 Task: Find connections with filter location Zhanjiang with filter topic #lifecoach with filter profile language French with filter current company Constellation Oil Services with filter school DAV PUBLIC SCHOOL SRESHTHA VIHAR DELHI-110092 with filter industry Personal and Laundry Services with filter service category Wedding Planning with filter keywords title Makeup Artist
Action: Mouse moved to (531, 71)
Screenshot: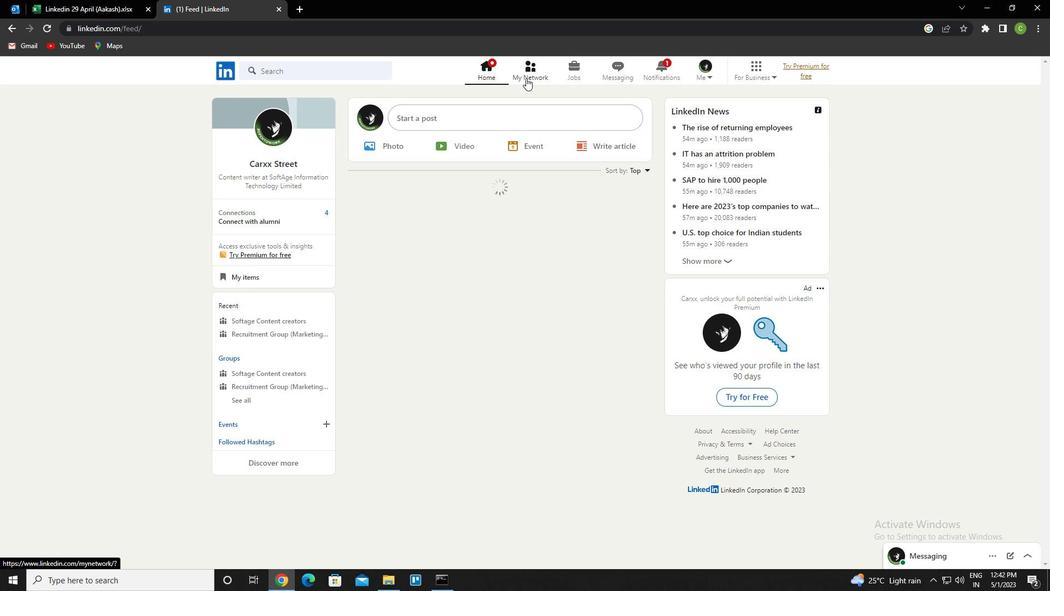 
Action: Mouse pressed left at (531, 71)
Screenshot: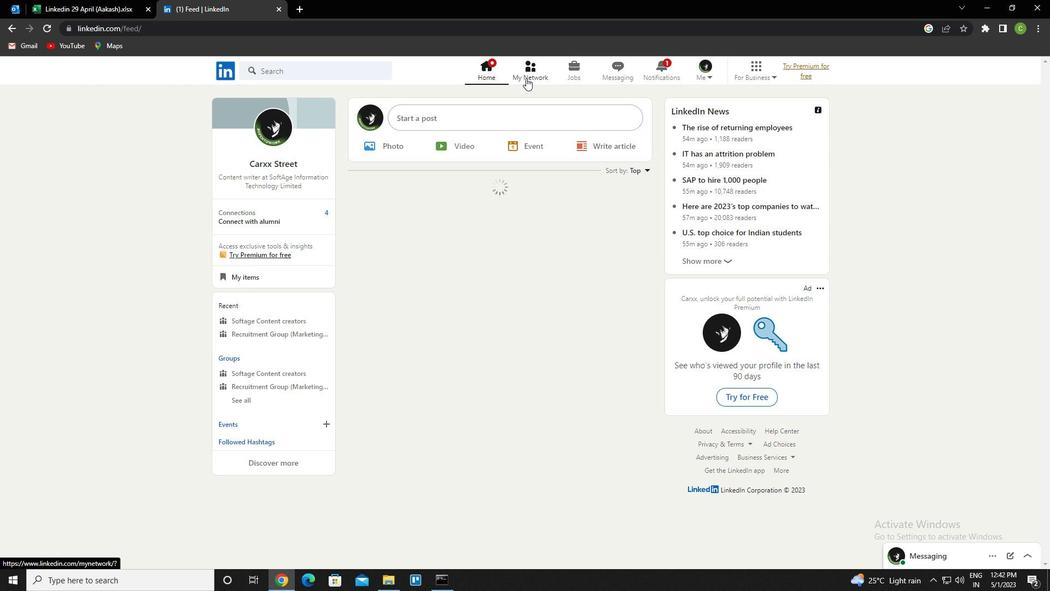 
Action: Mouse moved to (318, 131)
Screenshot: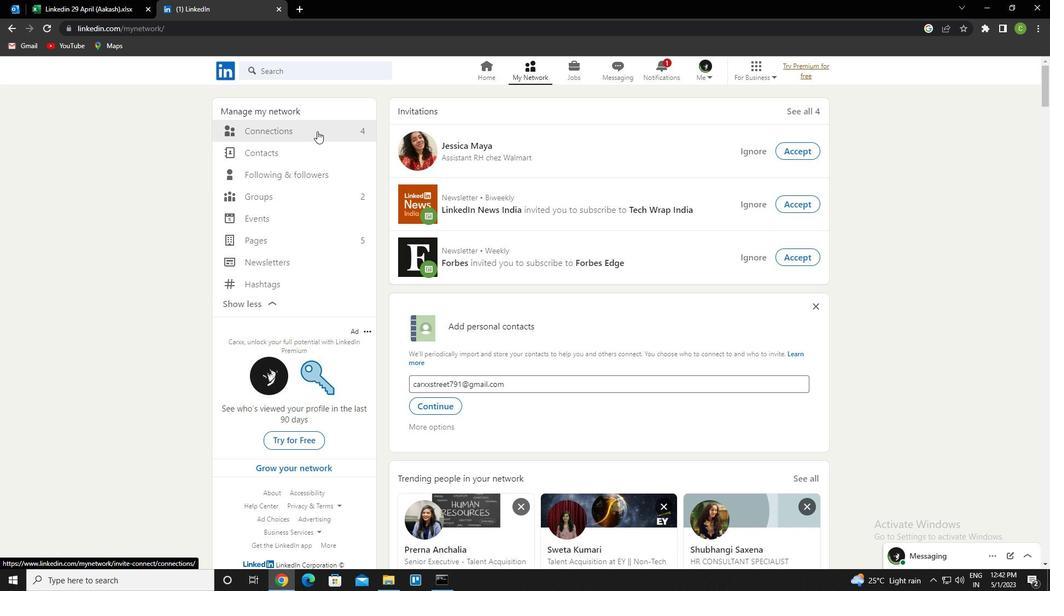 
Action: Mouse pressed left at (318, 131)
Screenshot: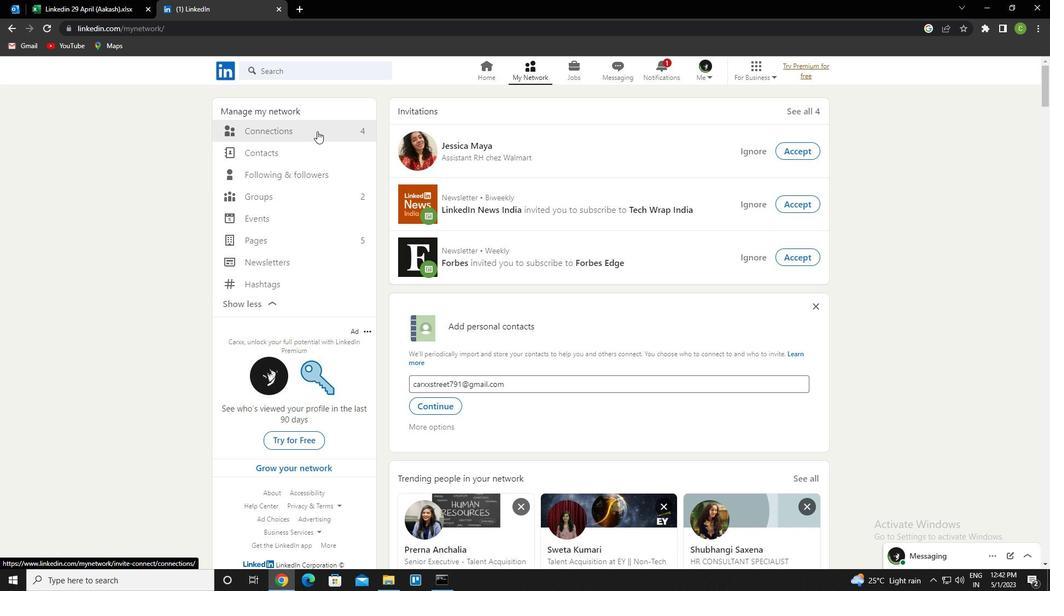 
Action: Mouse moved to (634, 130)
Screenshot: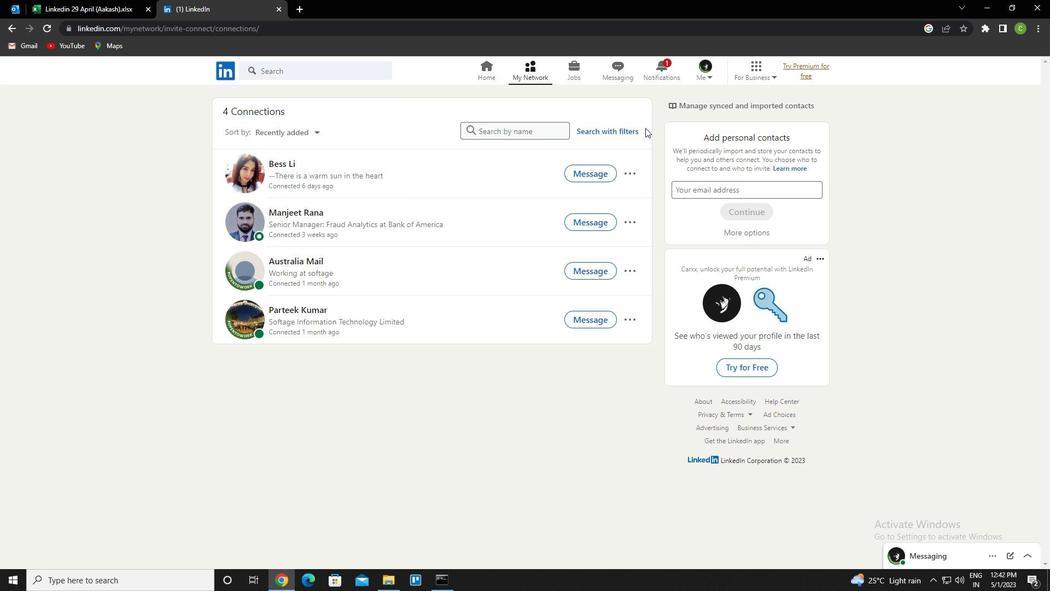
Action: Mouse pressed left at (634, 130)
Screenshot: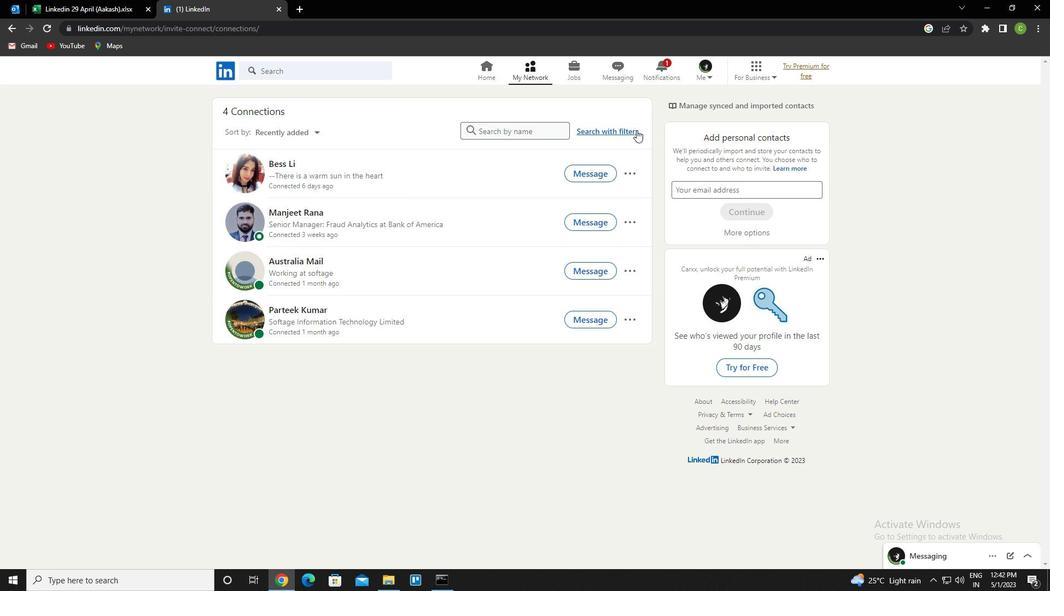 
Action: Mouse moved to (563, 103)
Screenshot: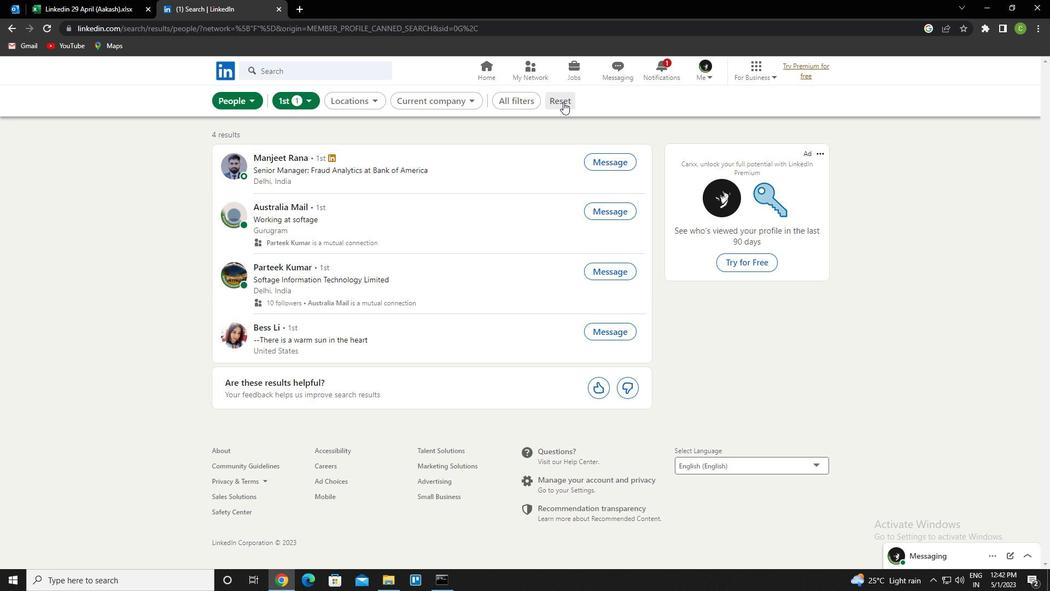 
Action: Mouse pressed left at (563, 103)
Screenshot: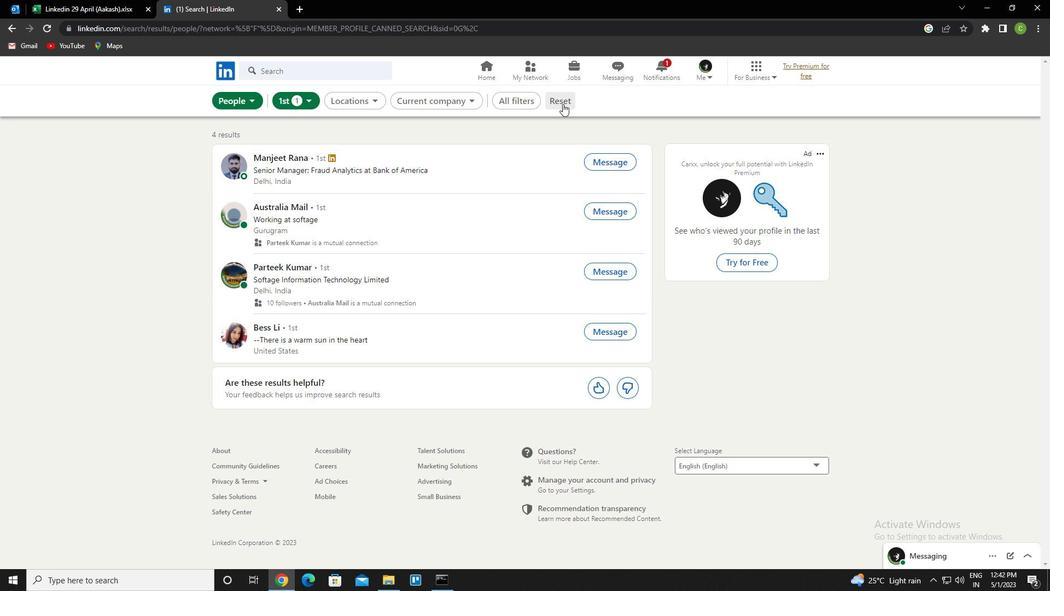 
Action: Mouse moved to (551, 106)
Screenshot: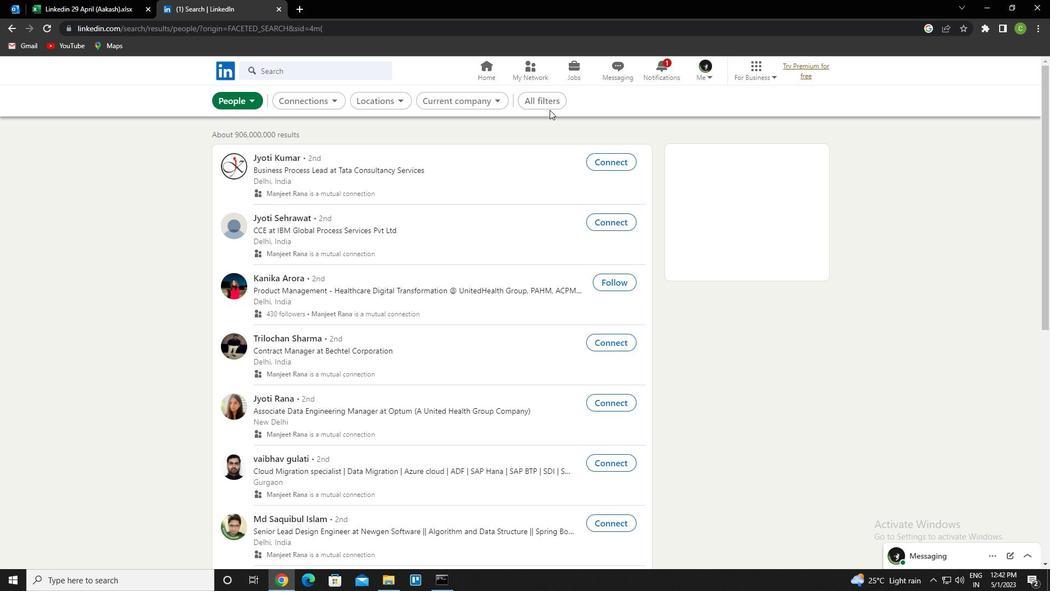 
Action: Mouse pressed left at (551, 106)
Screenshot: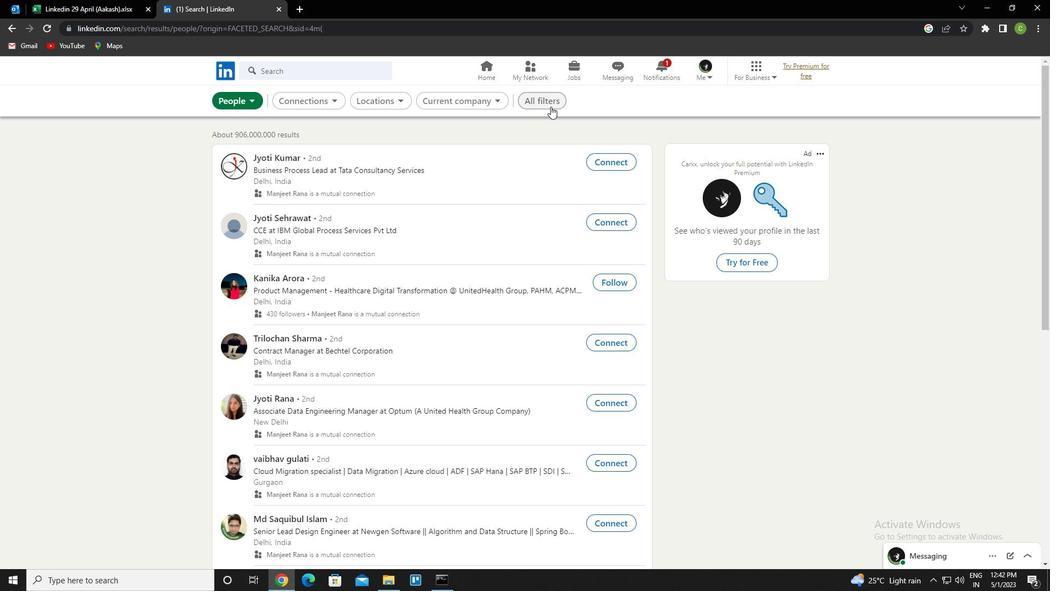 
Action: Mouse moved to (937, 239)
Screenshot: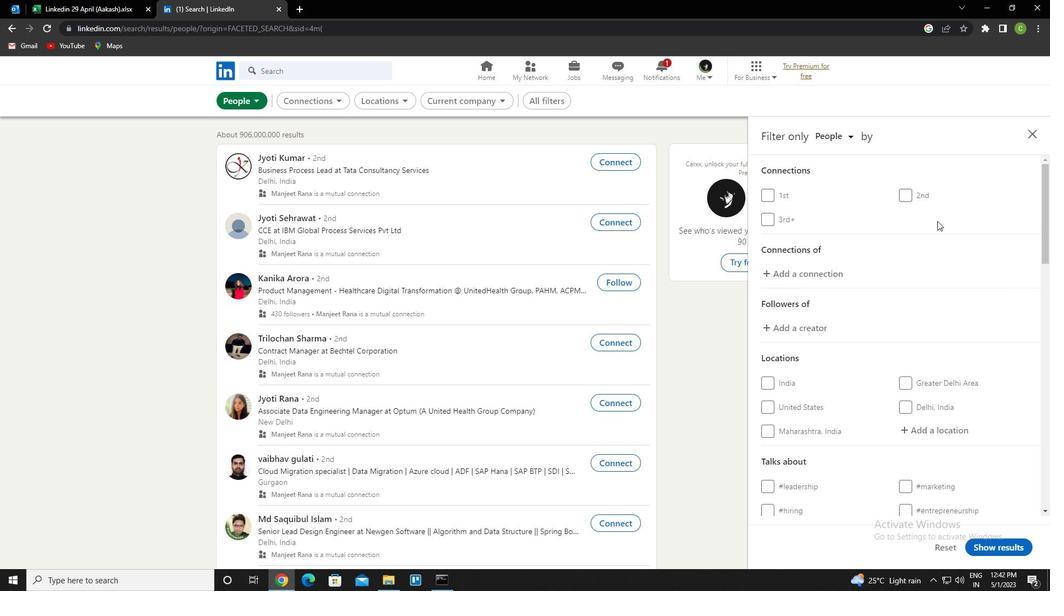 
Action: Mouse scrolled (937, 239) with delta (0, 0)
Screenshot: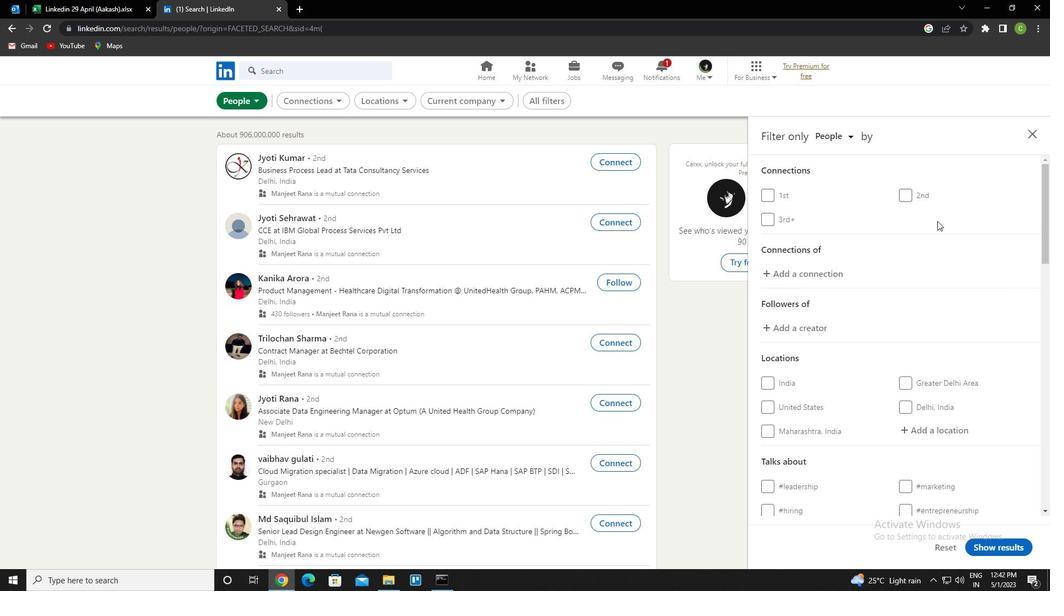 
Action: Mouse moved to (931, 266)
Screenshot: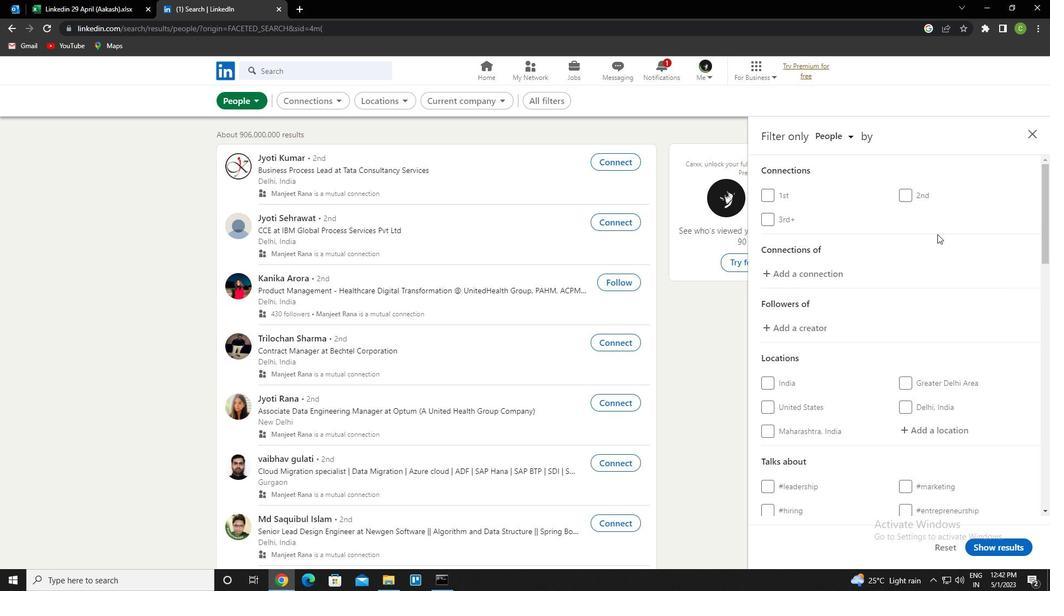 
Action: Mouse scrolled (931, 265) with delta (0, 0)
Screenshot: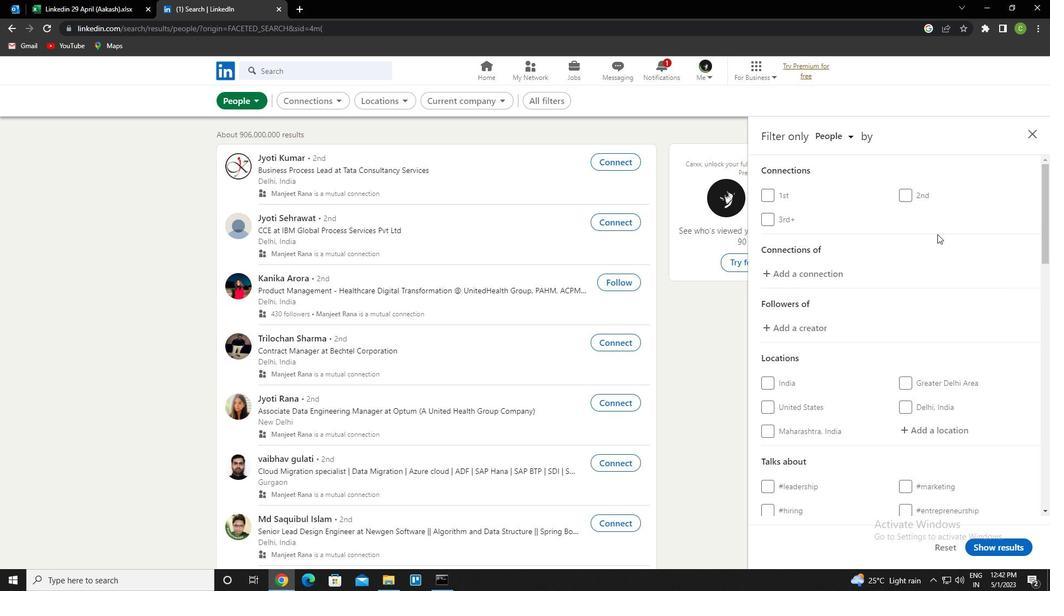 
Action: Mouse moved to (926, 273)
Screenshot: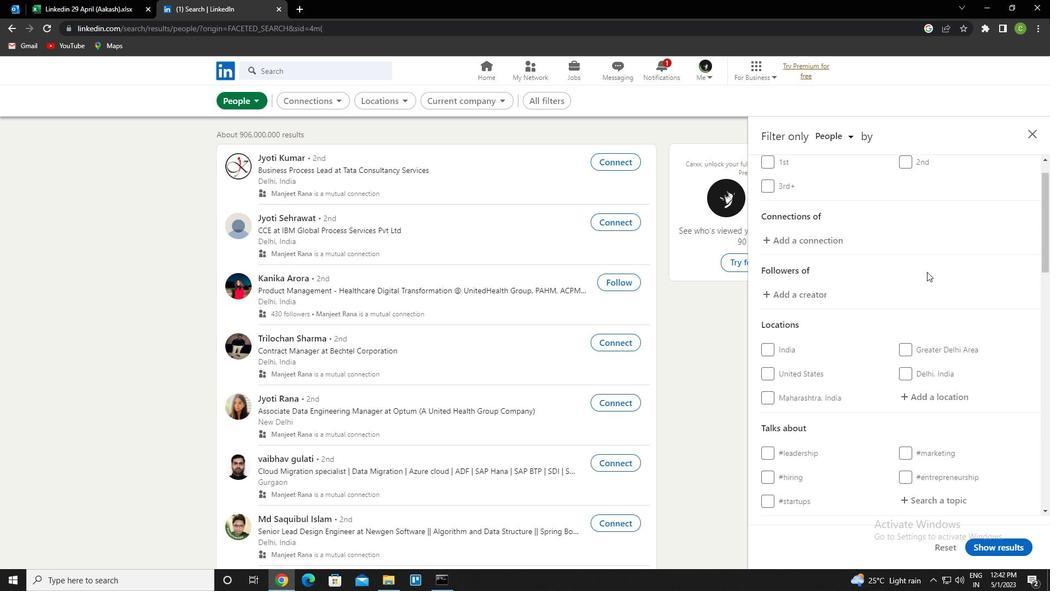 
Action: Mouse scrolled (926, 272) with delta (0, 0)
Screenshot: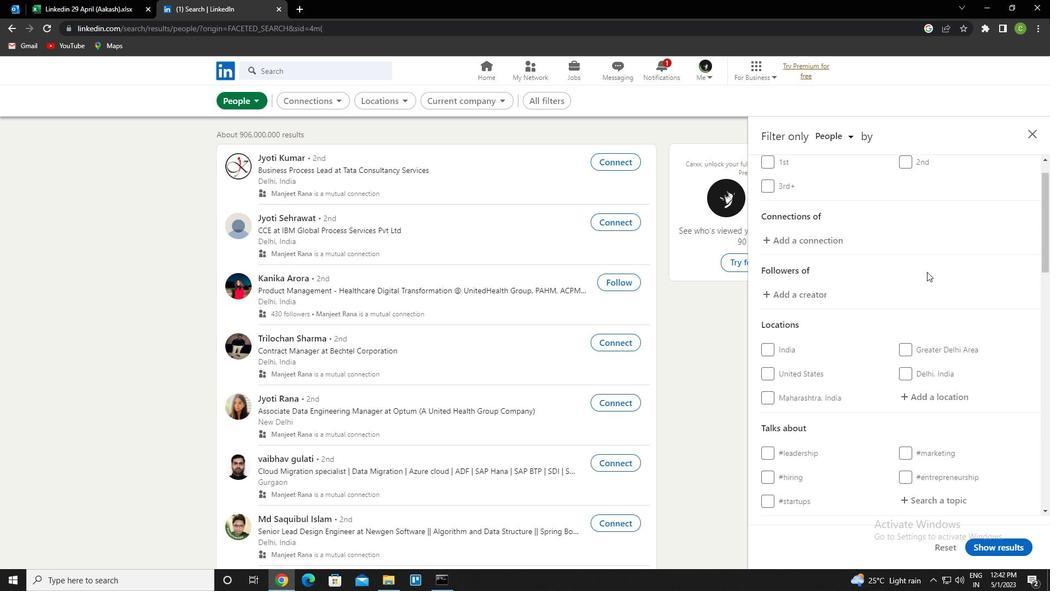 
Action: Mouse moved to (931, 264)
Screenshot: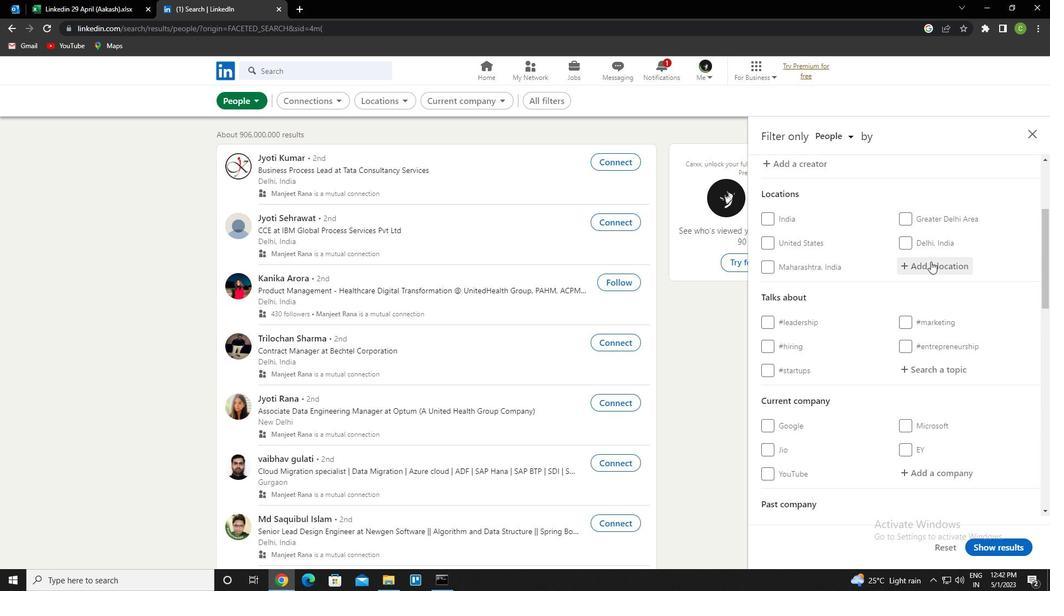 
Action: Mouse pressed left at (931, 264)
Screenshot: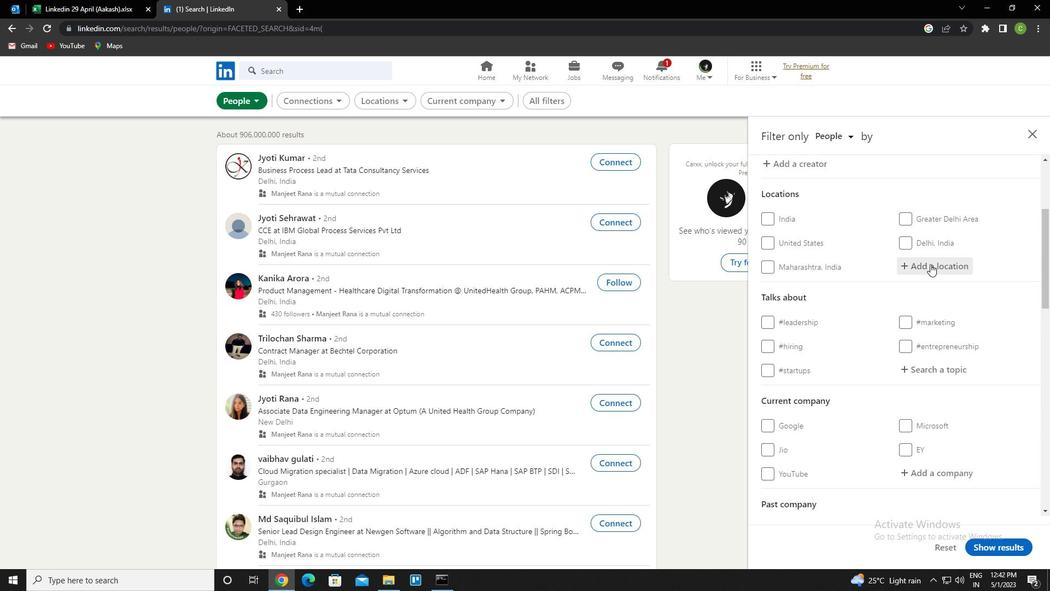 
Action: Key pressed <Key.caps_lock>z<Key.caps_lock>hangjiang<Key.enter>
Screenshot: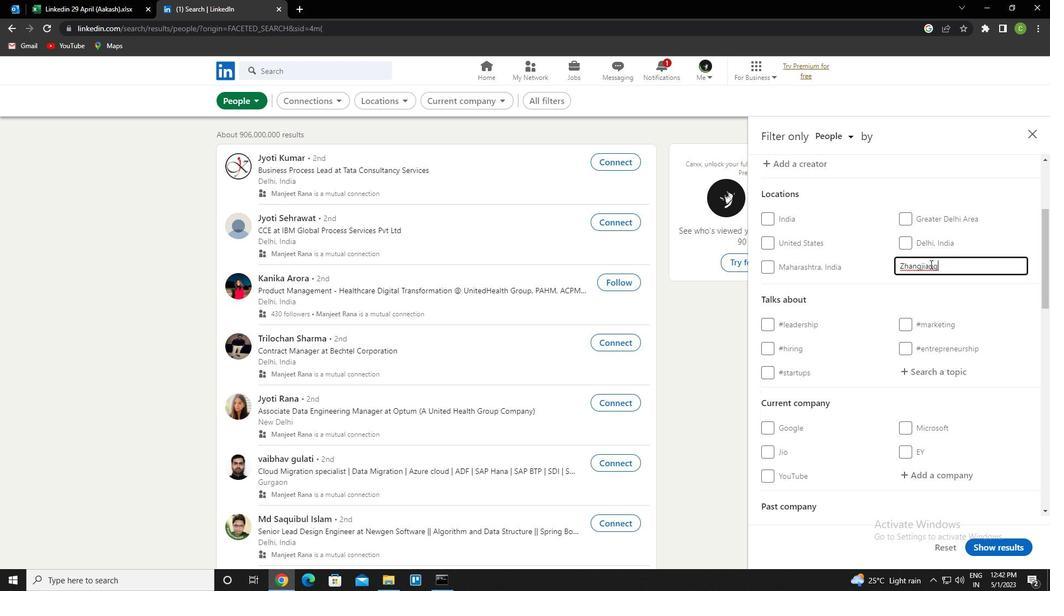 
Action: Mouse moved to (969, 259)
Screenshot: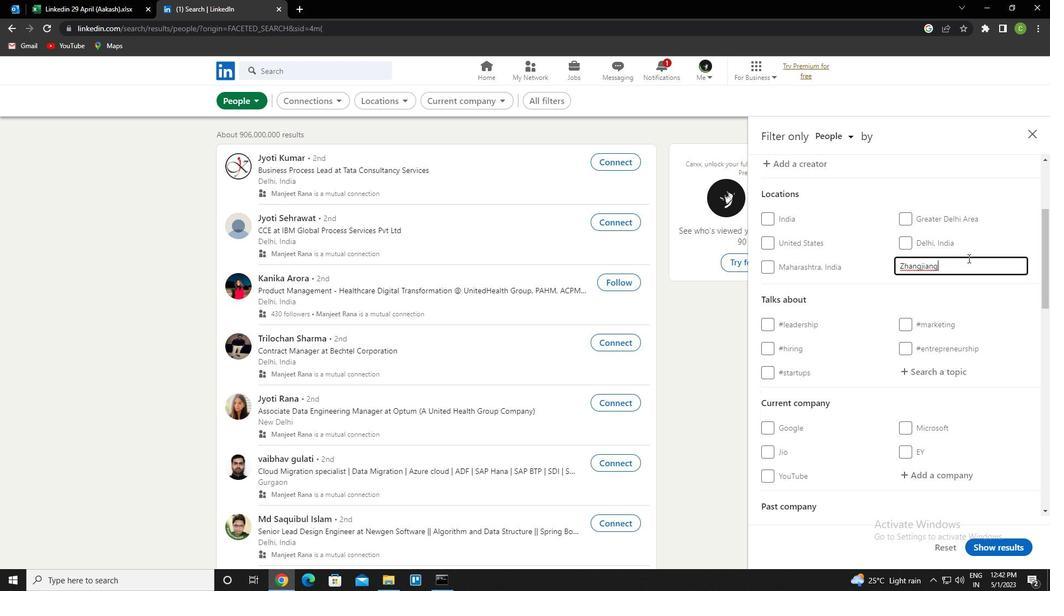 
Action: Mouse scrolled (969, 259) with delta (0, 0)
Screenshot: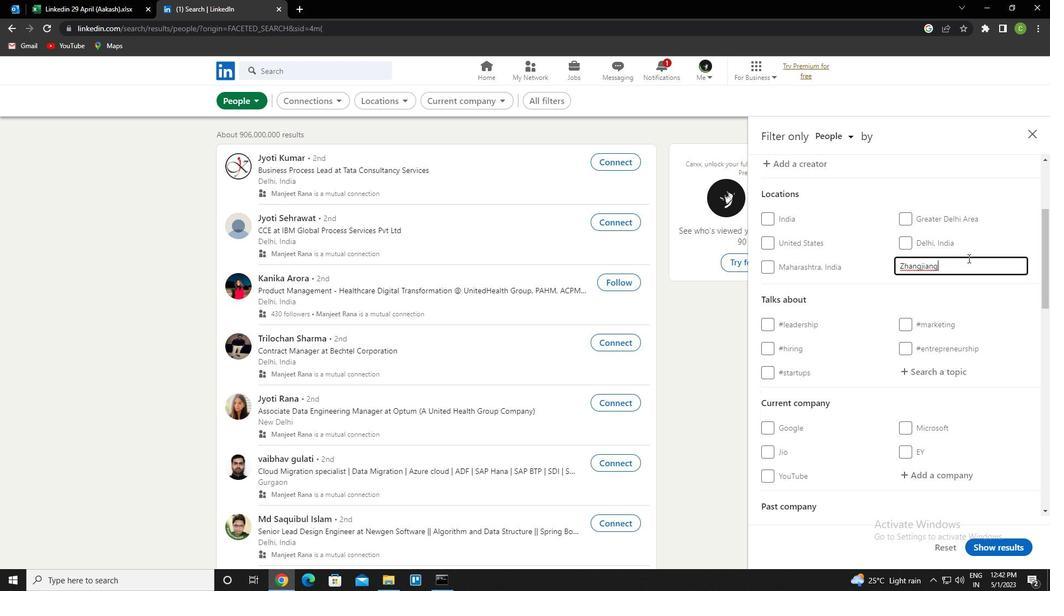 
Action: Mouse moved to (971, 260)
Screenshot: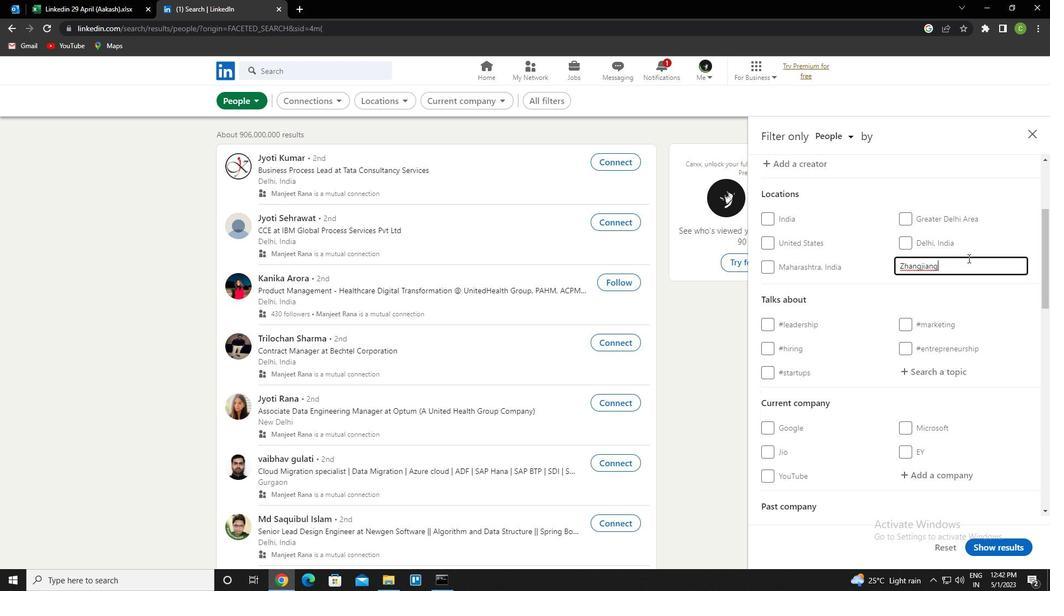 
Action: Mouse scrolled (971, 259) with delta (0, 0)
Screenshot: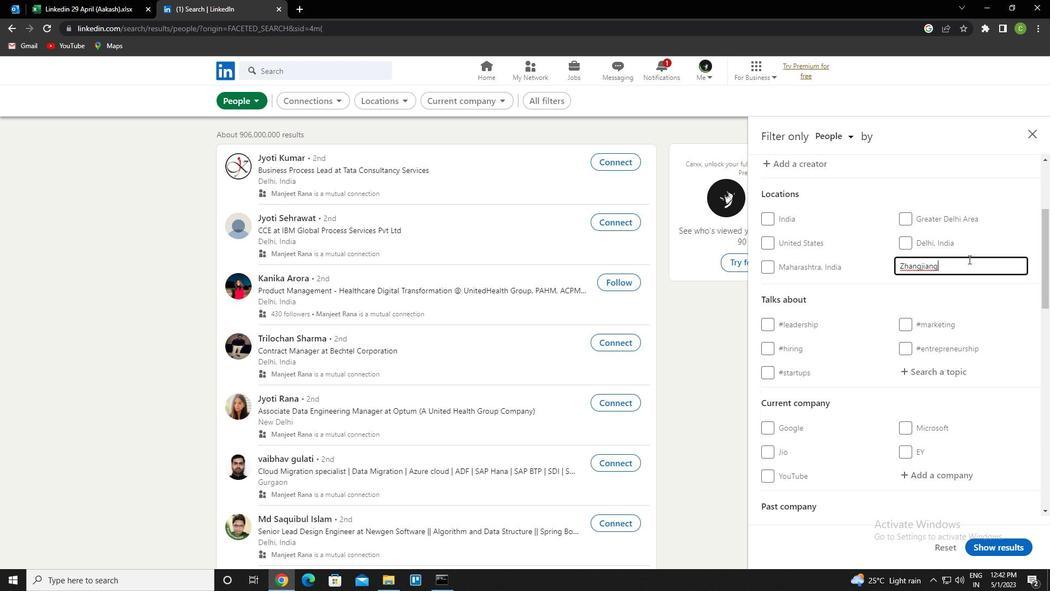 
Action: Mouse moved to (936, 263)
Screenshot: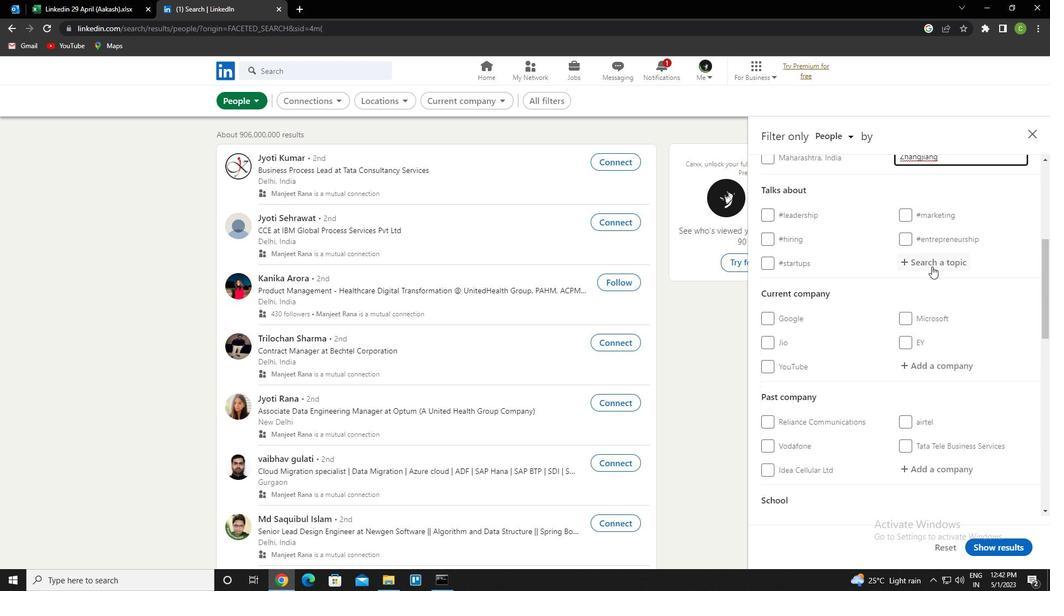 
Action: Mouse pressed left at (936, 263)
Screenshot: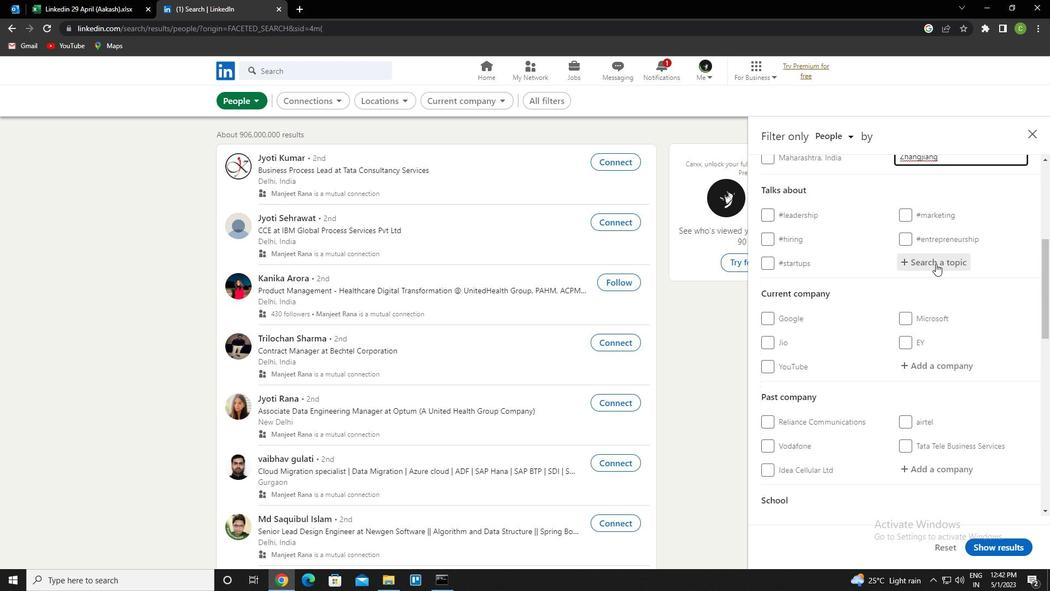 
Action: Key pressed lifecoach<Key.down><Key.enter>
Screenshot: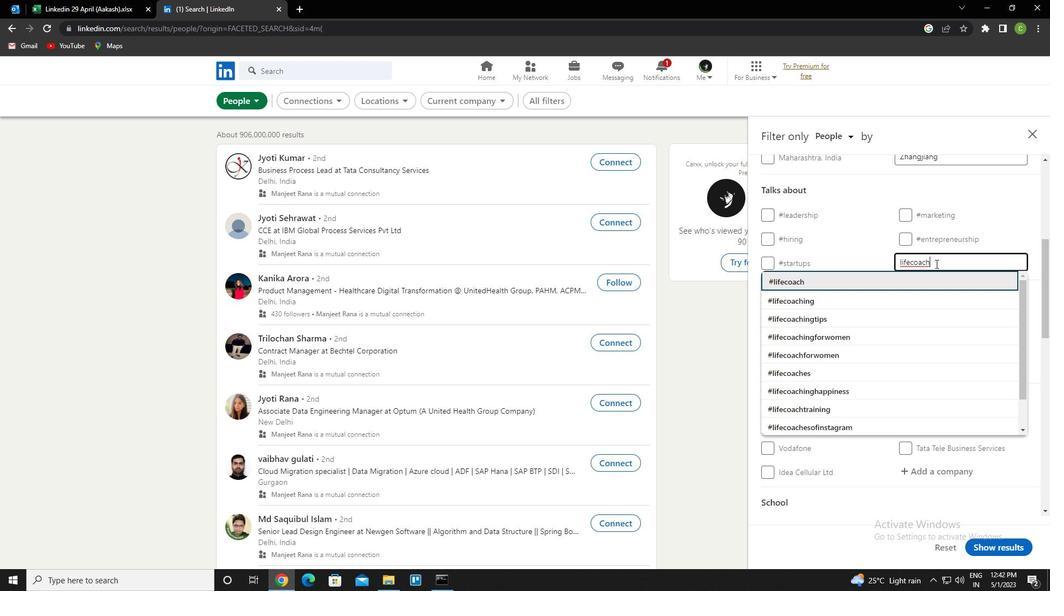
Action: Mouse moved to (928, 270)
Screenshot: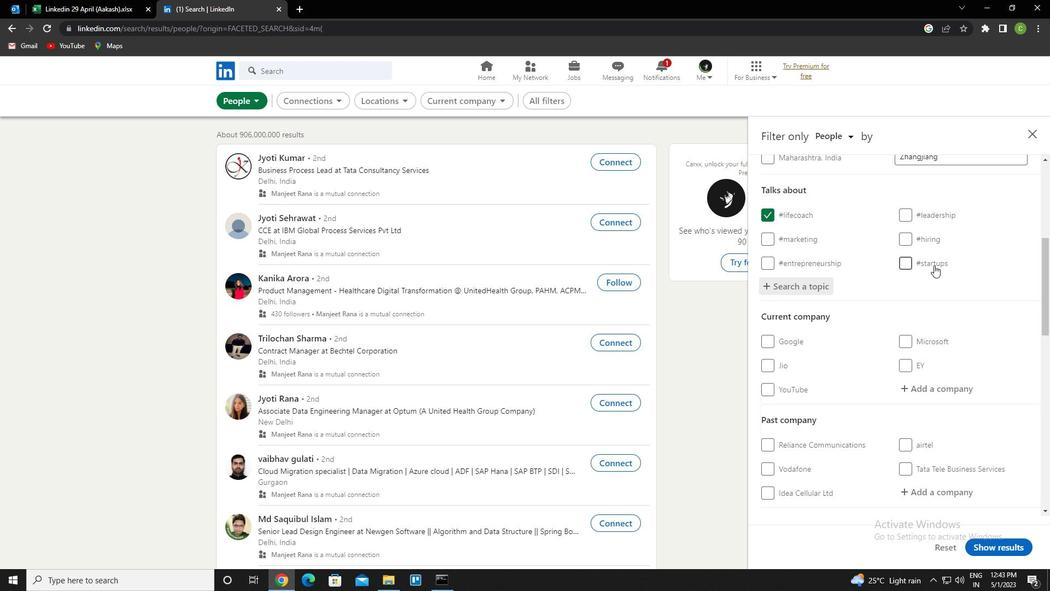 
Action: Mouse scrolled (928, 270) with delta (0, 0)
Screenshot: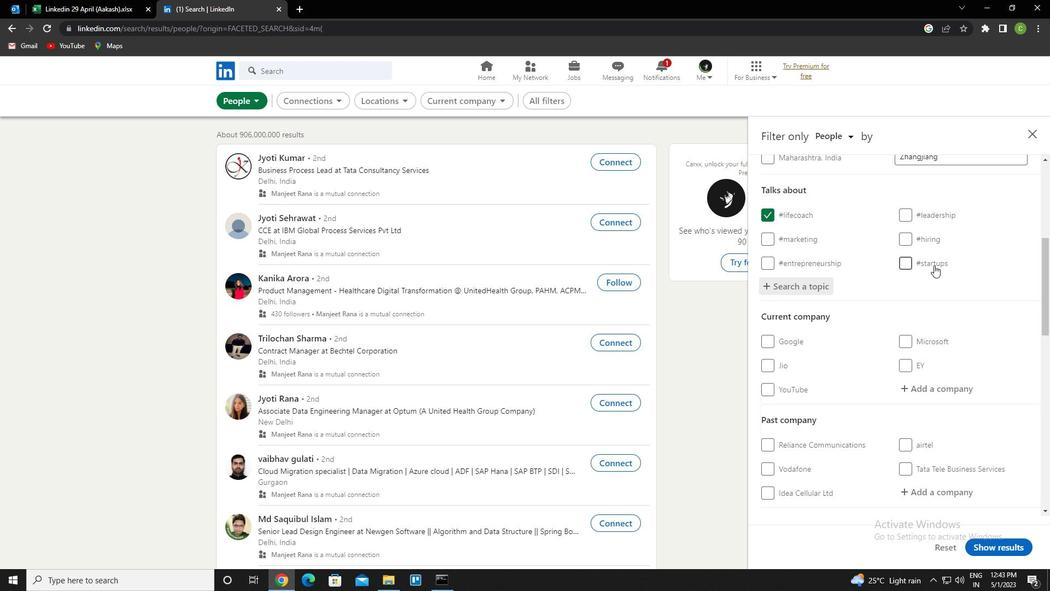 
Action: Mouse moved to (928, 285)
Screenshot: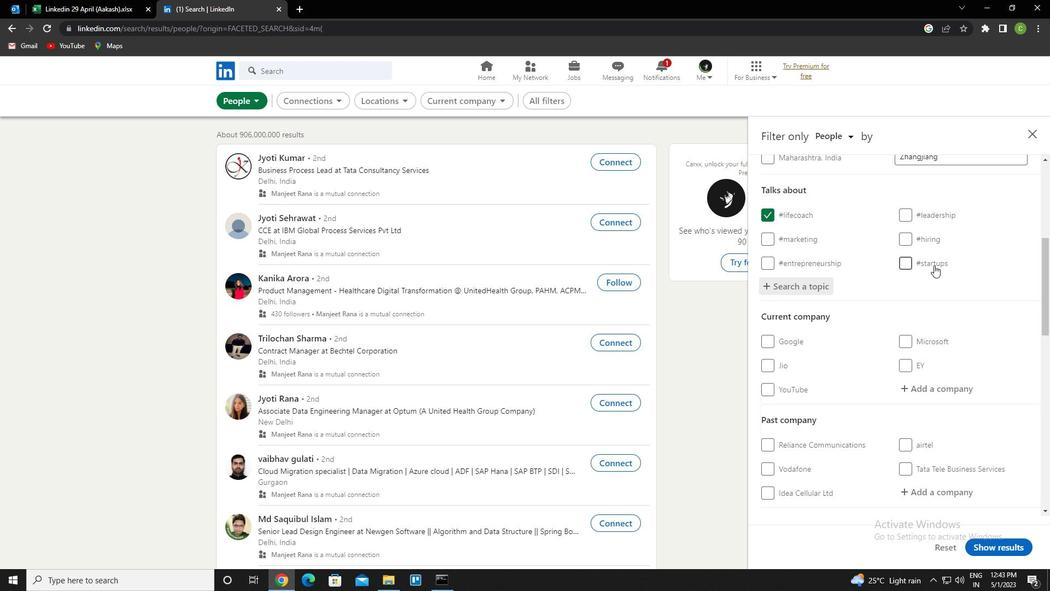 
Action: Mouse scrolled (928, 284) with delta (0, 0)
Screenshot: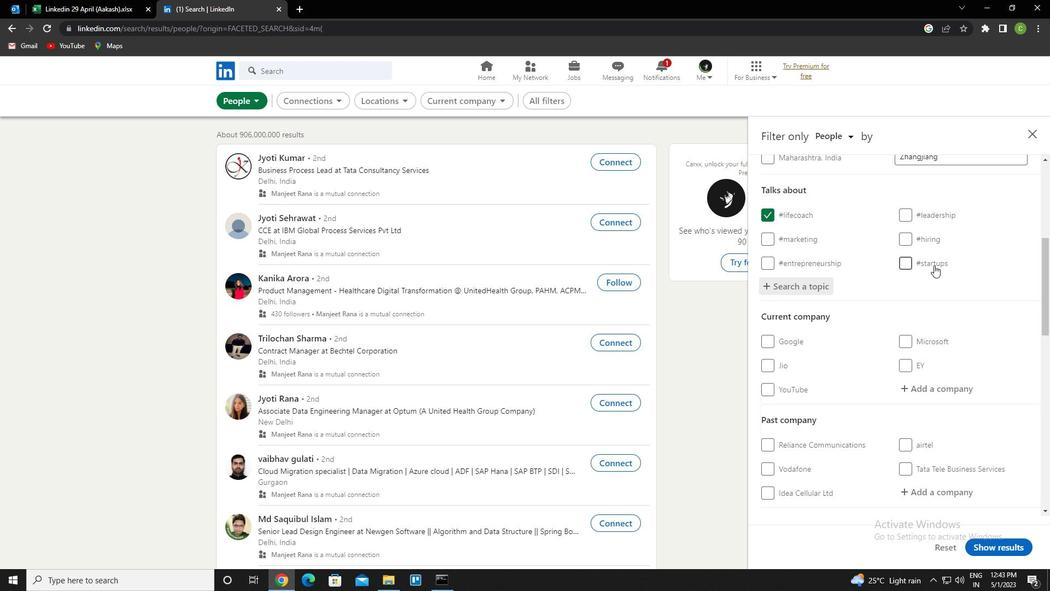 
Action: Mouse moved to (928, 285)
Screenshot: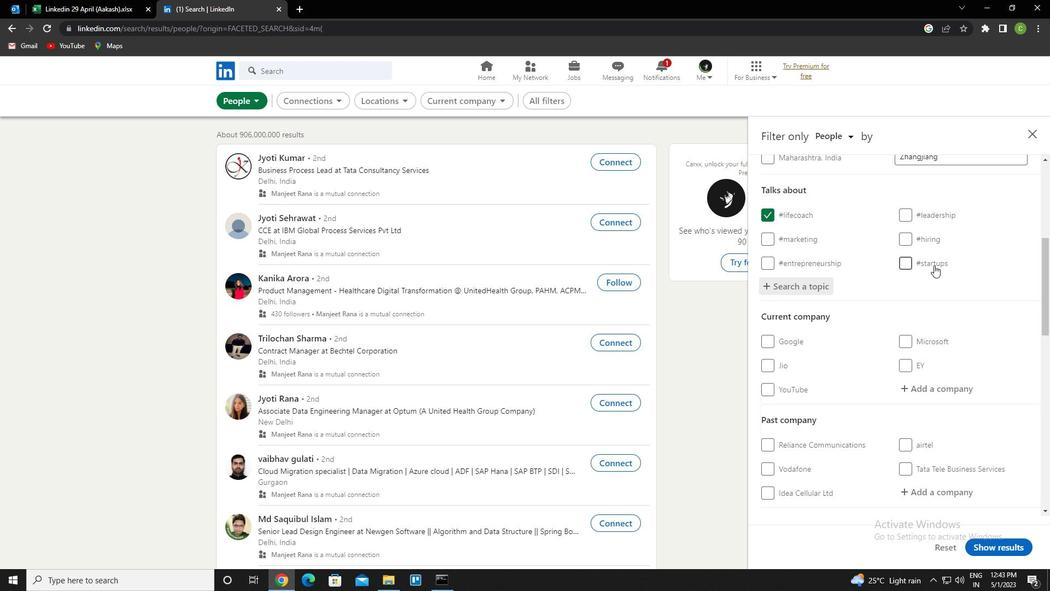 
Action: Mouse scrolled (928, 285) with delta (0, 0)
Screenshot: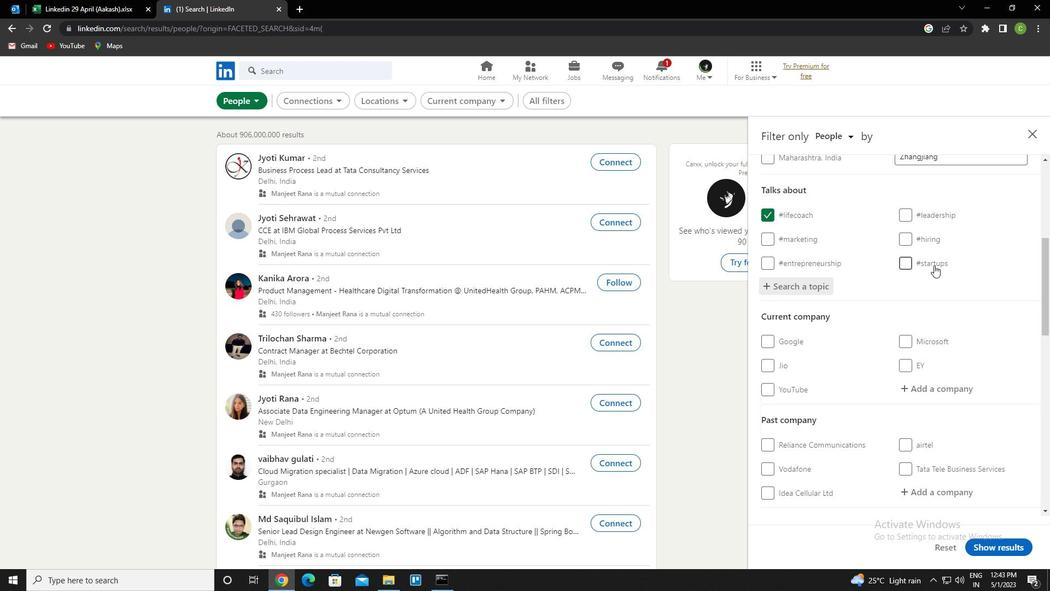 
Action: Mouse scrolled (928, 285) with delta (0, 0)
Screenshot: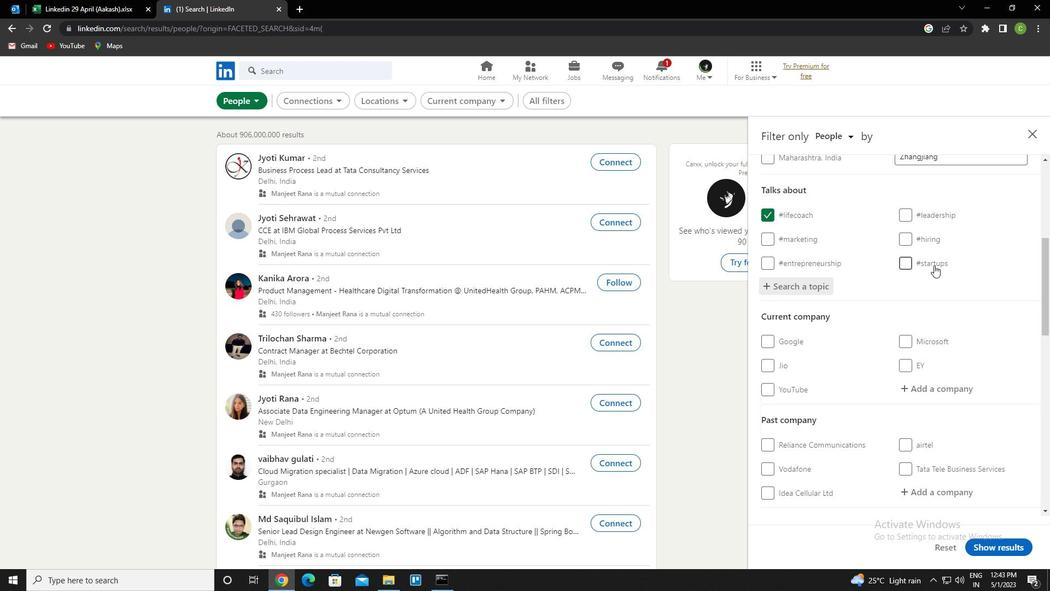 
Action: Mouse scrolled (928, 285) with delta (0, 0)
Screenshot: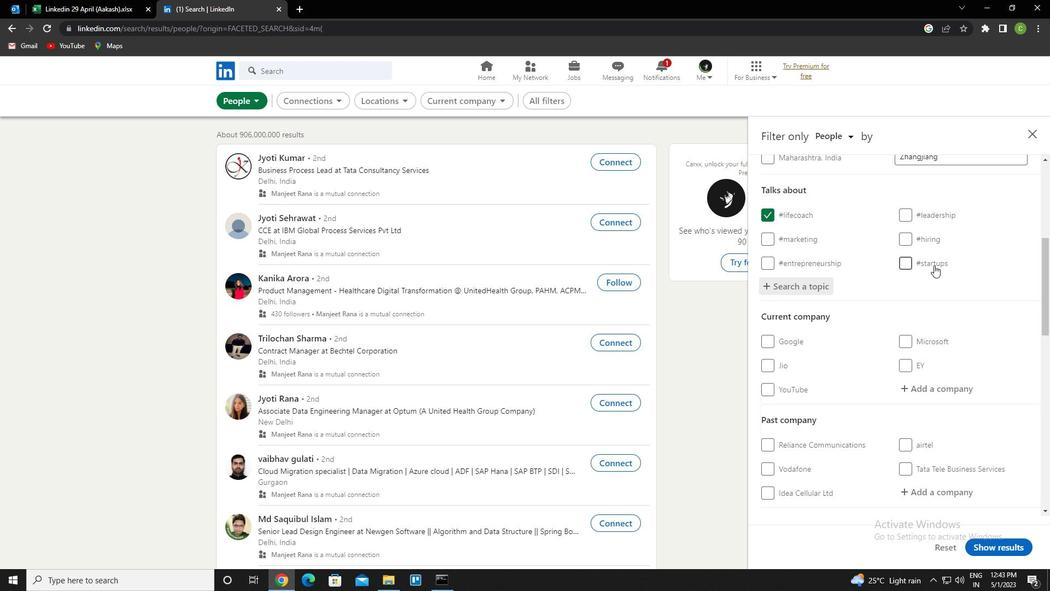 
Action: Mouse scrolled (928, 285) with delta (0, 0)
Screenshot: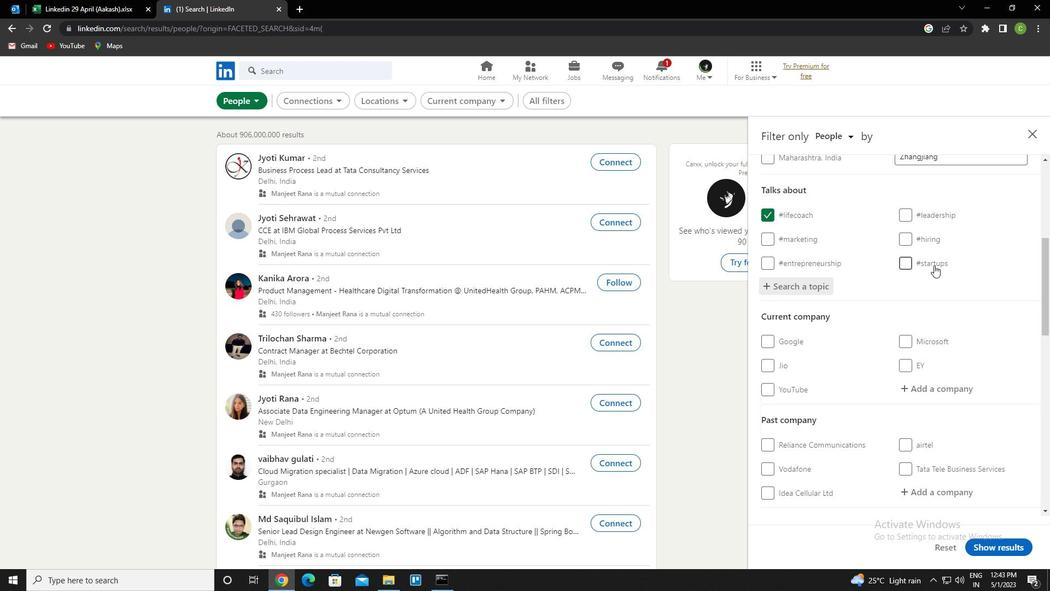 
Action: Mouse scrolled (928, 285) with delta (0, 0)
Screenshot: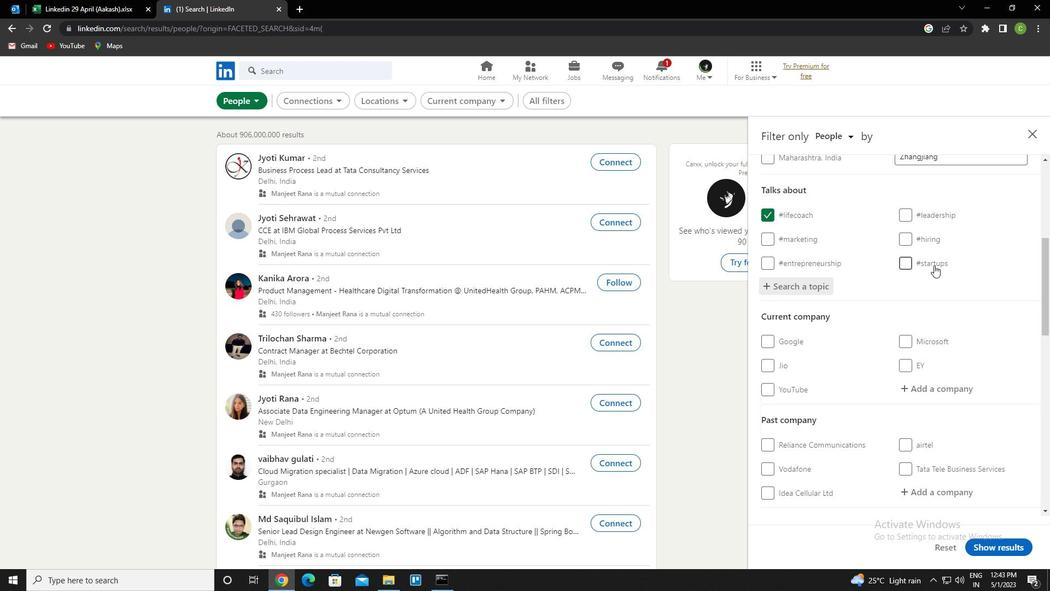 
Action: Mouse scrolled (928, 285) with delta (0, 0)
Screenshot: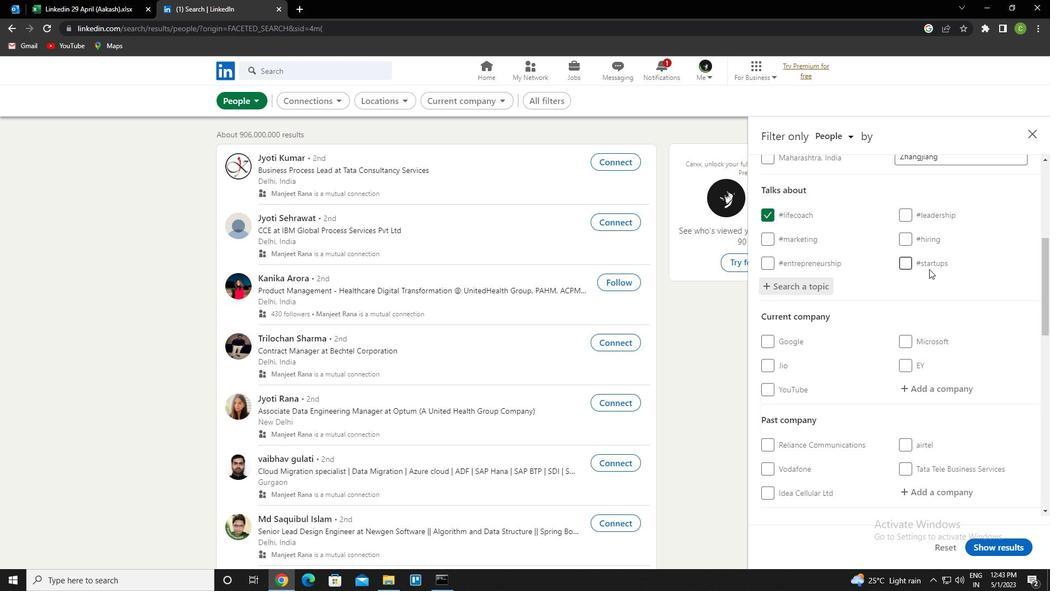 
Action: Mouse moved to (909, 342)
Screenshot: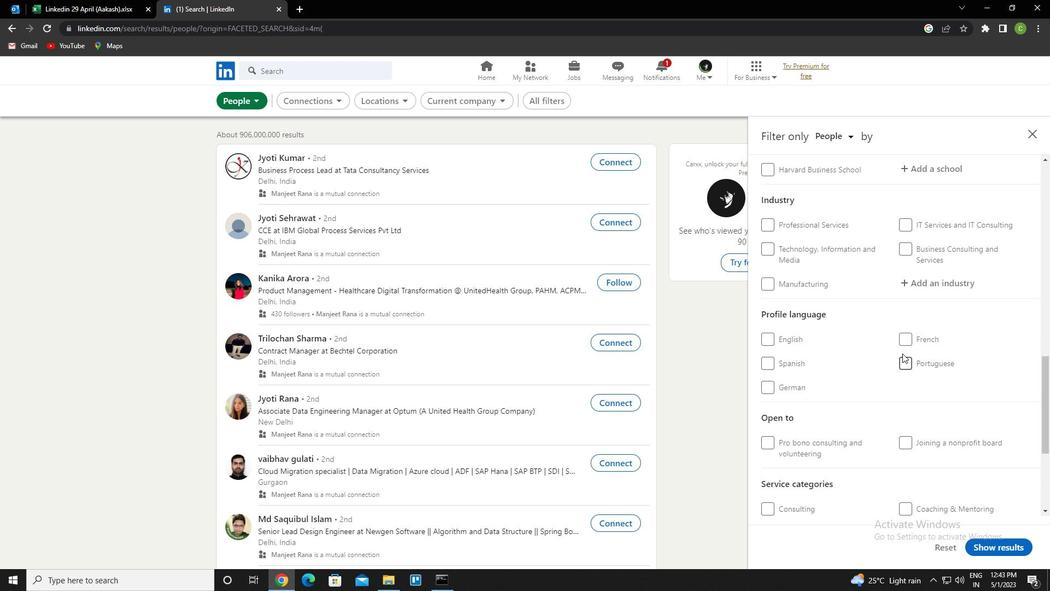 
Action: Mouse pressed left at (909, 342)
Screenshot: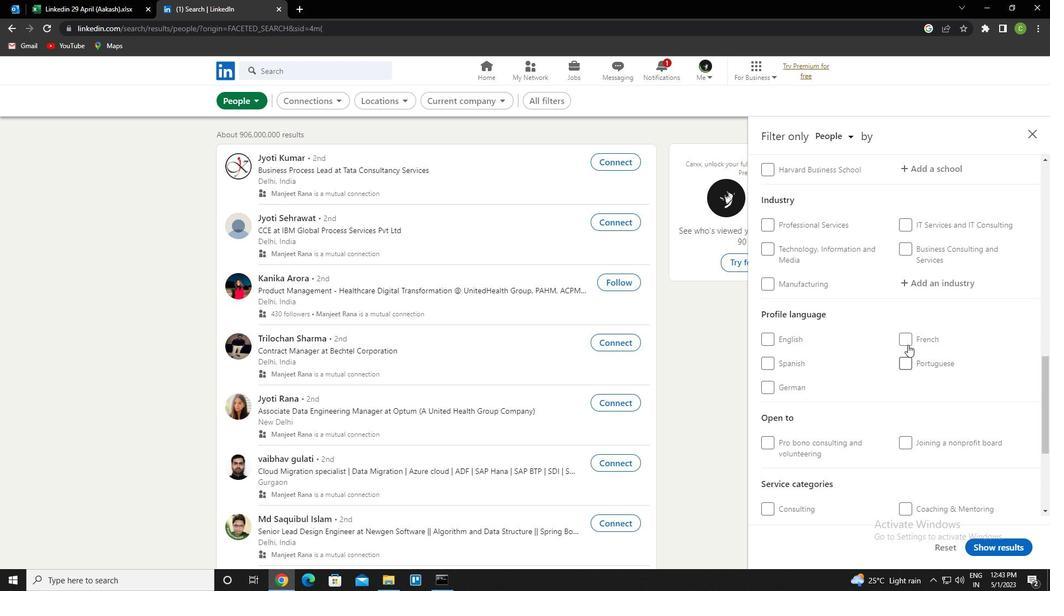 
Action: Mouse scrolled (909, 343) with delta (0, 0)
Screenshot: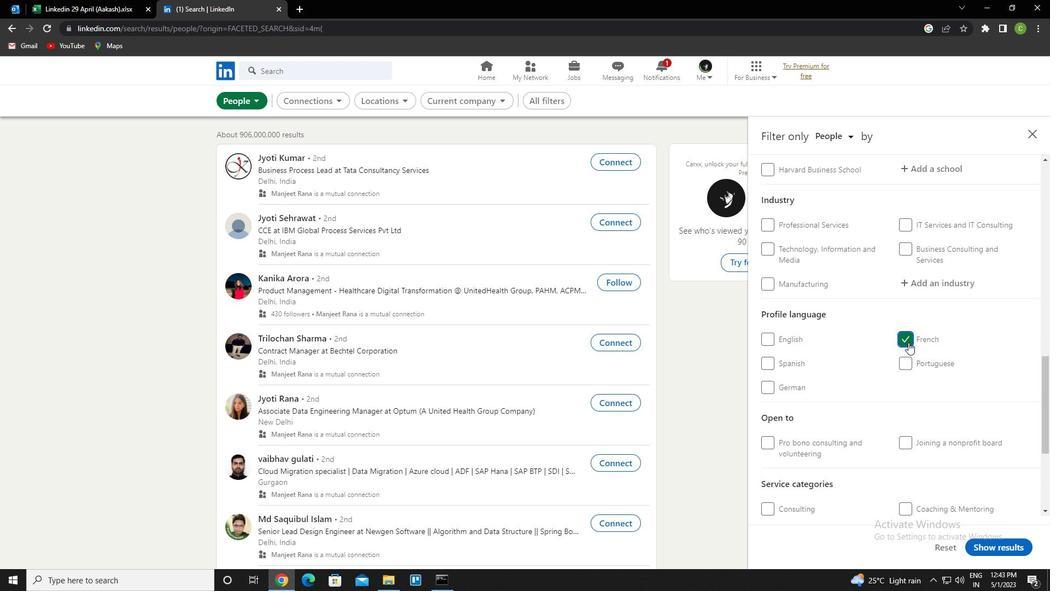 
Action: Mouse scrolled (909, 343) with delta (0, 0)
Screenshot: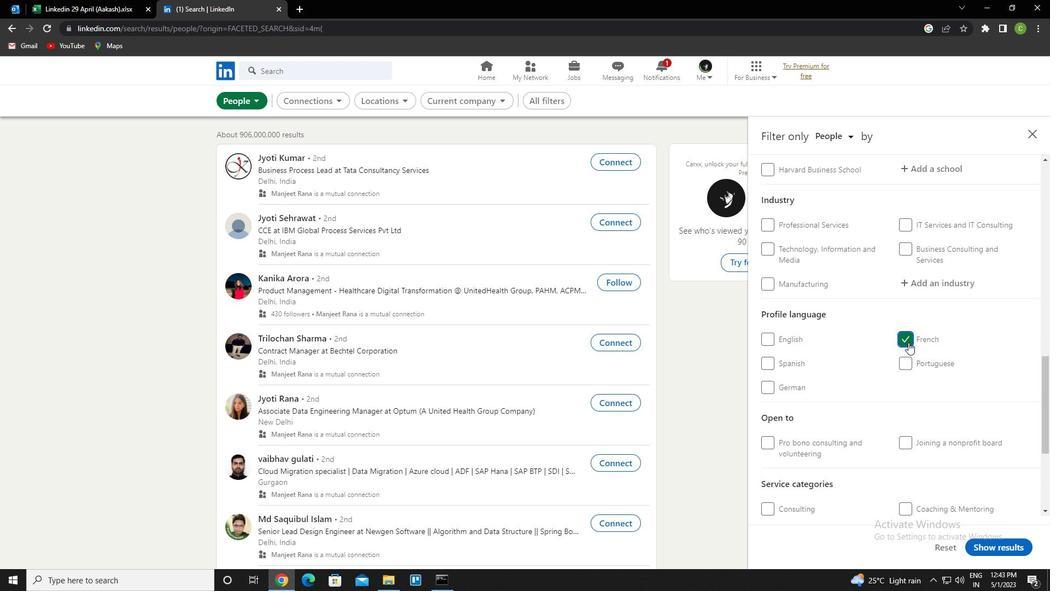 
Action: Mouse scrolled (909, 343) with delta (0, 0)
Screenshot: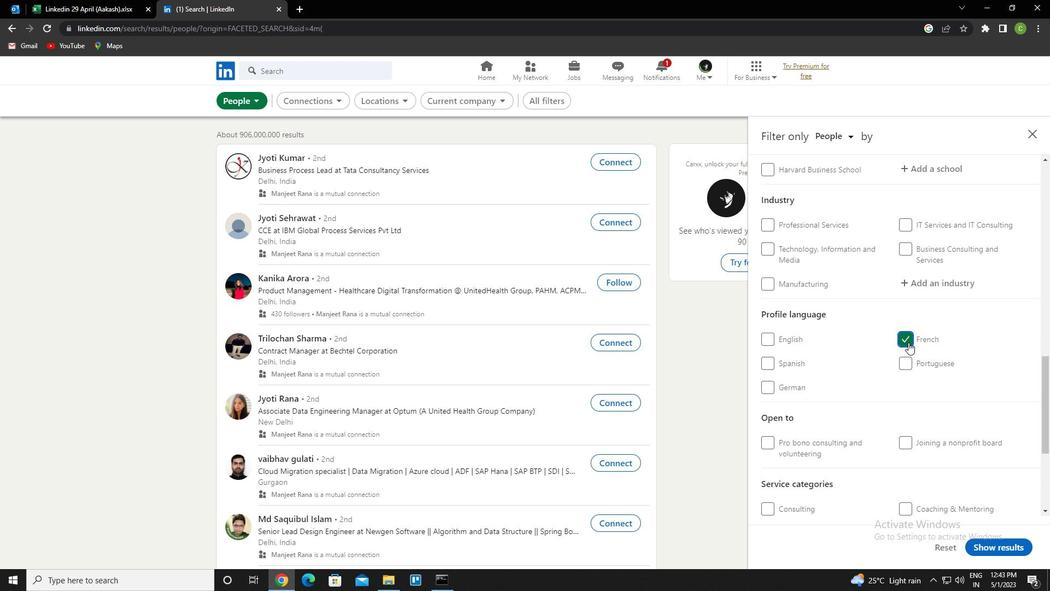 
Action: Mouse scrolled (909, 343) with delta (0, 0)
Screenshot: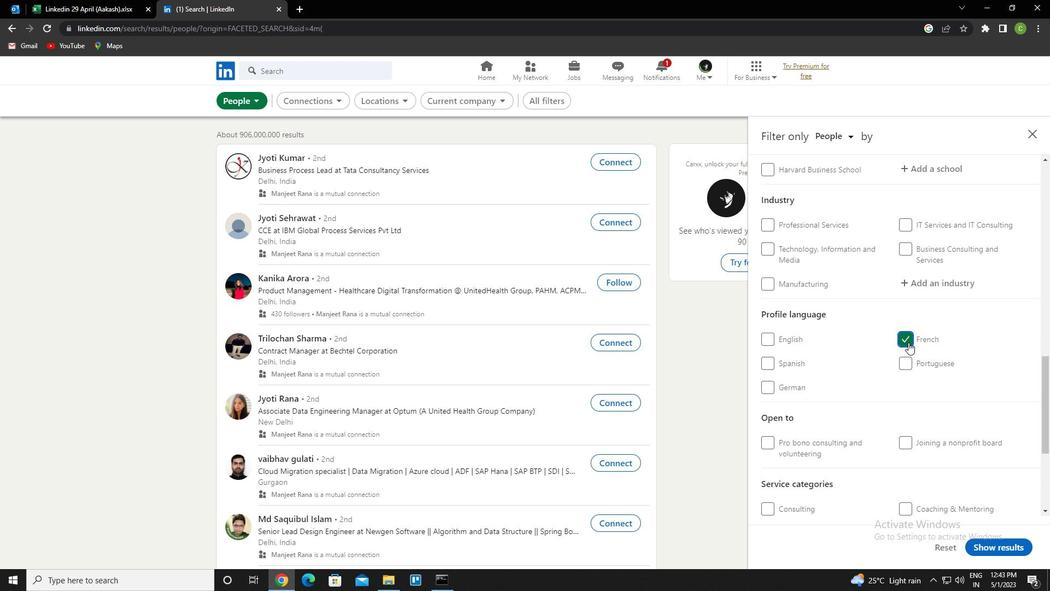 
Action: Mouse scrolled (909, 343) with delta (0, 0)
Screenshot: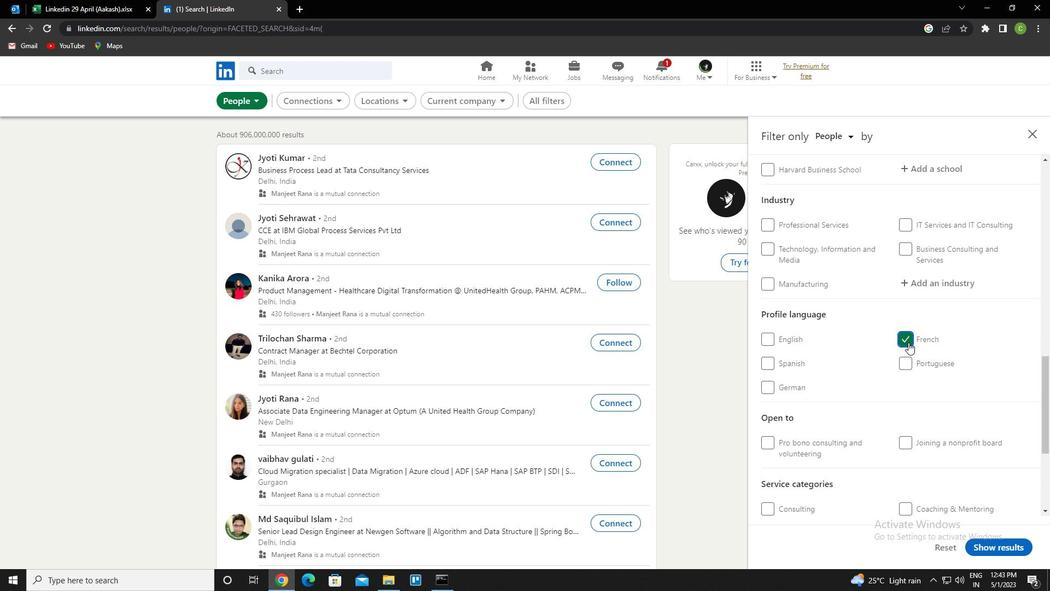 
Action: Mouse moved to (878, 247)
Screenshot: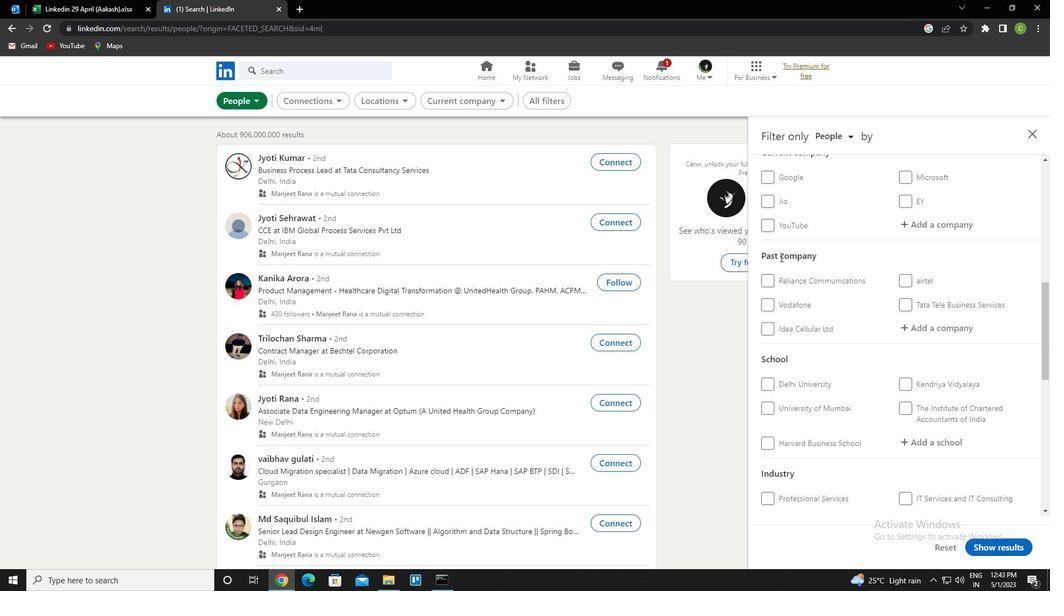 
Action: Mouse scrolled (878, 248) with delta (0, 0)
Screenshot: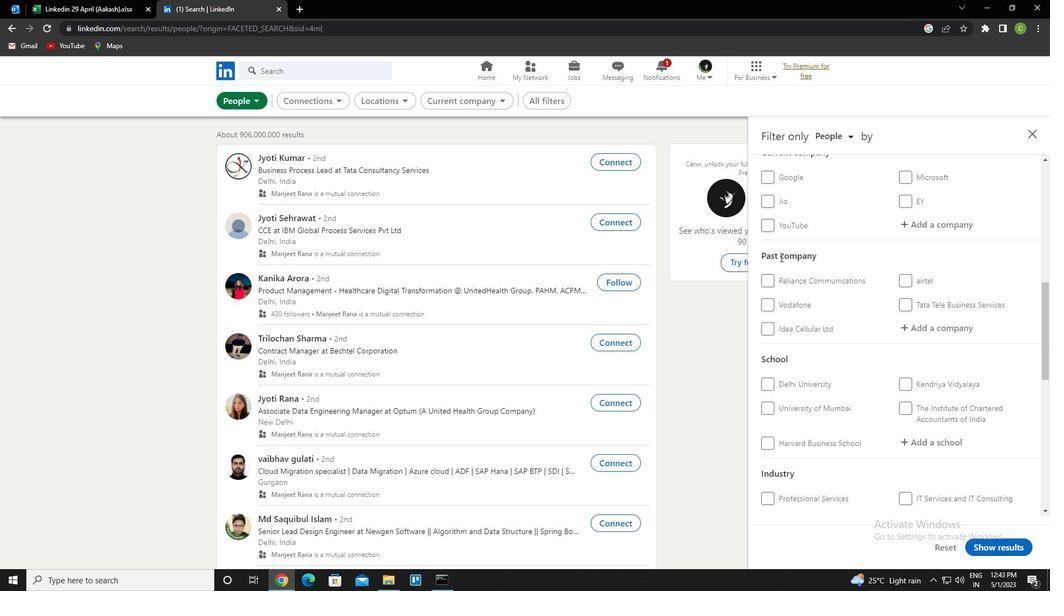
Action: Mouse moved to (926, 277)
Screenshot: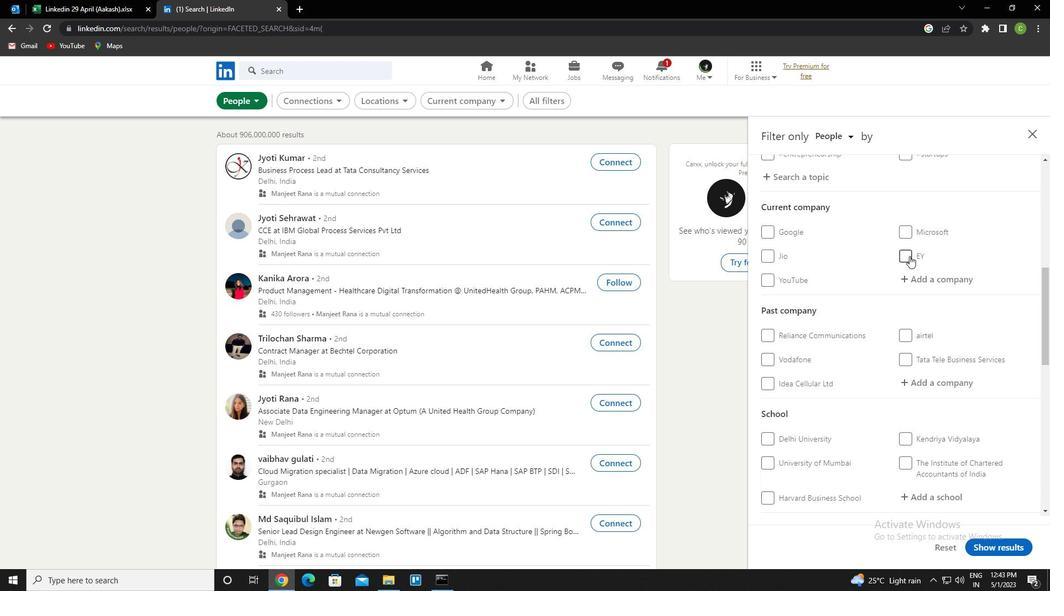 
Action: Mouse pressed left at (926, 277)
Screenshot: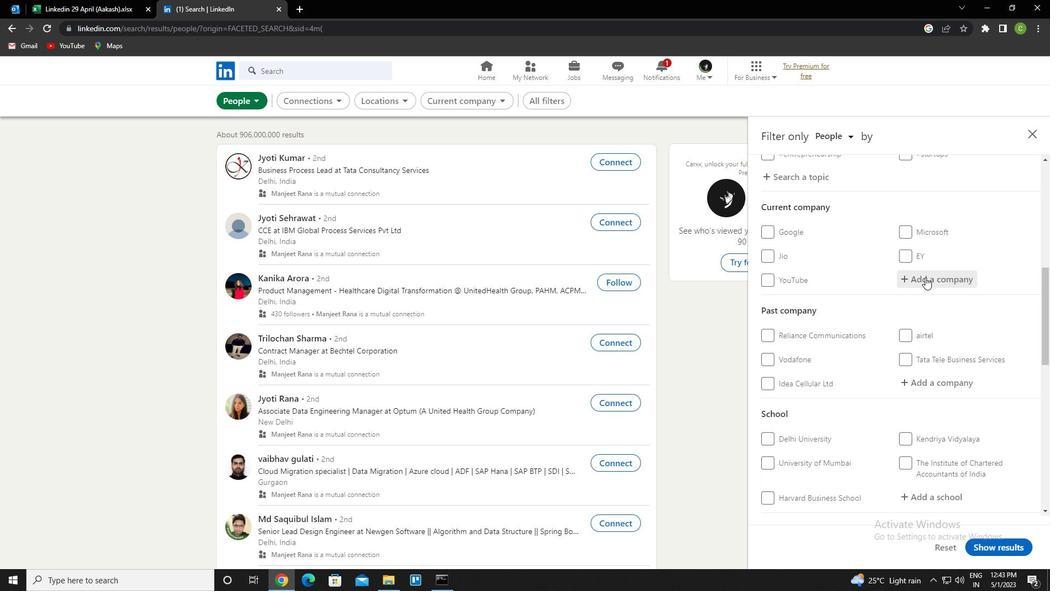 
Action: Key pressed constella<Key.down><Key.down><Key.down><Key.down><Key.down><Key.enter>
Screenshot: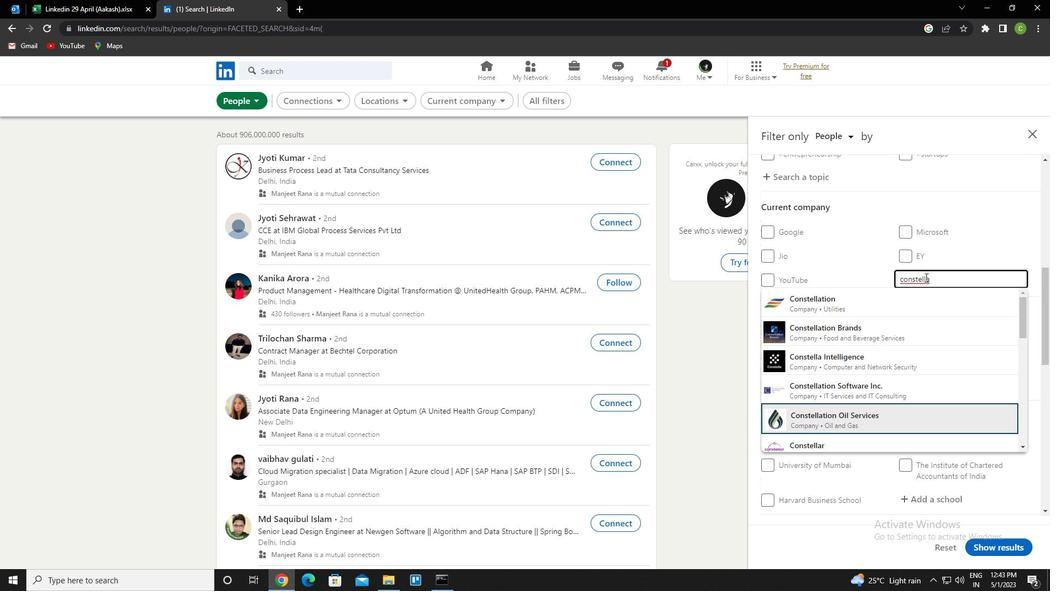 
Action: Mouse moved to (926, 292)
Screenshot: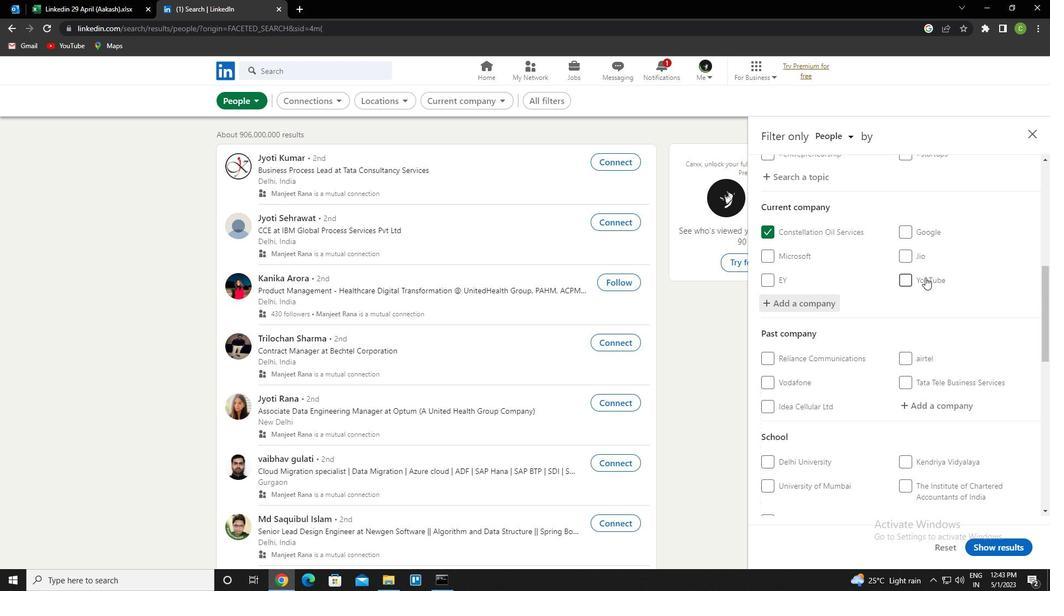 
Action: Mouse scrolled (926, 291) with delta (0, 0)
Screenshot: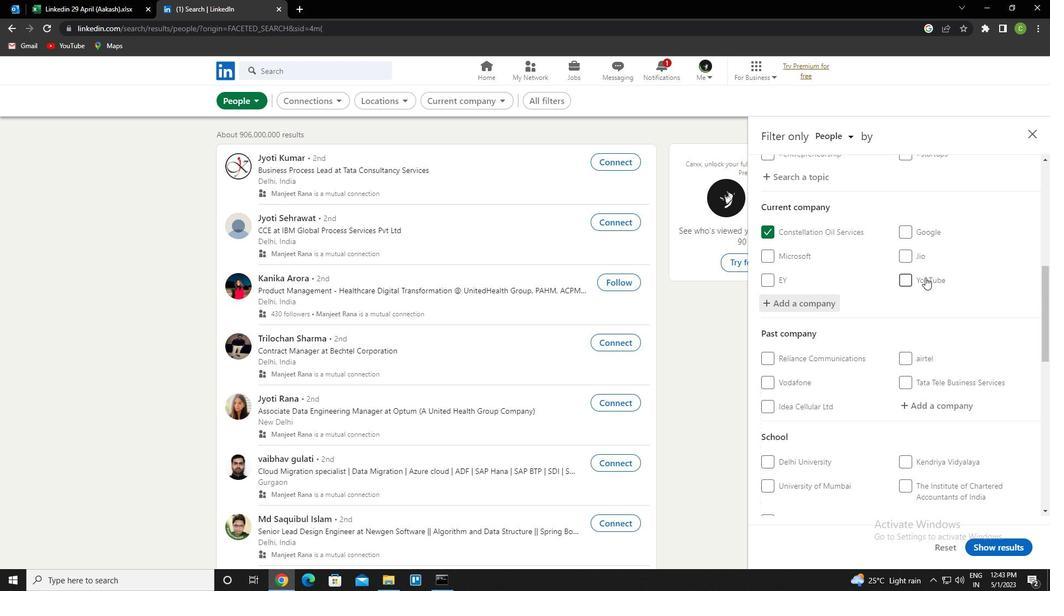 
Action: Mouse moved to (926, 292)
Screenshot: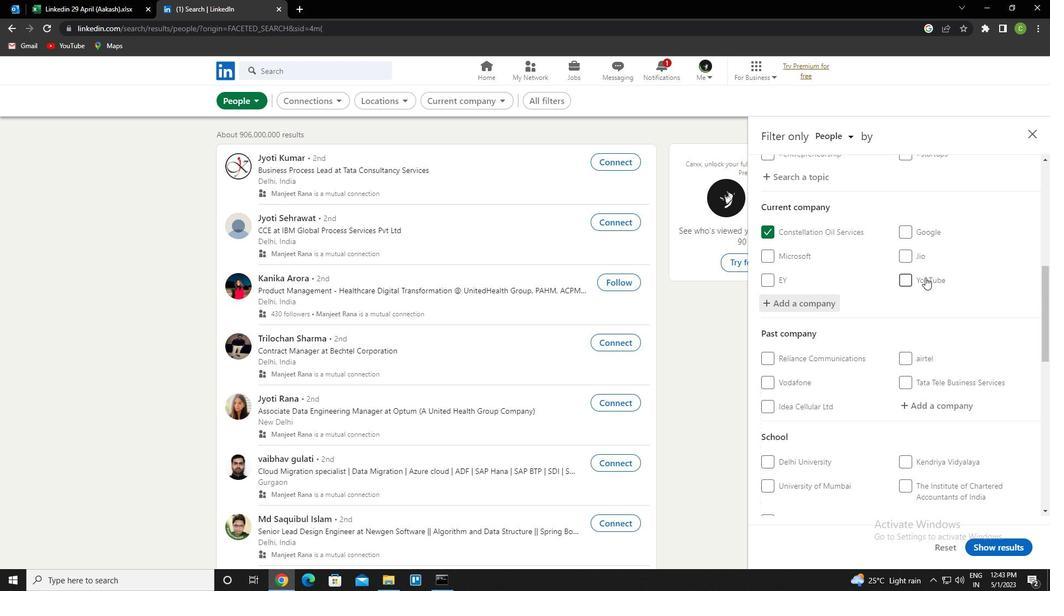 
Action: Mouse scrolled (926, 292) with delta (0, 0)
Screenshot: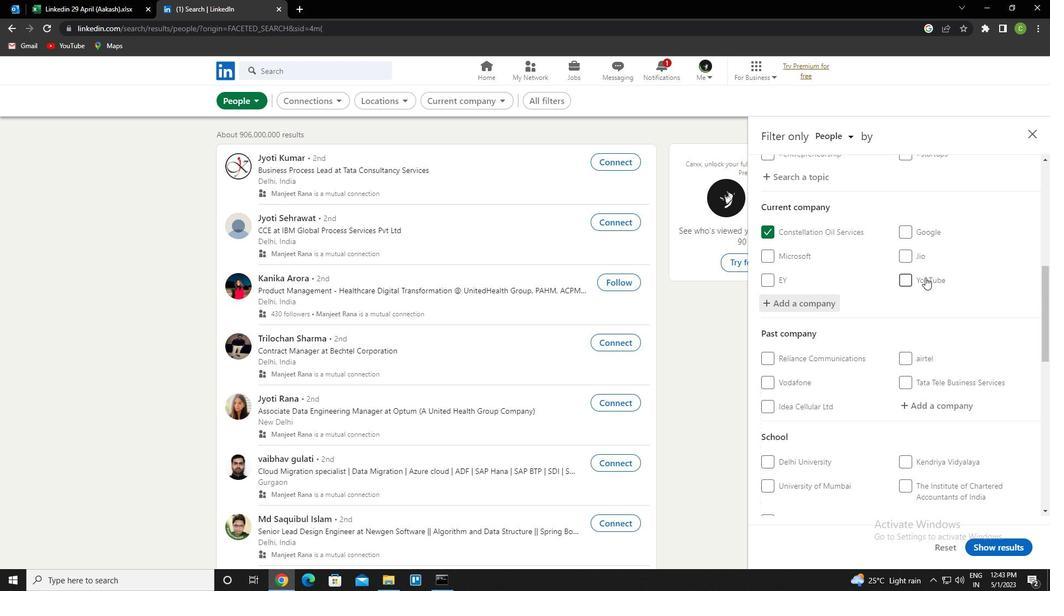 
Action: Mouse moved to (930, 406)
Screenshot: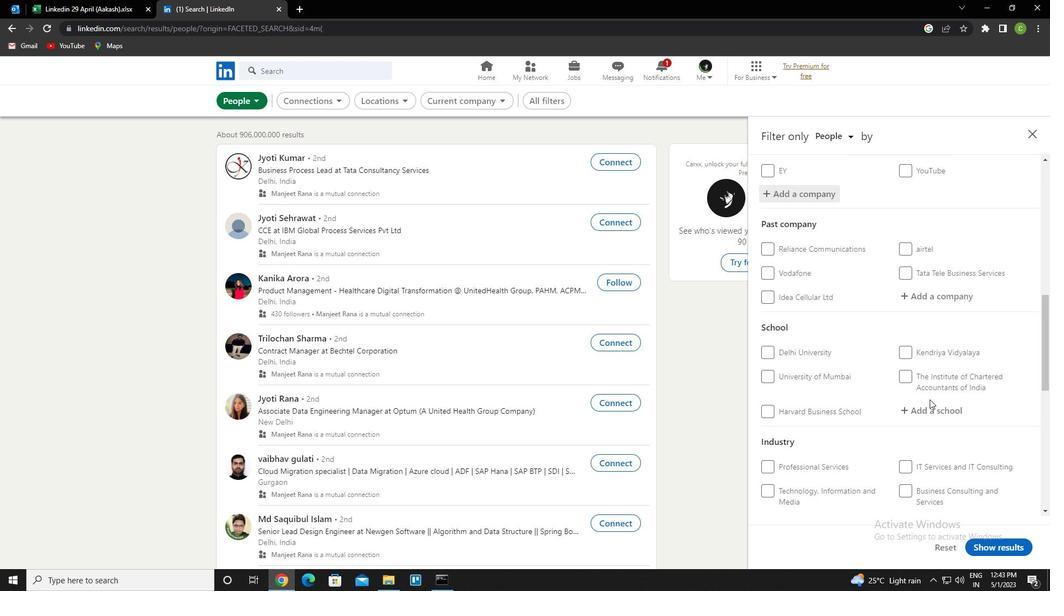 
Action: Mouse pressed left at (930, 406)
Screenshot: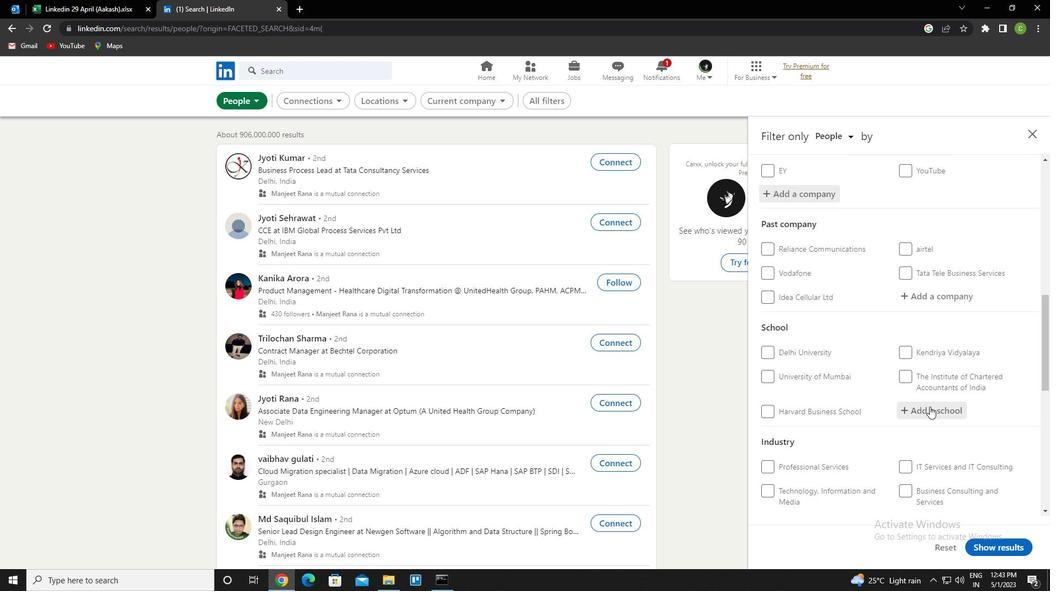
Action: Key pressed <Key.caps_lock>
Screenshot: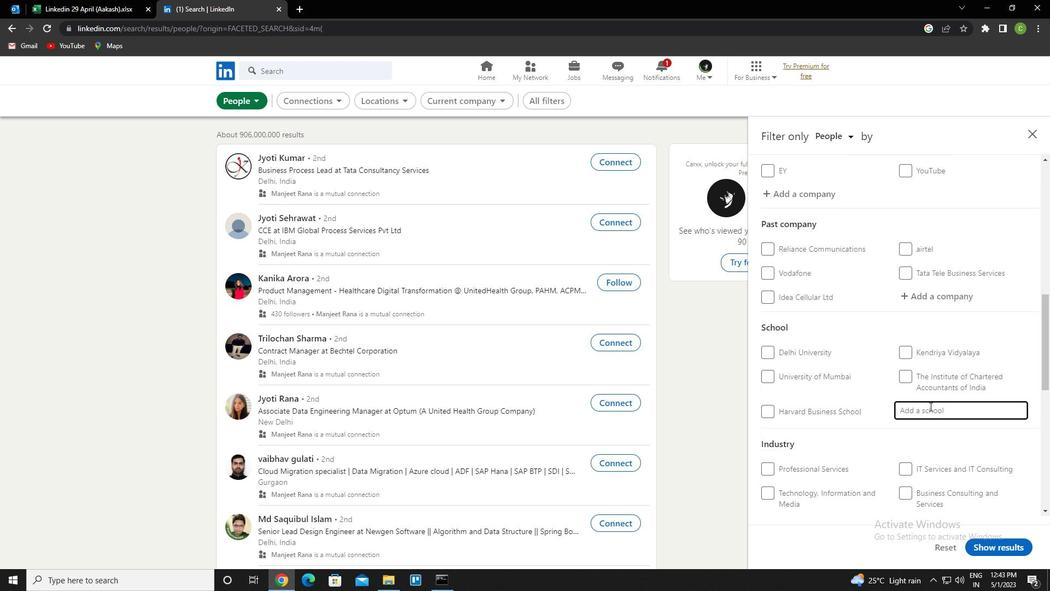 
Action: Mouse moved to (930, 407)
Screenshot: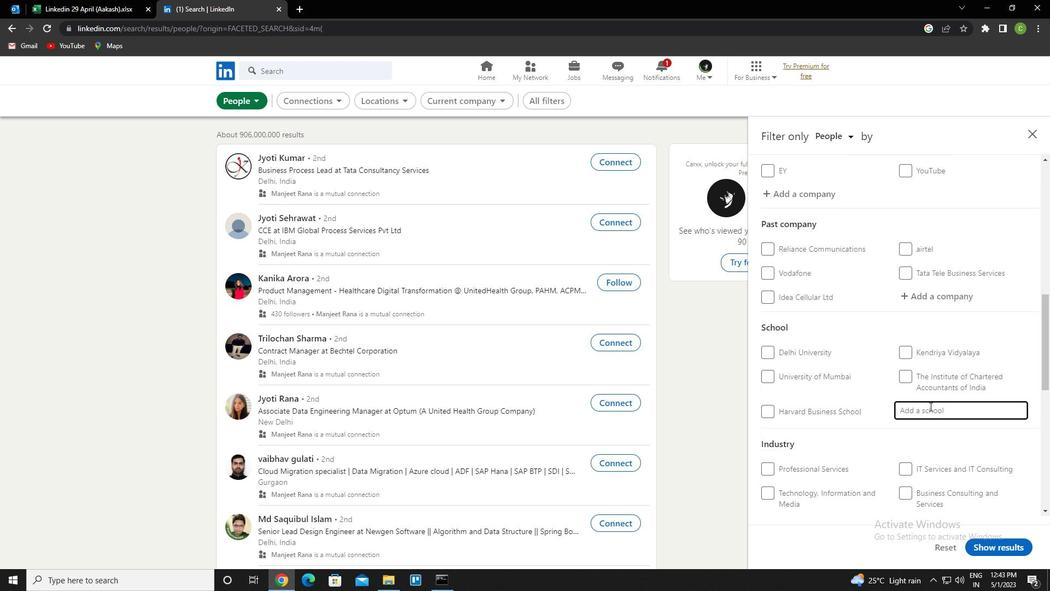 
Action: Key pressed dav<Key.space>p<Key.caps_lock>ublic<Key.down><Key.down><Key.down><Key.down><Key.enter>
Screenshot: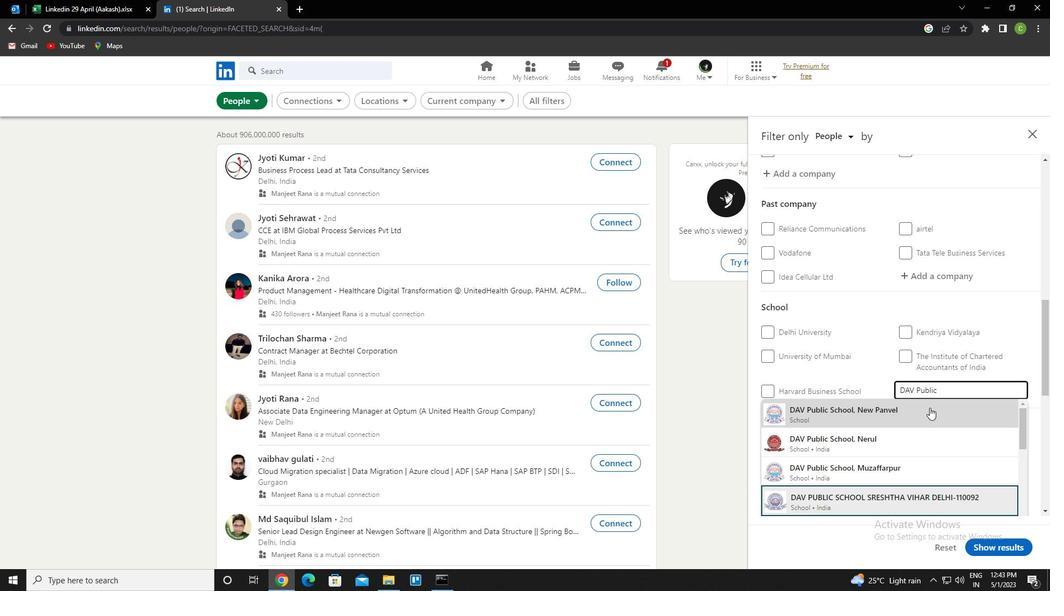 
Action: Mouse moved to (920, 414)
Screenshot: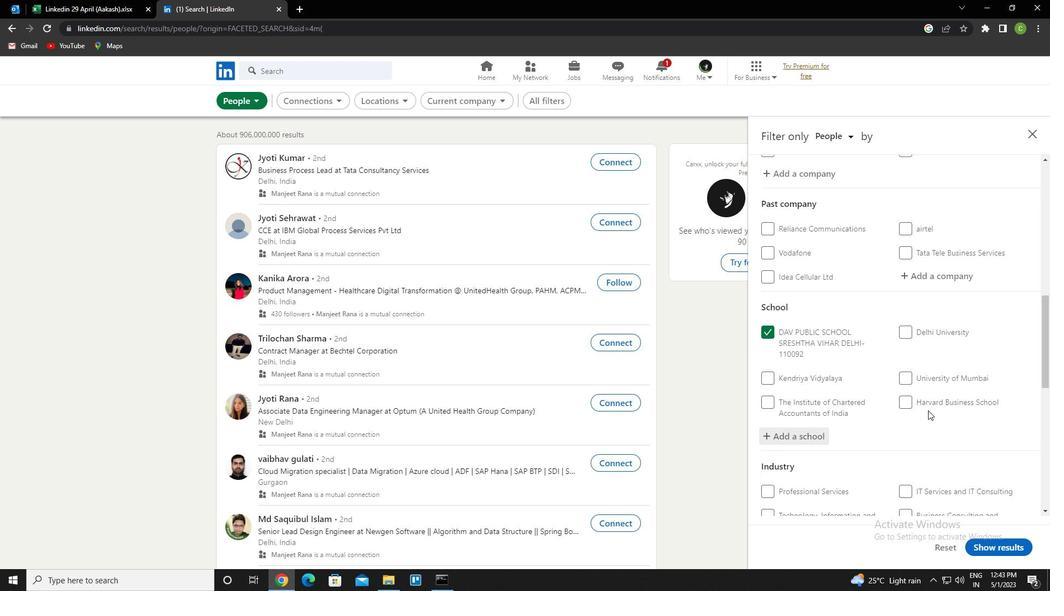 
Action: Mouse scrolled (920, 414) with delta (0, 0)
Screenshot: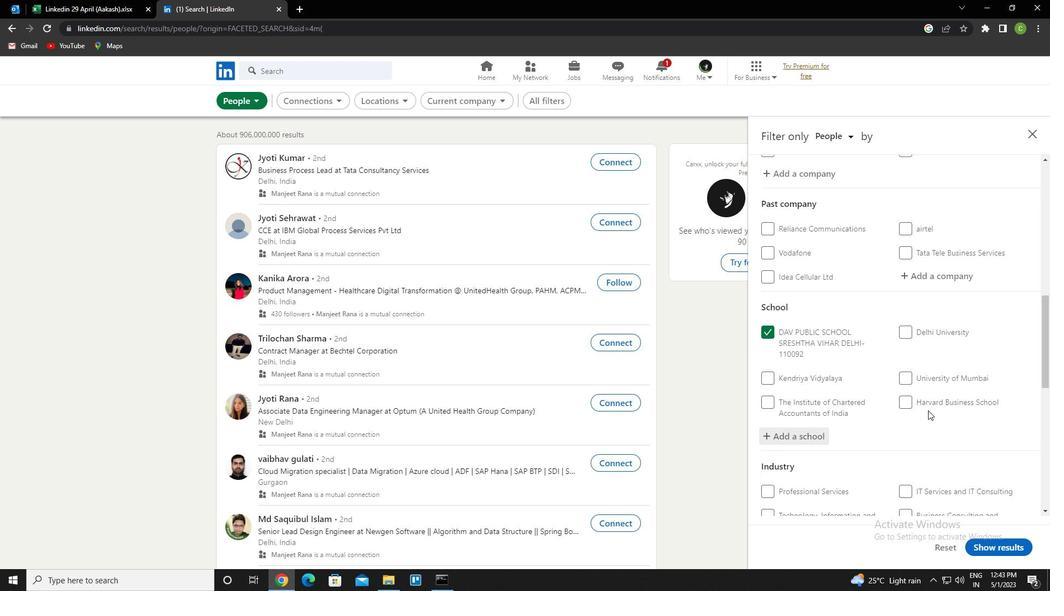
Action: Mouse moved to (911, 411)
Screenshot: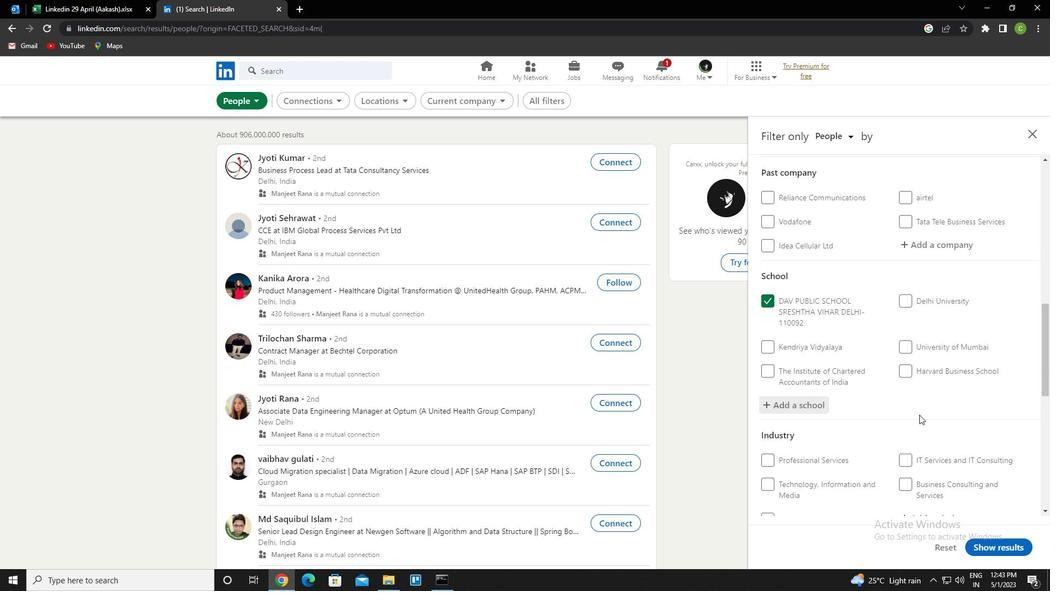
Action: Mouse scrolled (911, 411) with delta (0, 0)
Screenshot: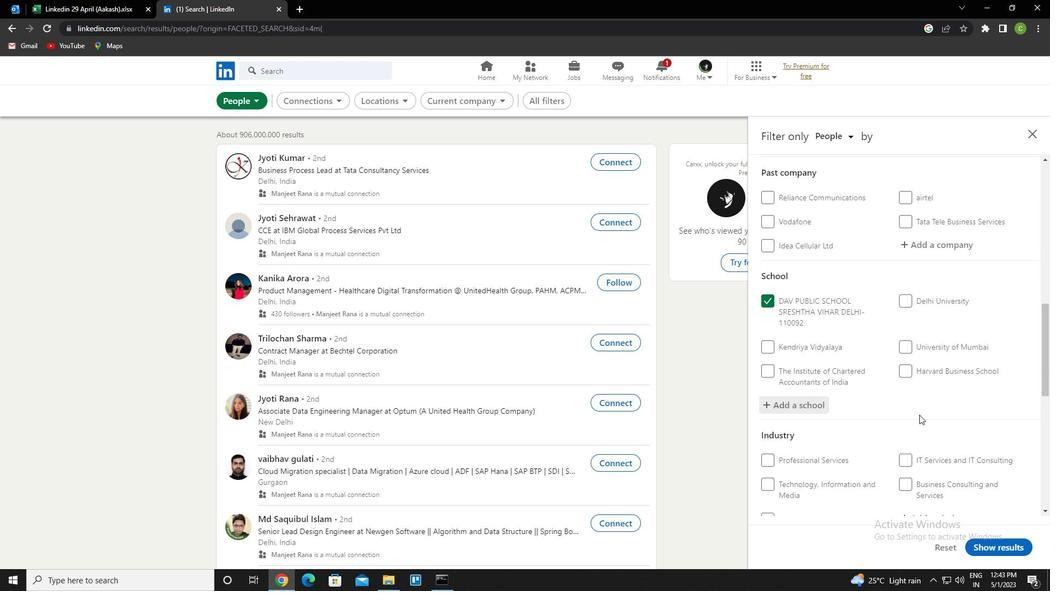
Action: Mouse moved to (887, 397)
Screenshot: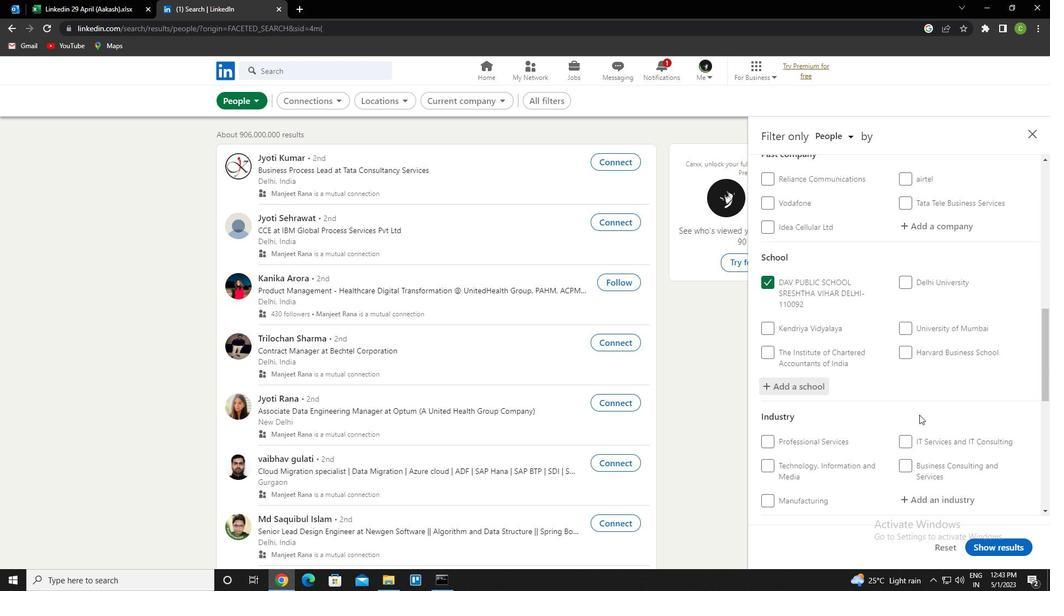 
Action: Mouse scrolled (887, 396) with delta (0, 0)
Screenshot: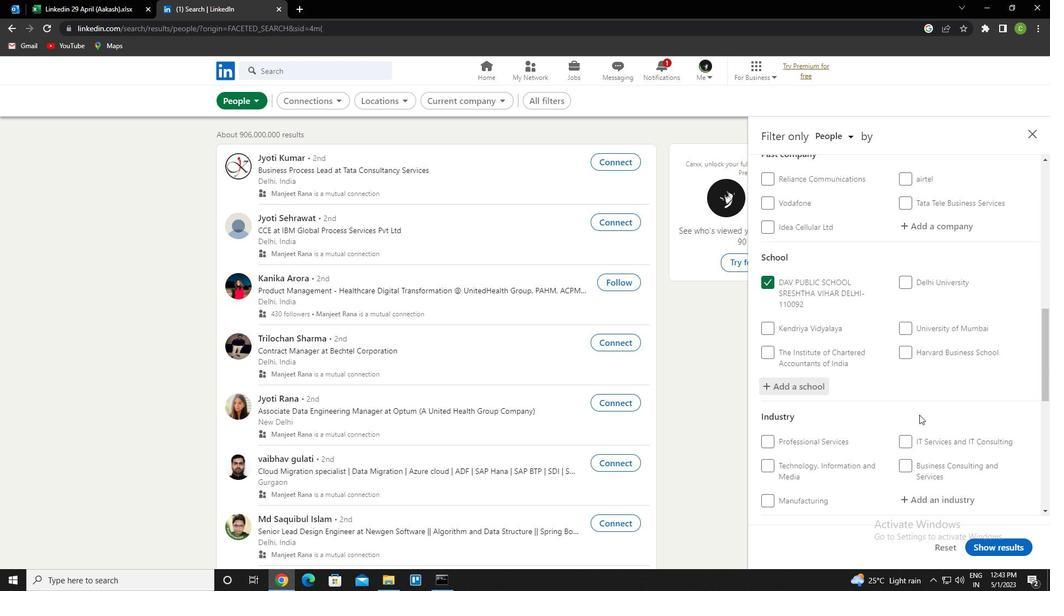
Action: Mouse moved to (917, 380)
Screenshot: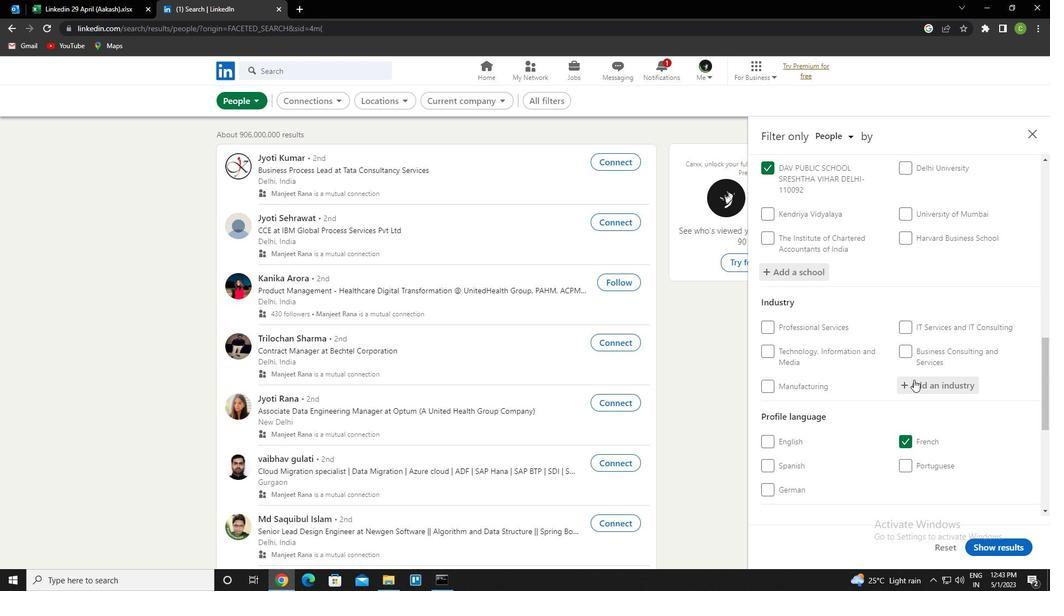 
Action: Mouse scrolled (917, 380) with delta (0, 0)
Screenshot: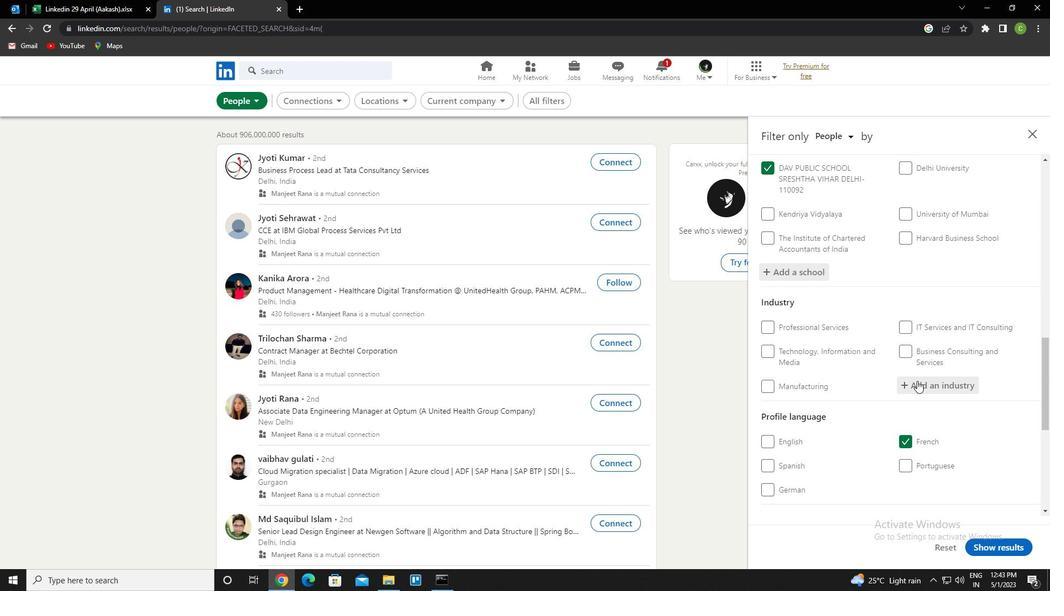 
Action: Mouse moved to (935, 330)
Screenshot: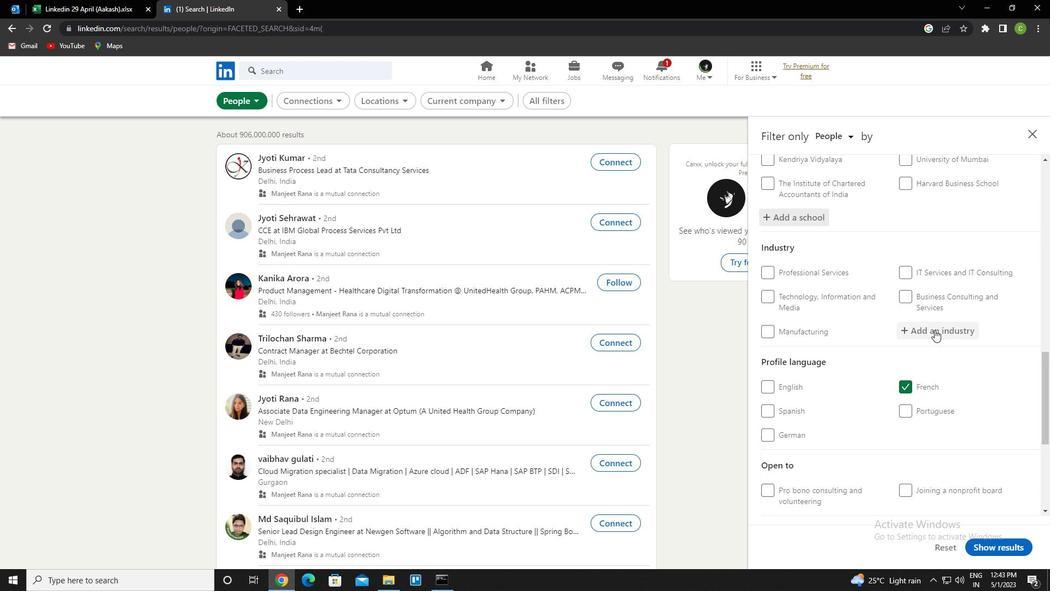 
Action: Mouse pressed left at (935, 330)
Screenshot: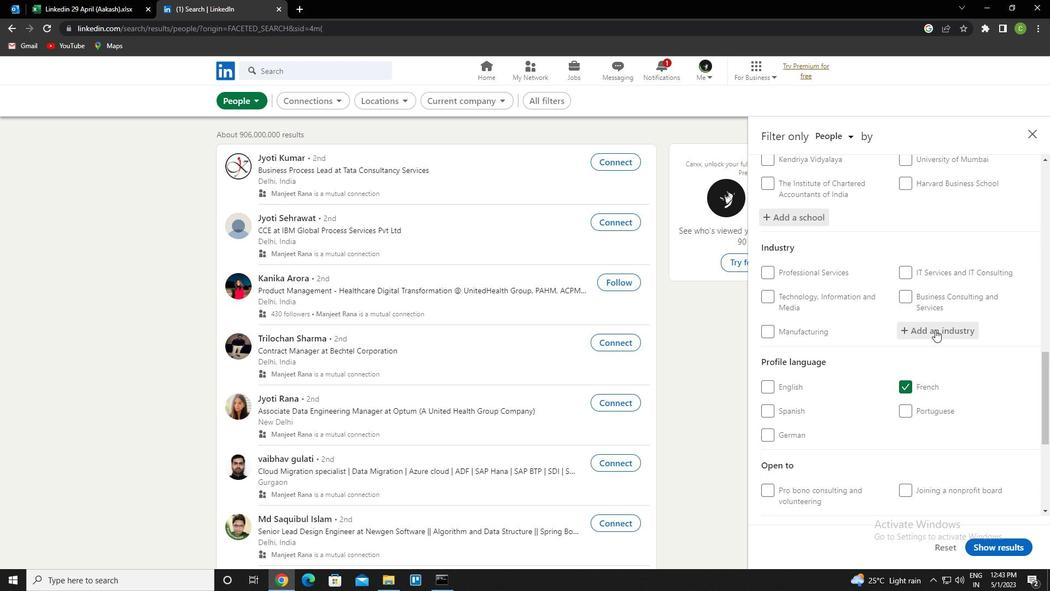 
Action: Key pressed <Key.caps_lock>p<Key.caps_lock>erso
Screenshot: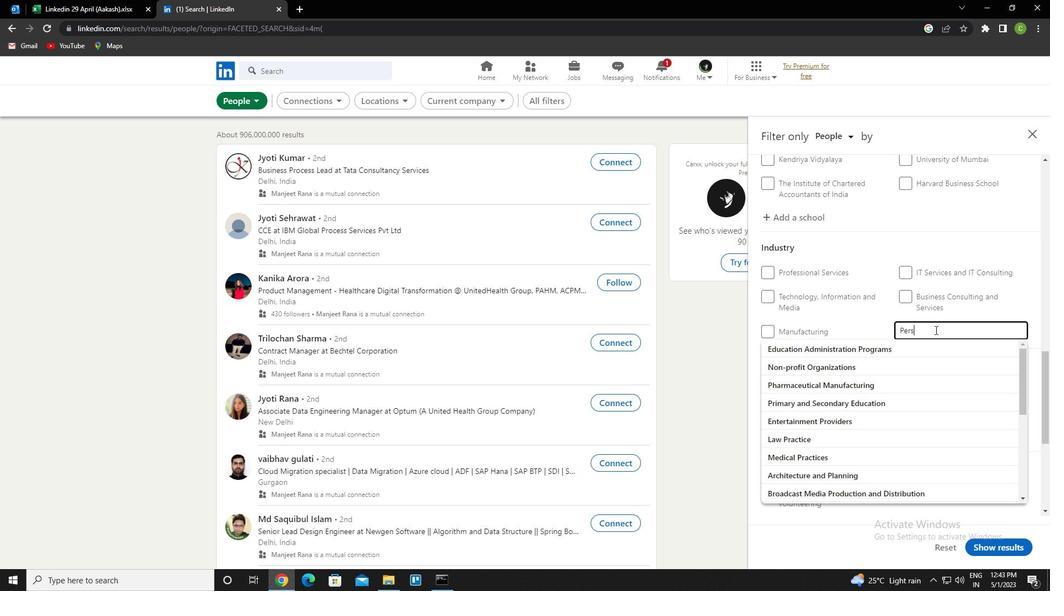
Action: Mouse moved to (928, 334)
Screenshot: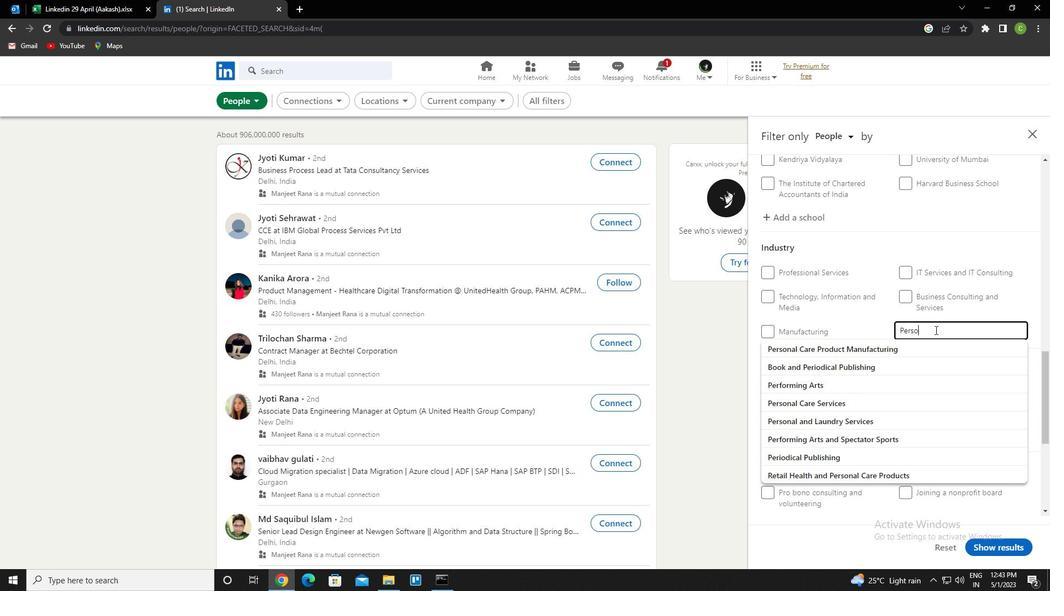 
Action: Key pressed nal<Key.down><Key.down><Key.down><Key.enter>
Screenshot: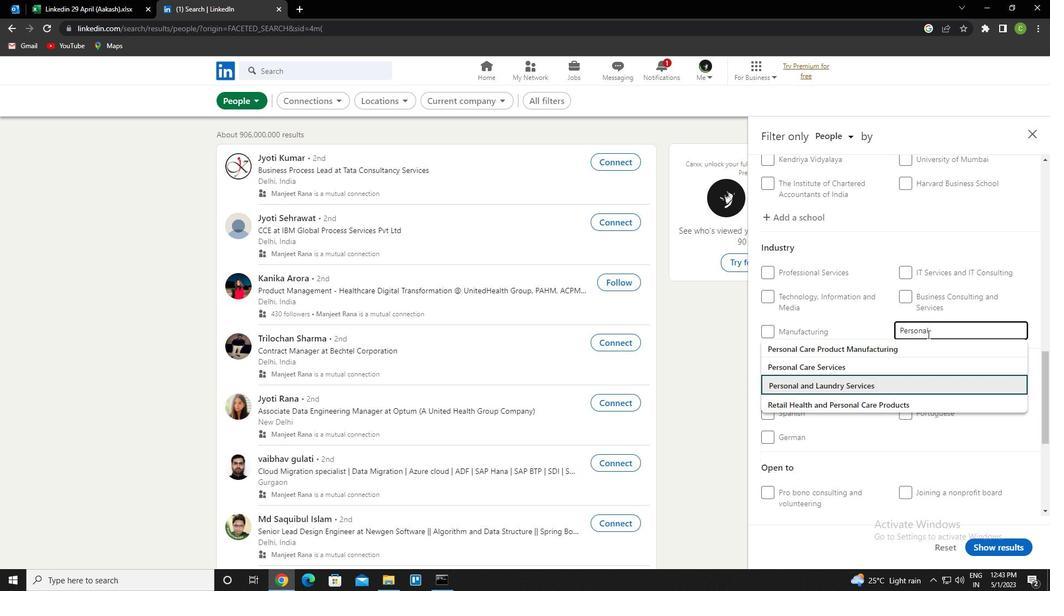 
Action: Mouse moved to (854, 386)
Screenshot: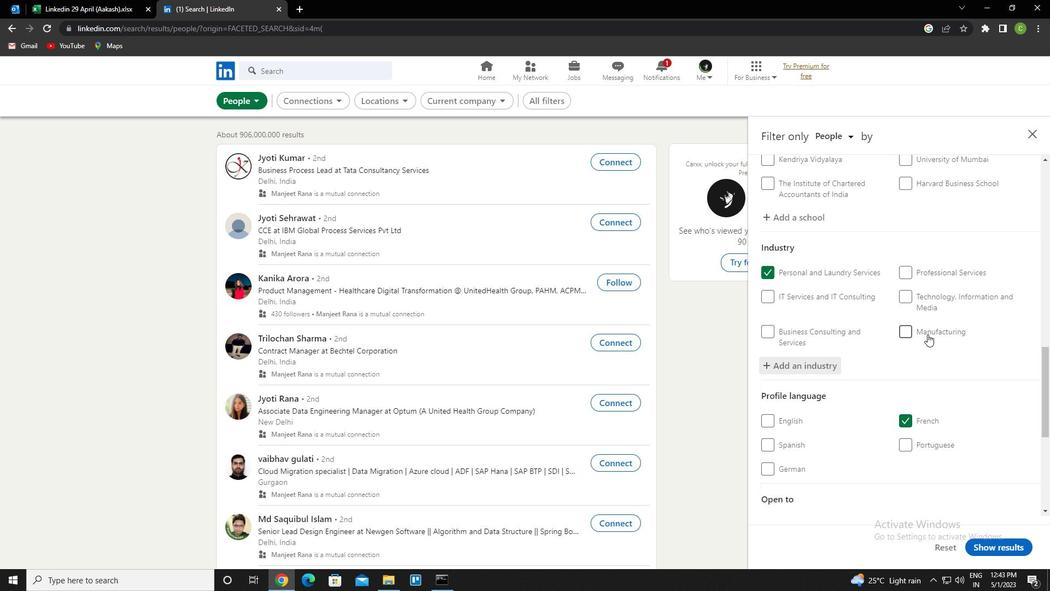 
Action: Mouse scrolled (854, 386) with delta (0, 0)
Screenshot: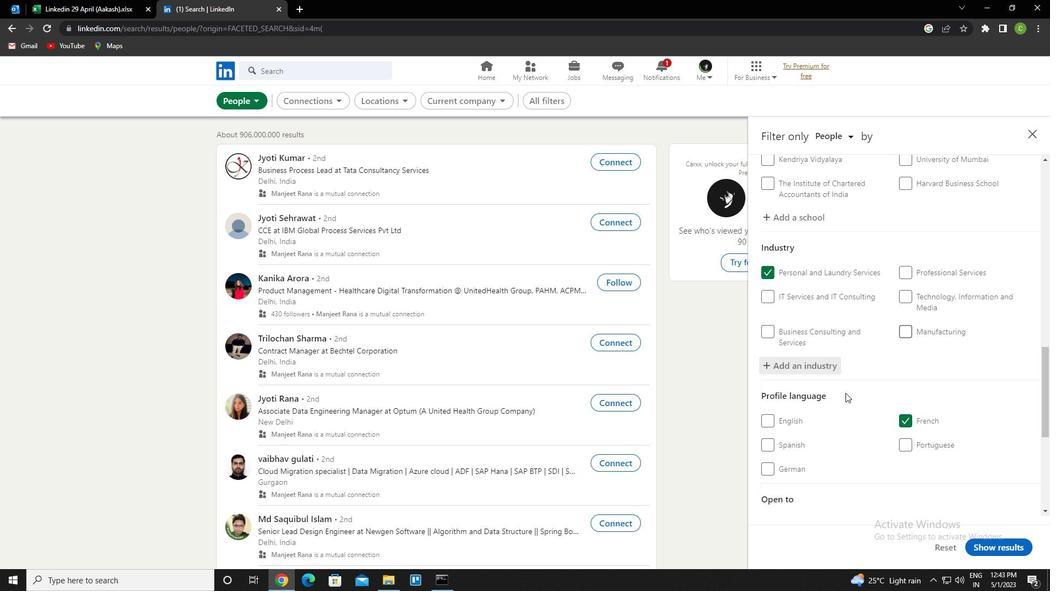
Action: Mouse moved to (855, 386)
Screenshot: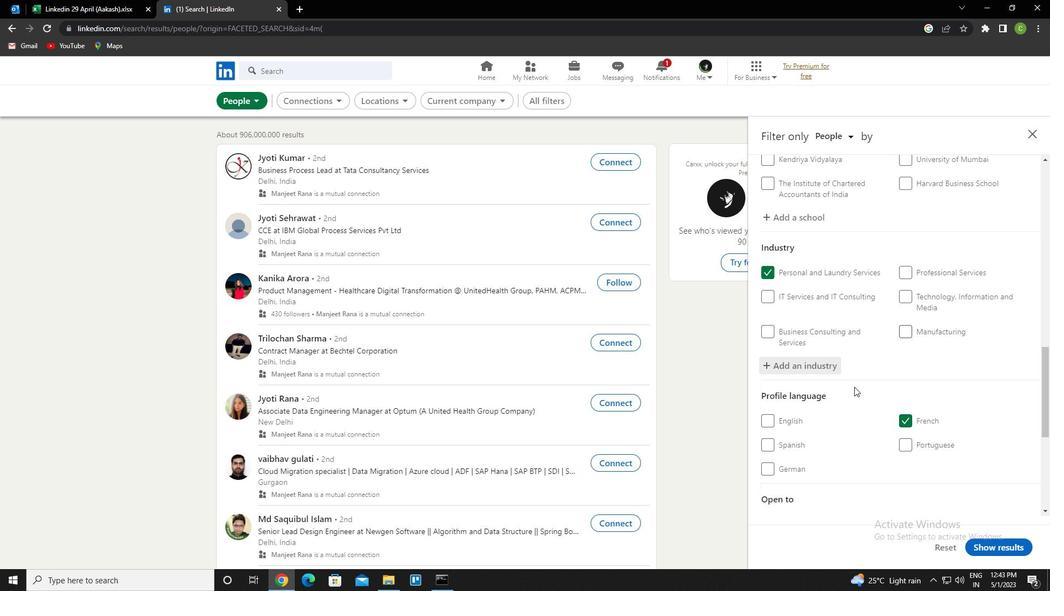 
Action: Mouse scrolled (855, 386) with delta (0, 0)
Screenshot: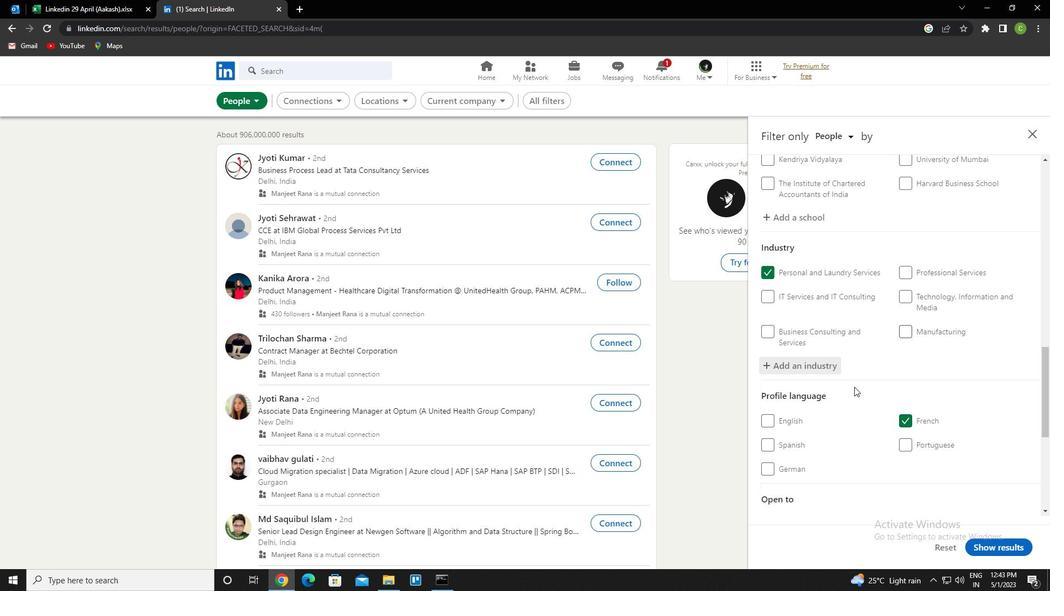 
Action: Mouse scrolled (855, 386) with delta (0, 0)
Screenshot: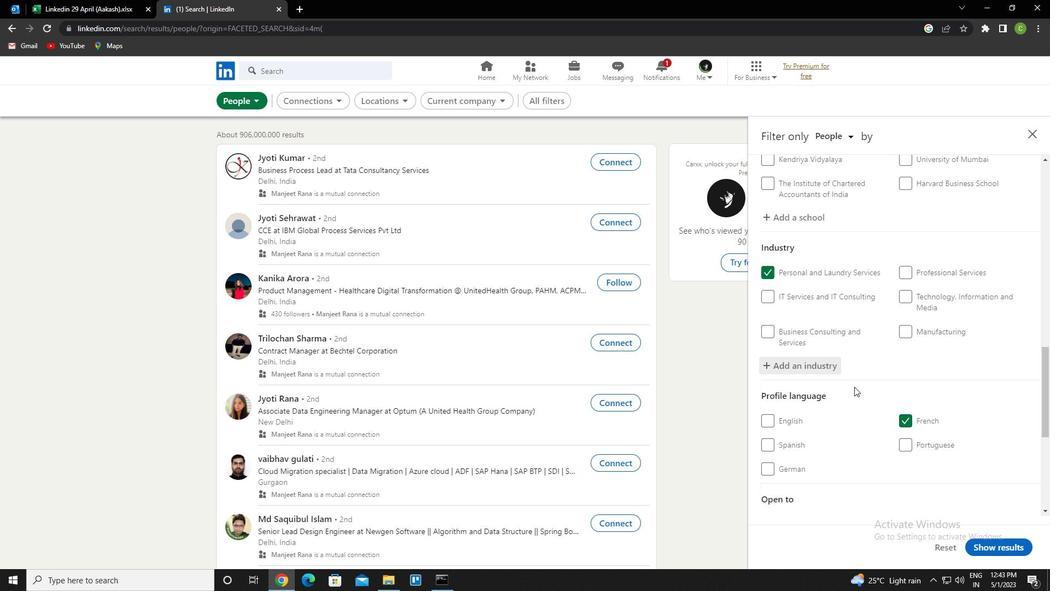 
Action: Mouse moved to (858, 386)
Screenshot: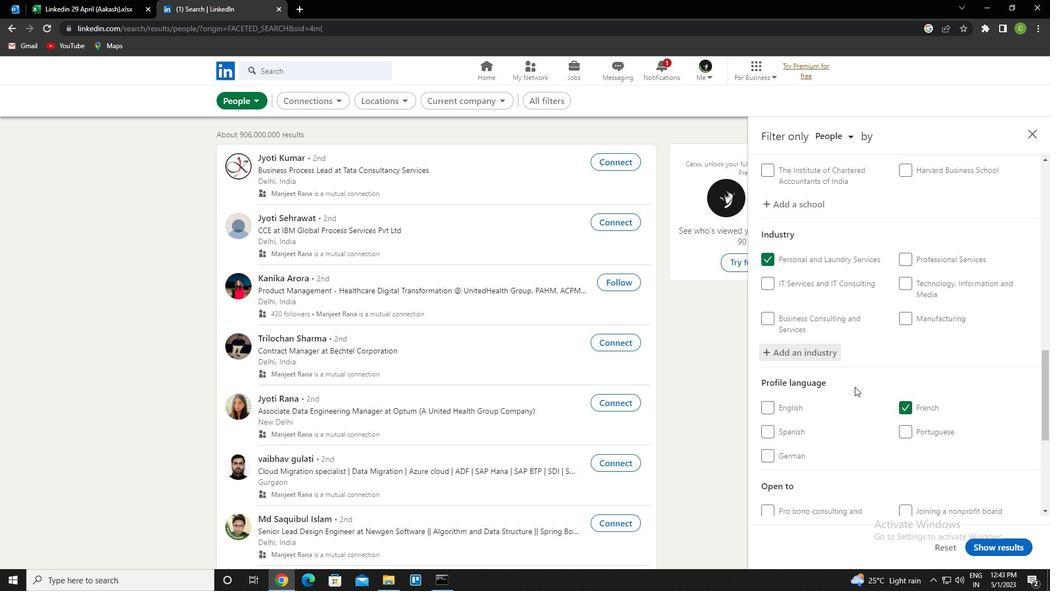 
Action: Mouse scrolled (858, 385) with delta (0, 0)
Screenshot: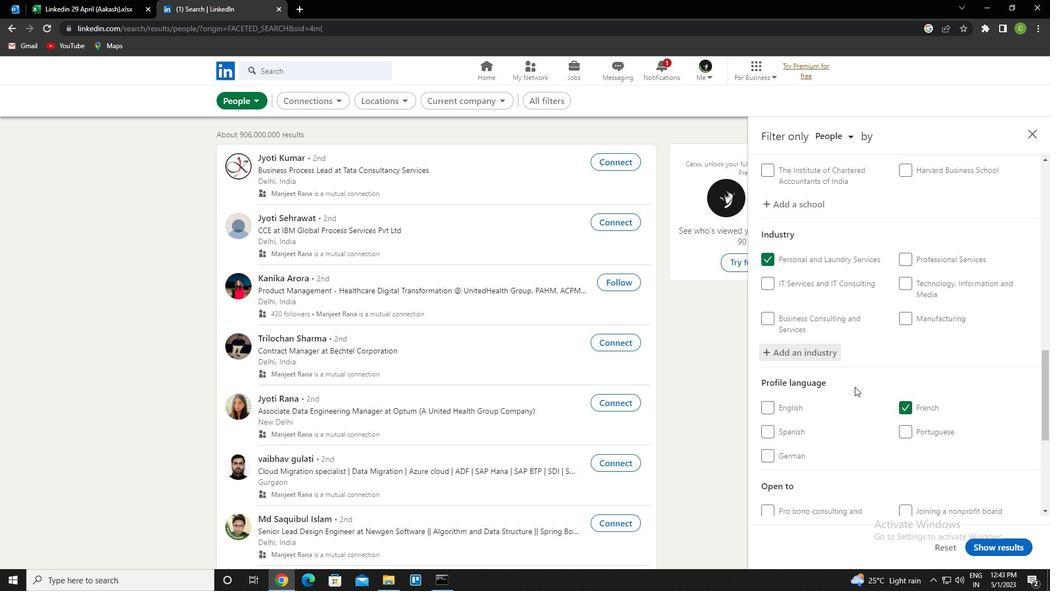 
Action: Mouse moved to (868, 379)
Screenshot: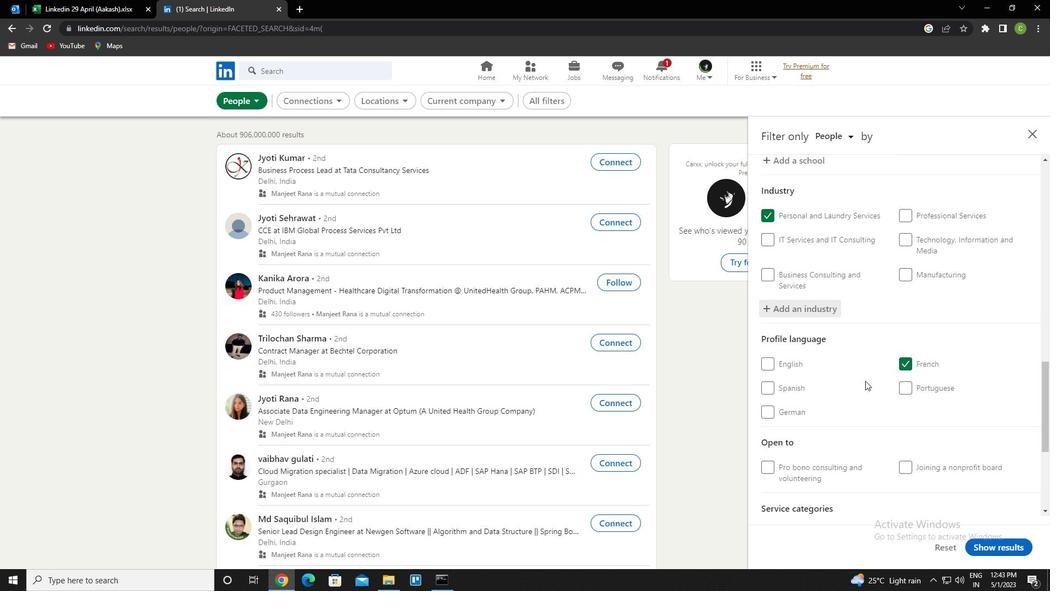 
Action: Mouse scrolled (868, 379) with delta (0, 0)
Screenshot: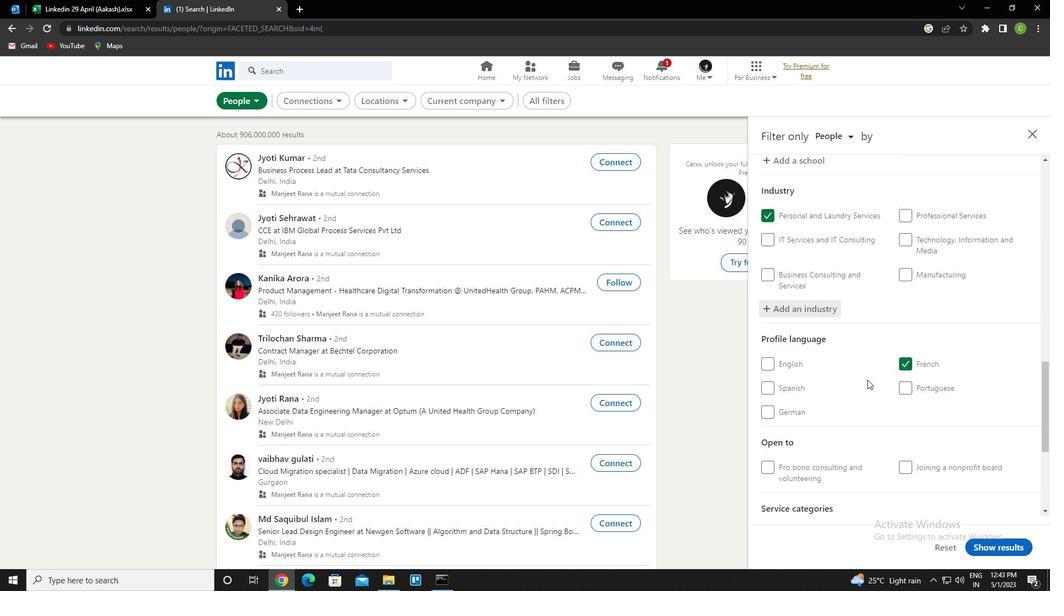 
Action: Mouse moved to (868, 379)
Screenshot: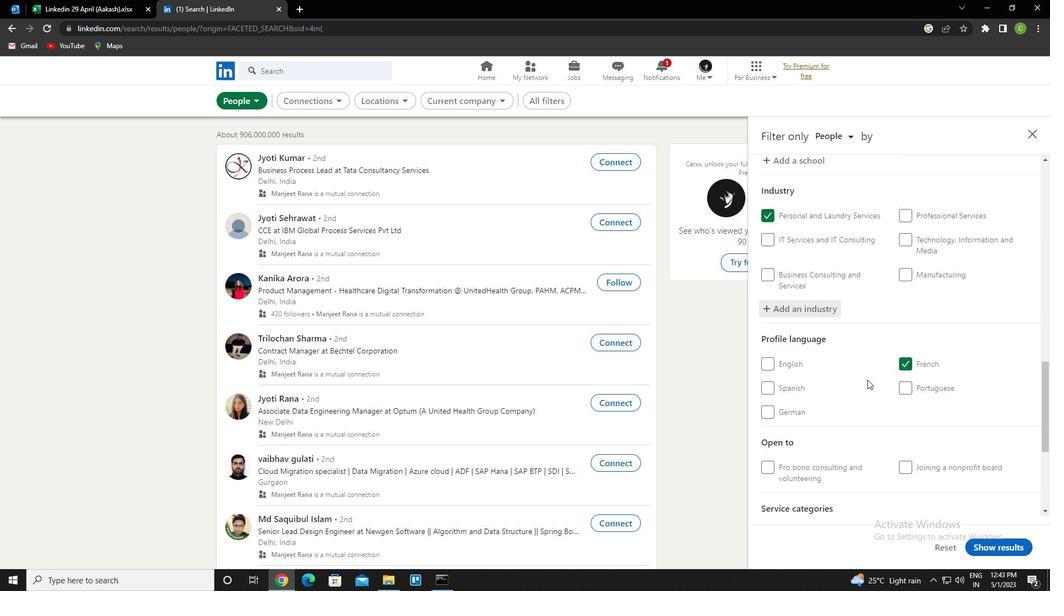 
Action: Mouse scrolled (868, 378) with delta (0, 0)
Screenshot: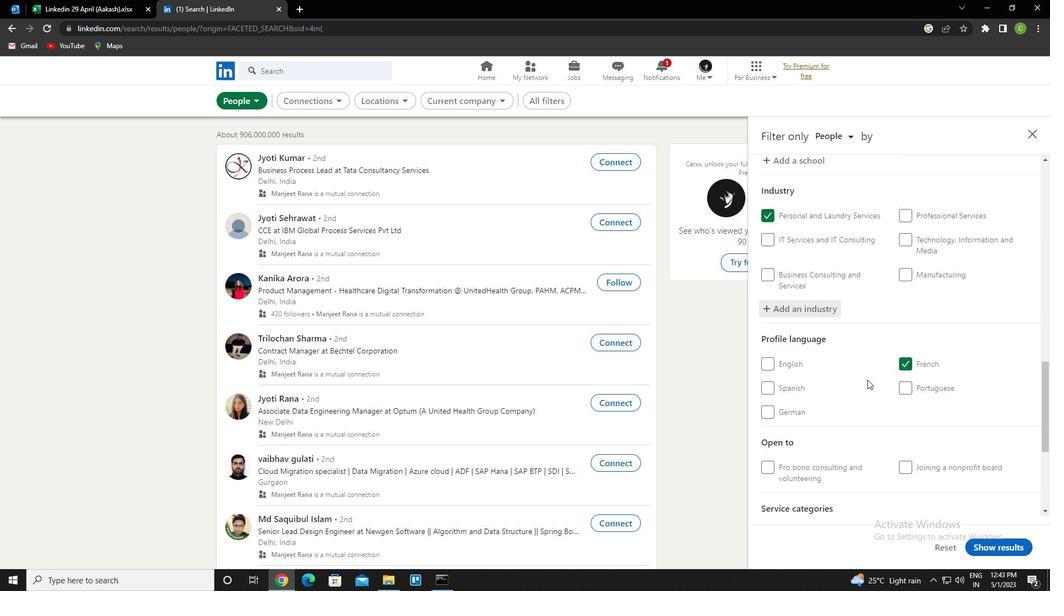 
Action: Mouse scrolled (868, 378) with delta (0, 0)
Screenshot: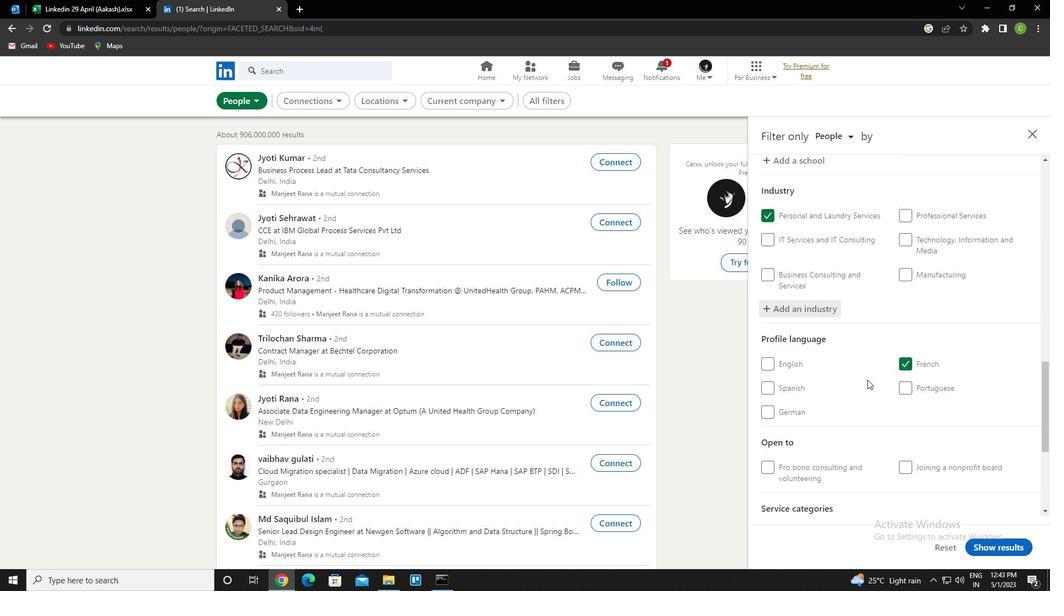 
Action: Mouse moved to (901, 433)
Screenshot: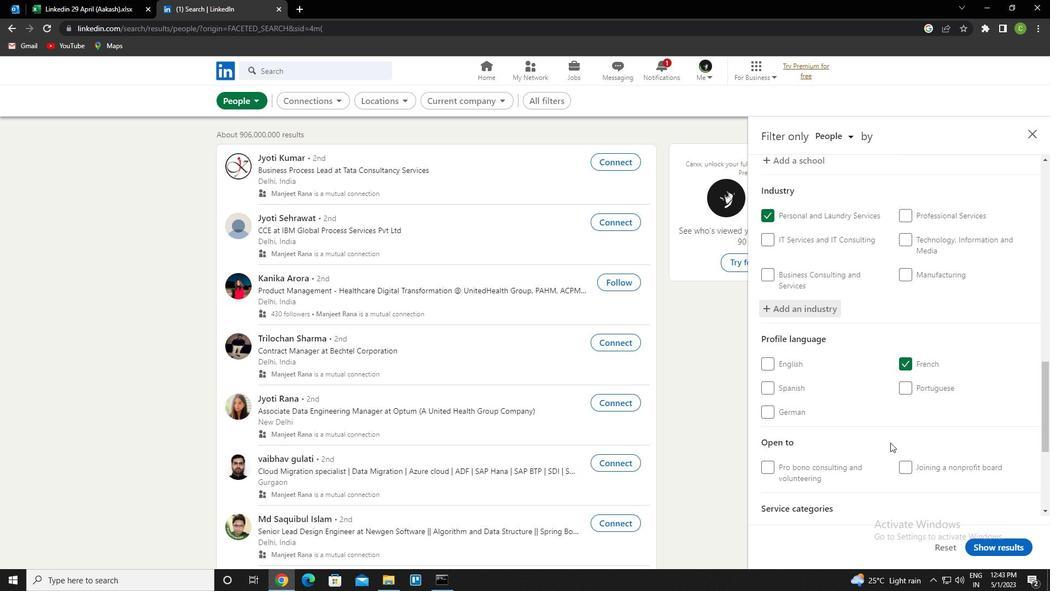 
Action: Mouse scrolled (901, 432) with delta (0, 0)
Screenshot: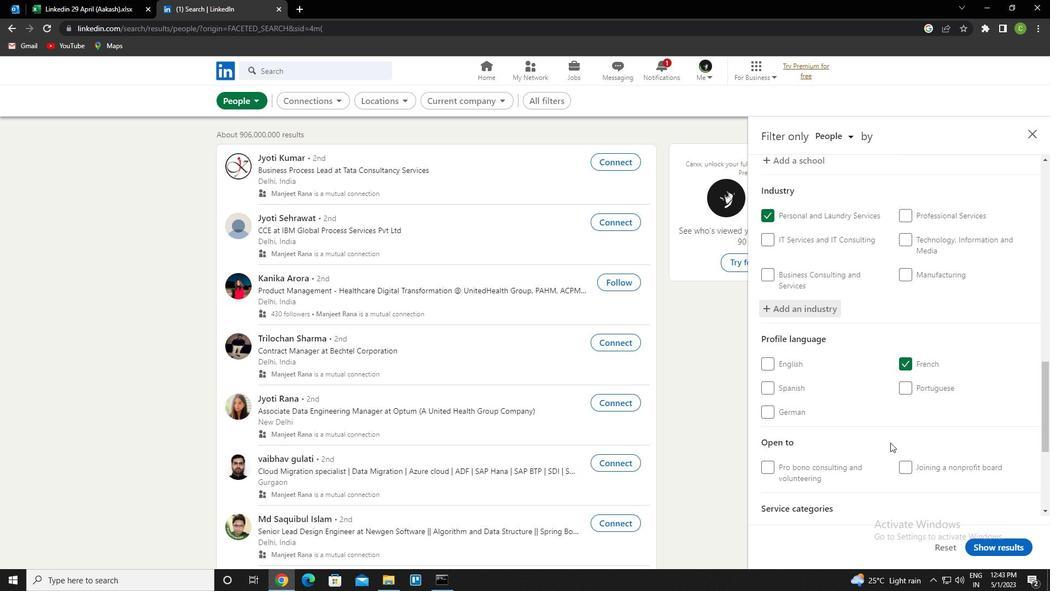 
Action: Mouse moved to (905, 421)
Screenshot: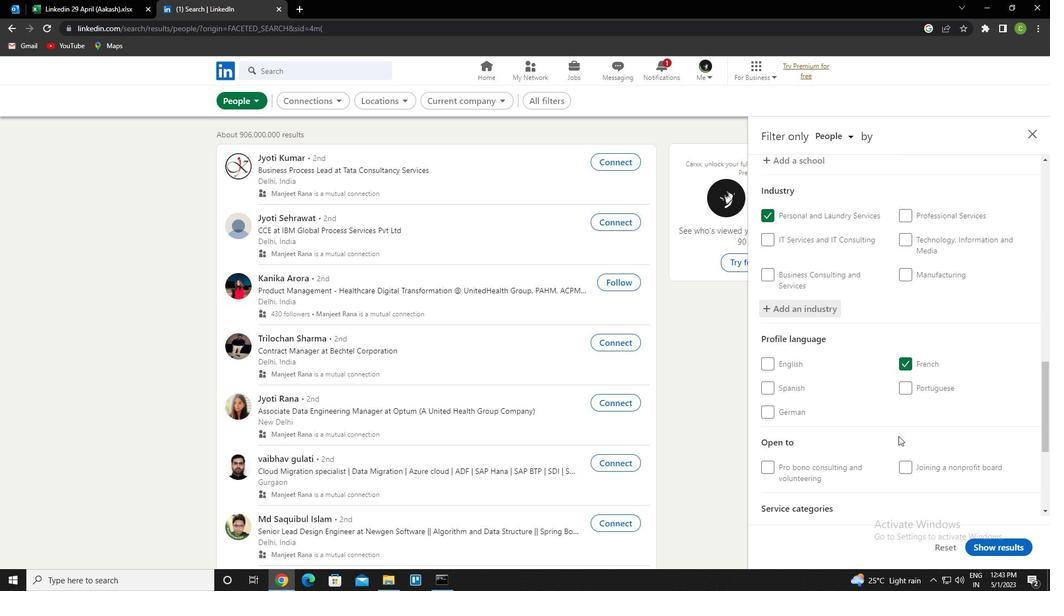 
Action: Mouse scrolled (905, 420) with delta (0, 0)
Screenshot: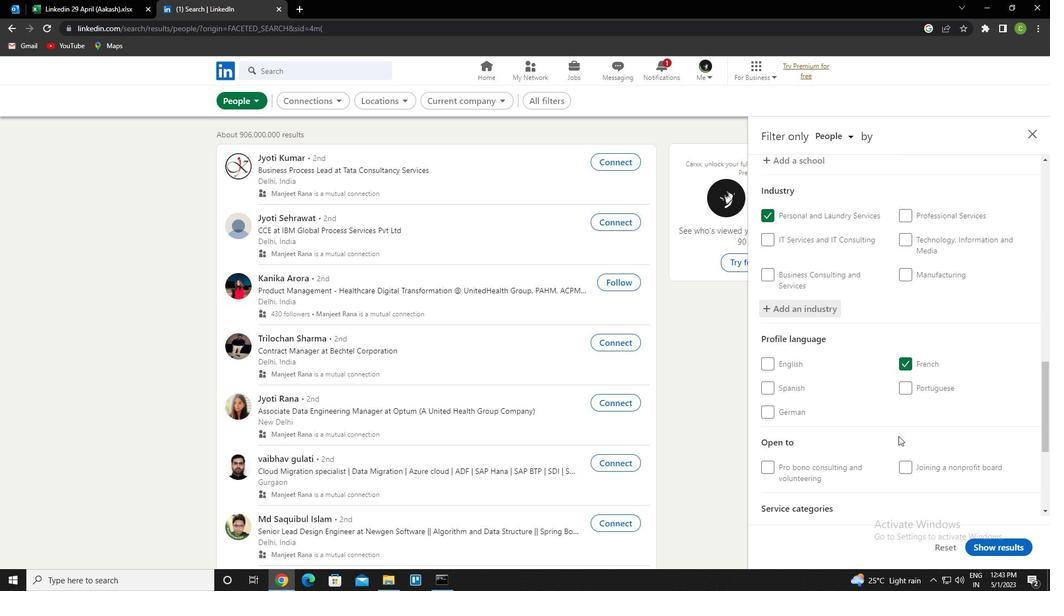 
Action: Mouse moved to (900, 406)
Screenshot: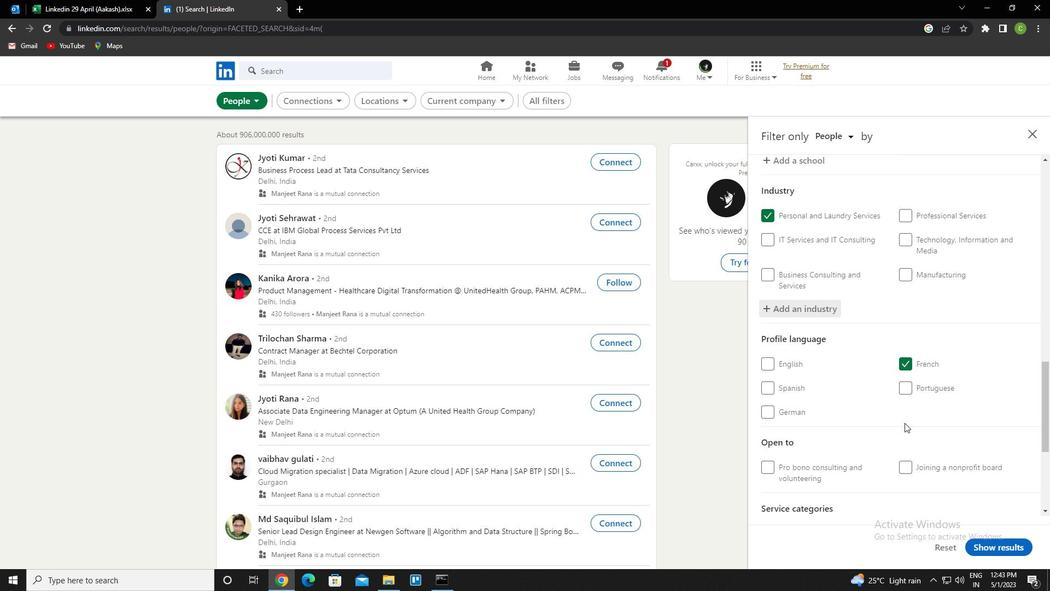 
Action: Mouse scrolled (900, 406) with delta (0, 0)
Screenshot: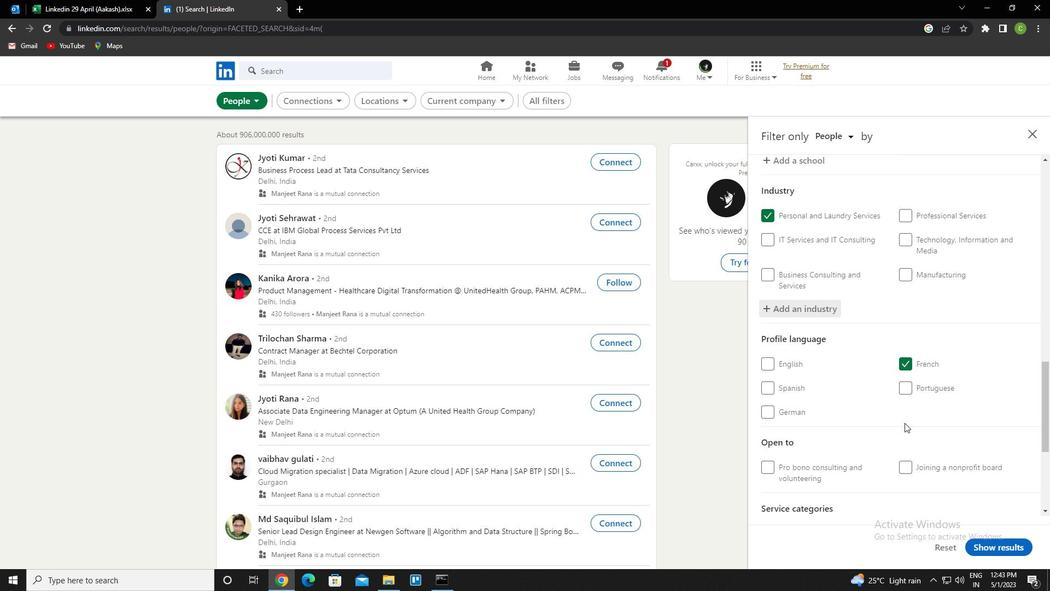 
Action: Mouse moved to (881, 406)
Screenshot: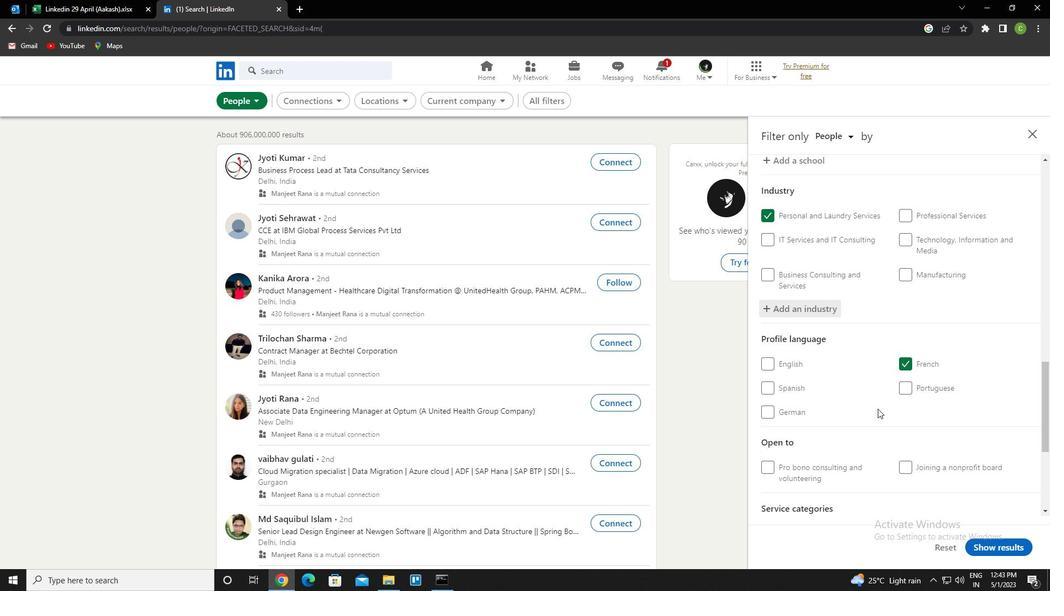 
Action: Mouse scrolled (881, 405) with delta (0, 0)
Screenshot: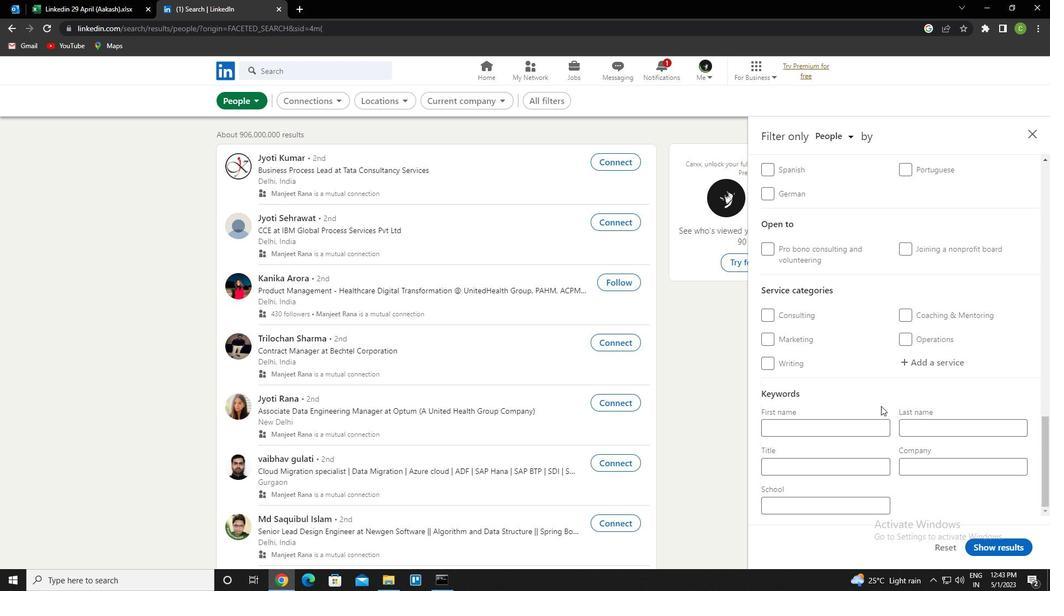 
Action: Mouse scrolled (881, 405) with delta (0, 0)
Screenshot: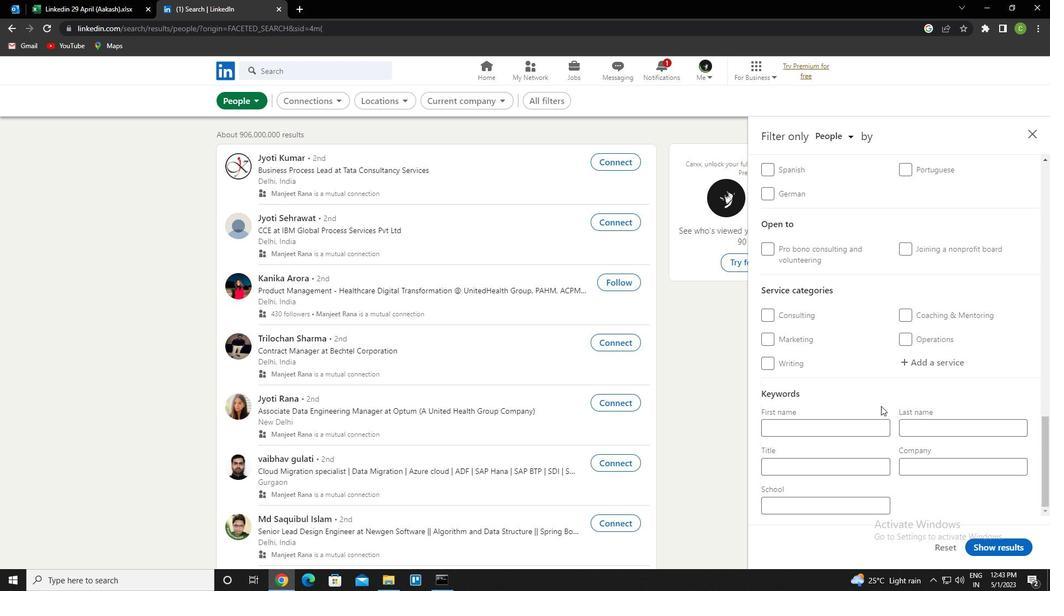 
Action: Mouse moved to (946, 362)
Screenshot: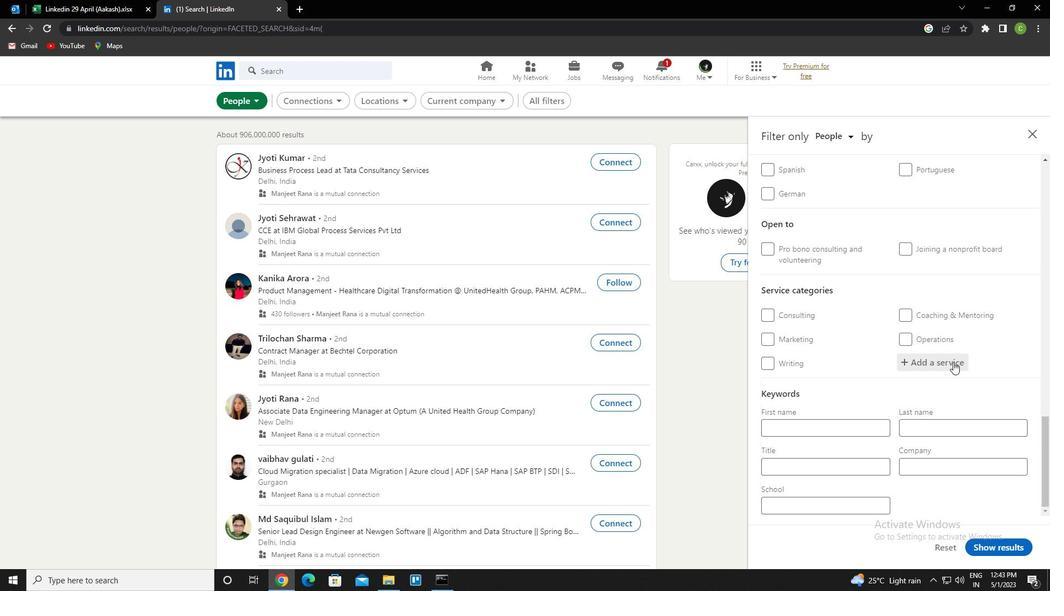 
Action: Mouse pressed left at (946, 362)
Screenshot: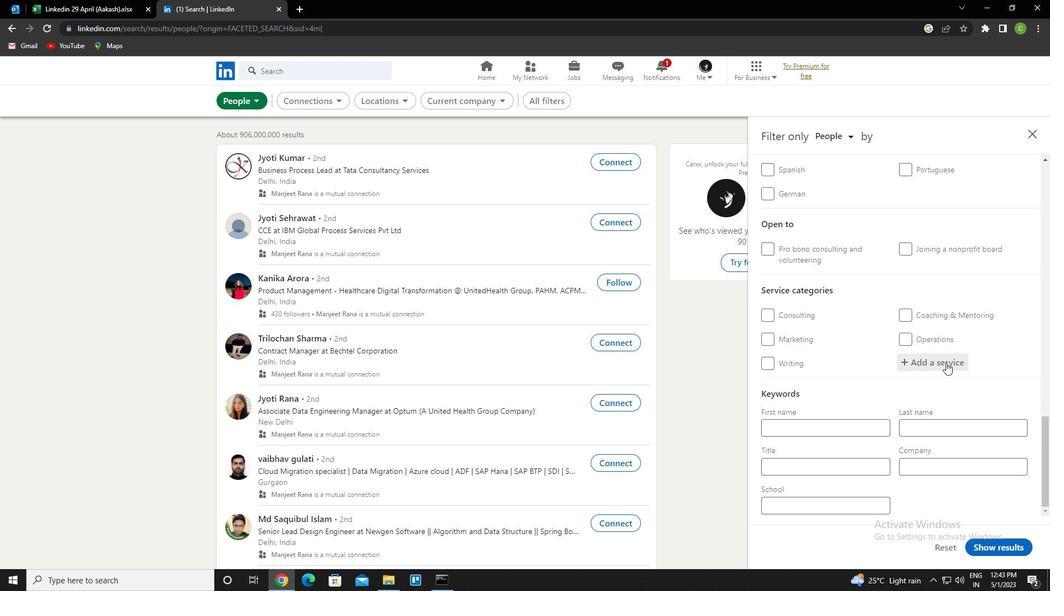 
Action: Key pressed <Key.caps_lock>w<Key.caps_lock>edding<Key.down><Key.down><Key.enter>
Screenshot: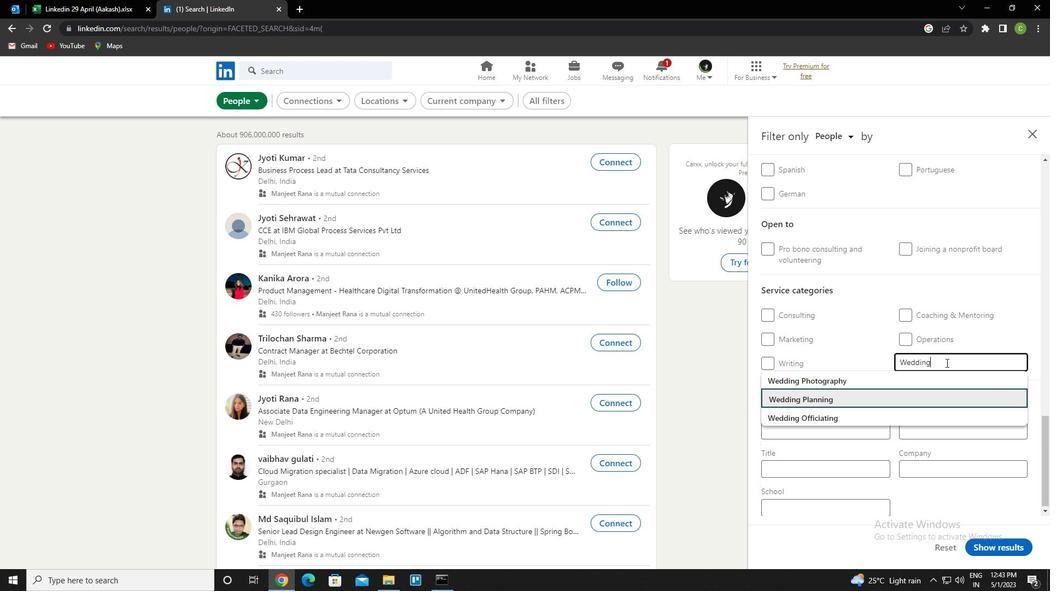 
Action: Mouse moved to (925, 378)
Screenshot: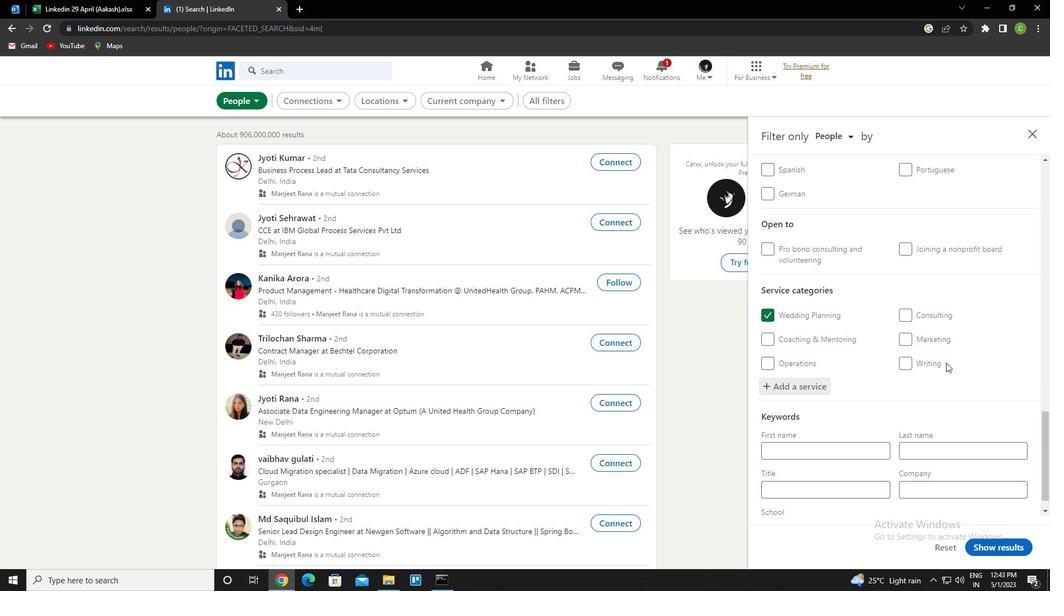 
Action: Mouse scrolled (925, 377) with delta (0, 0)
Screenshot: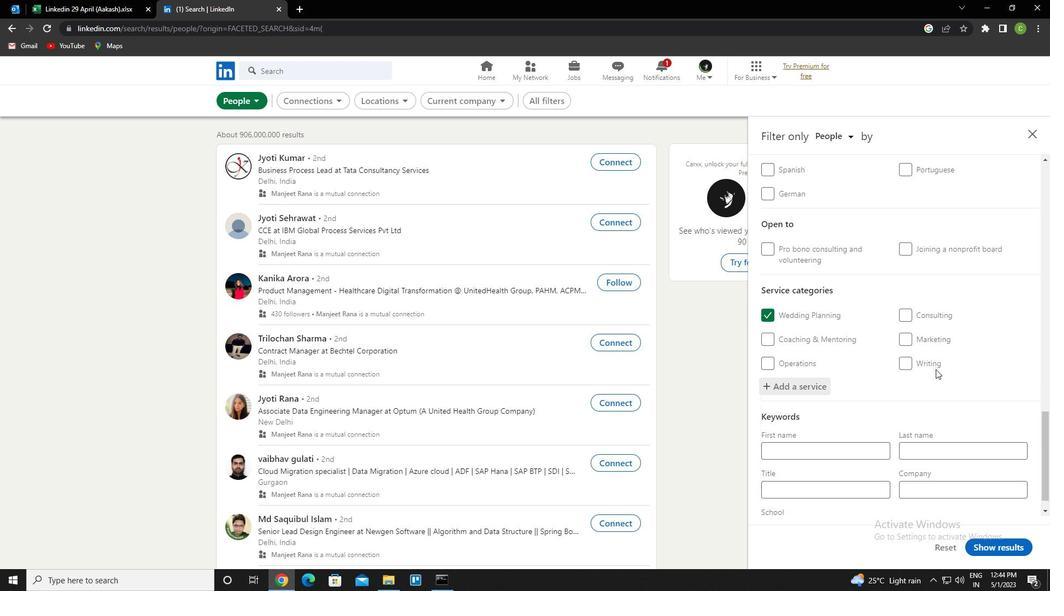 
Action: Mouse scrolled (925, 377) with delta (0, 0)
Screenshot: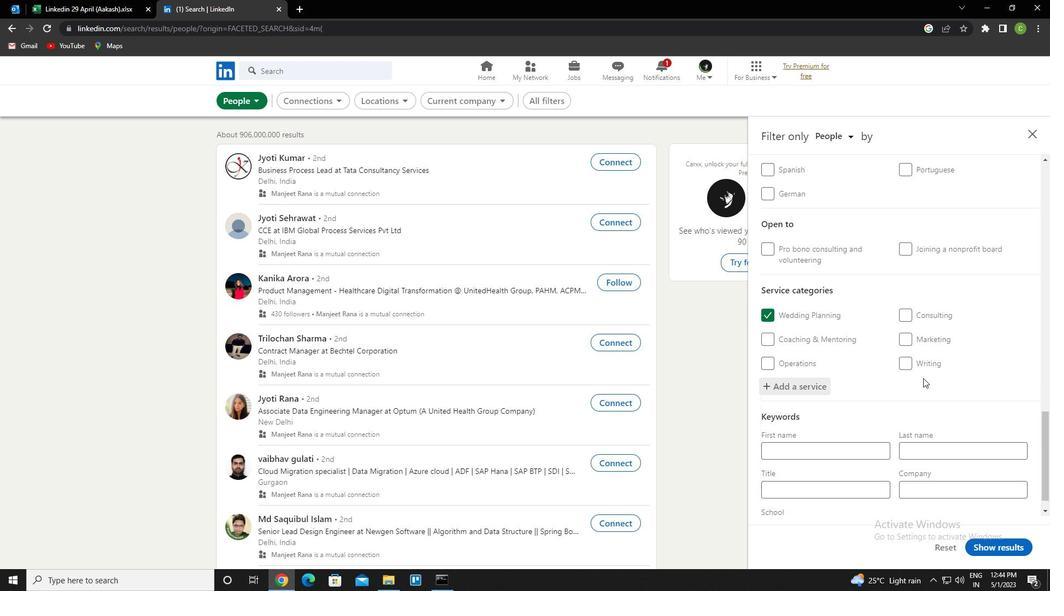 
Action: Mouse scrolled (925, 377) with delta (0, 0)
Screenshot: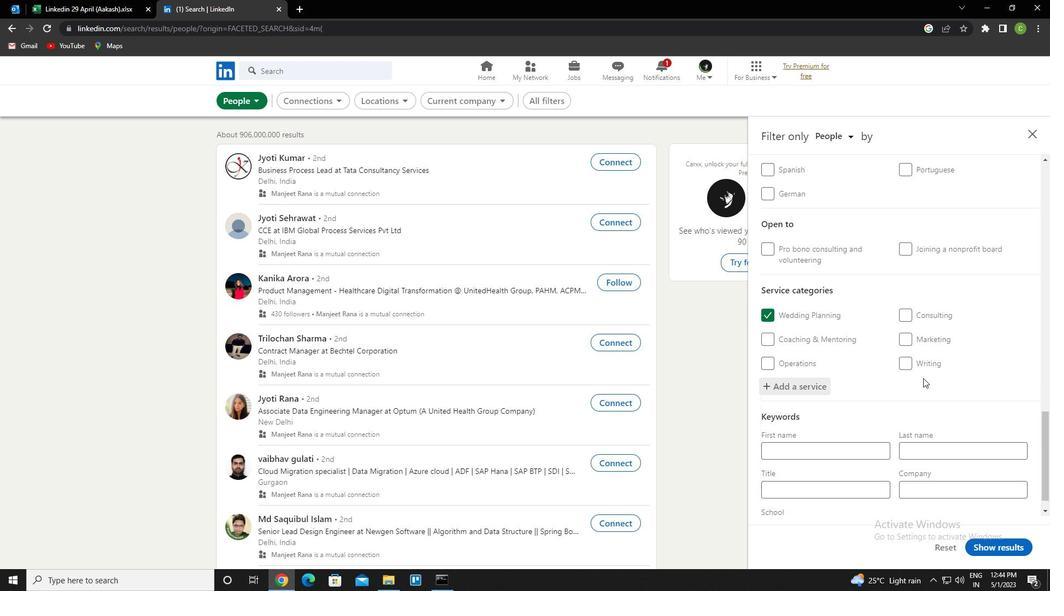 
Action: Mouse scrolled (925, 377) with delta (0, 0)
Screenshot: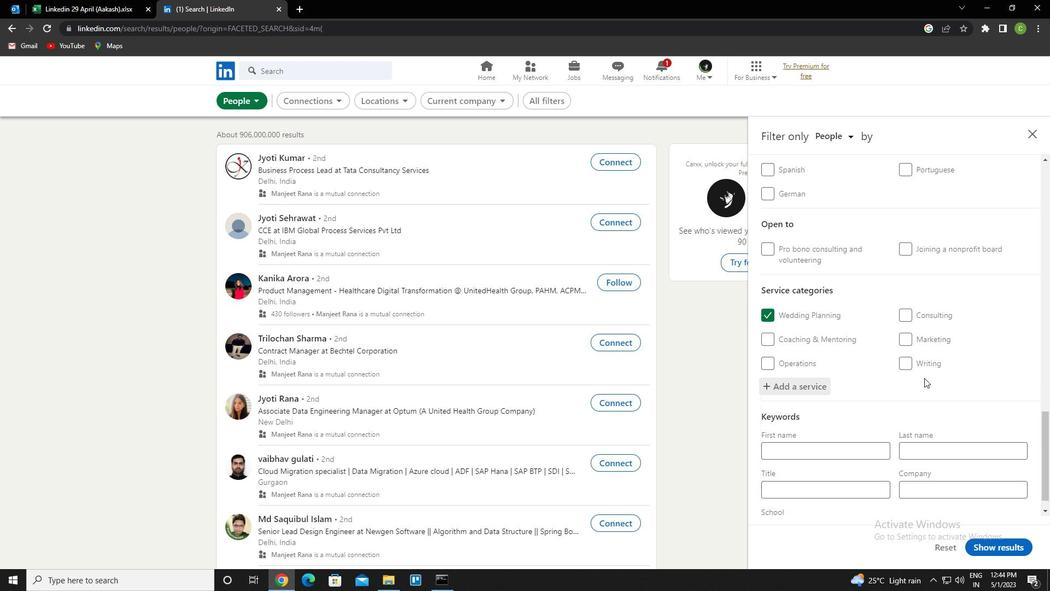 
Action: Mouse scrolled (925, 377) with delta (0, 0)
Screenshot: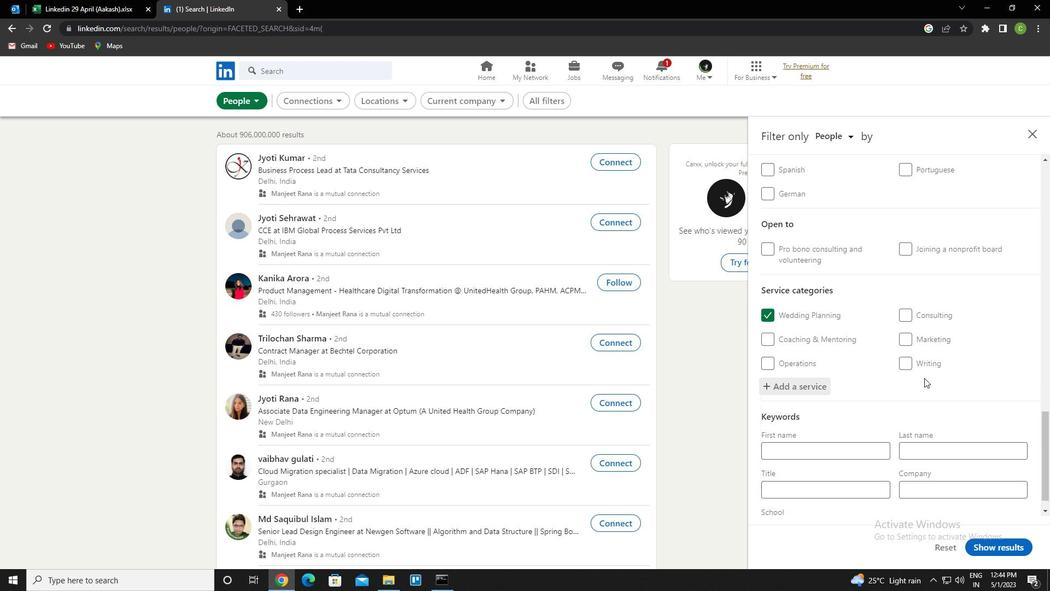 
Action: Mouse moved to (816, 467)
Screenshot: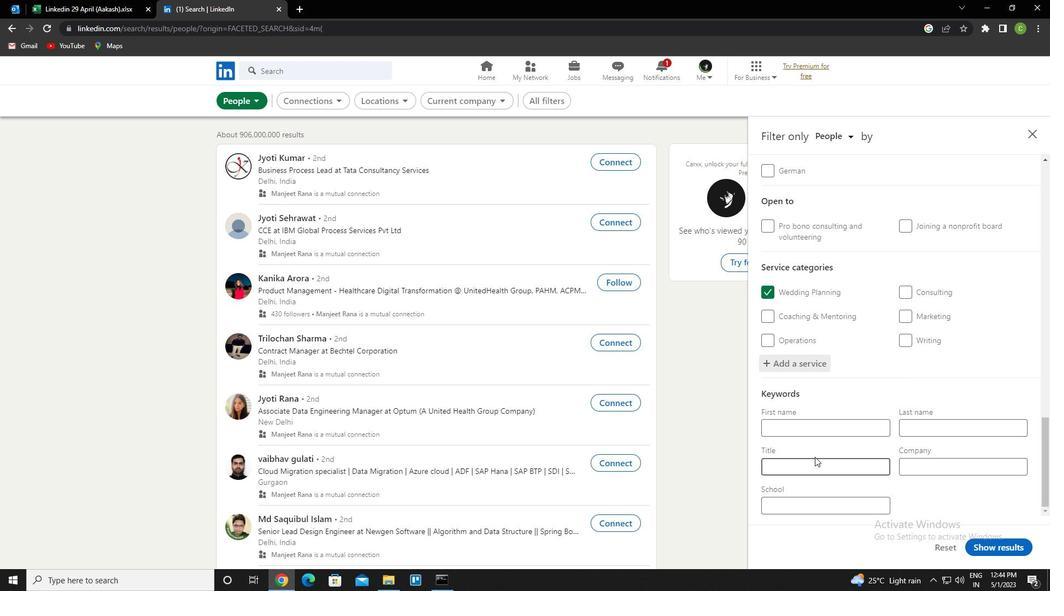 
Action: Mouse pressed left at (816, 467)
Screenshot: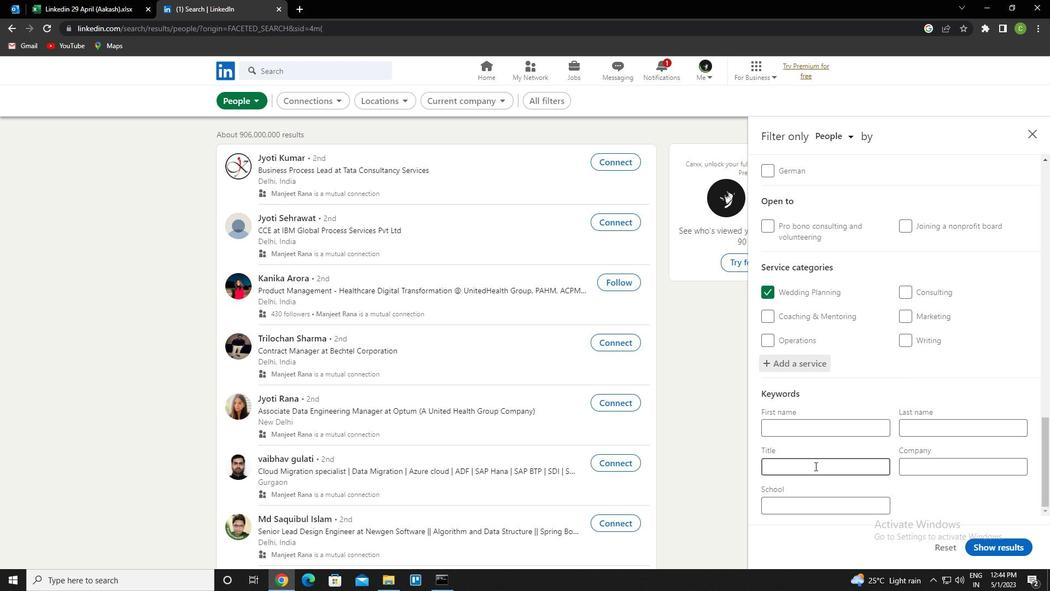 
Action: Key pressed <Key.caps_lock>m<Key.caps_lock>akeup<Key.space><Key.caps_lock>a<Key.caps_lock>rtist
Screenshot: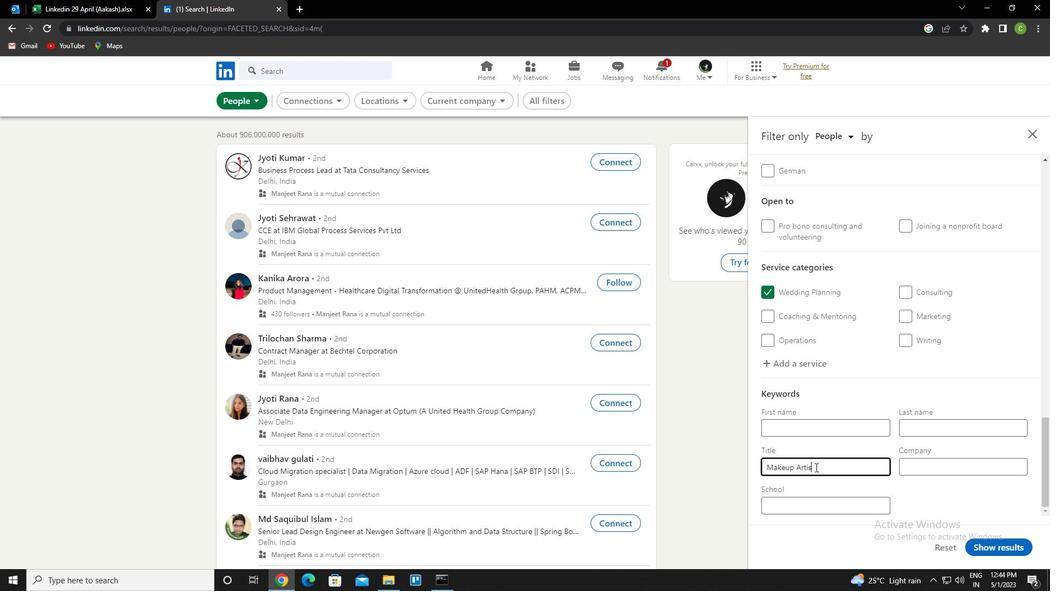 
Action: Mouse moved to (990, 545)
Screenshot: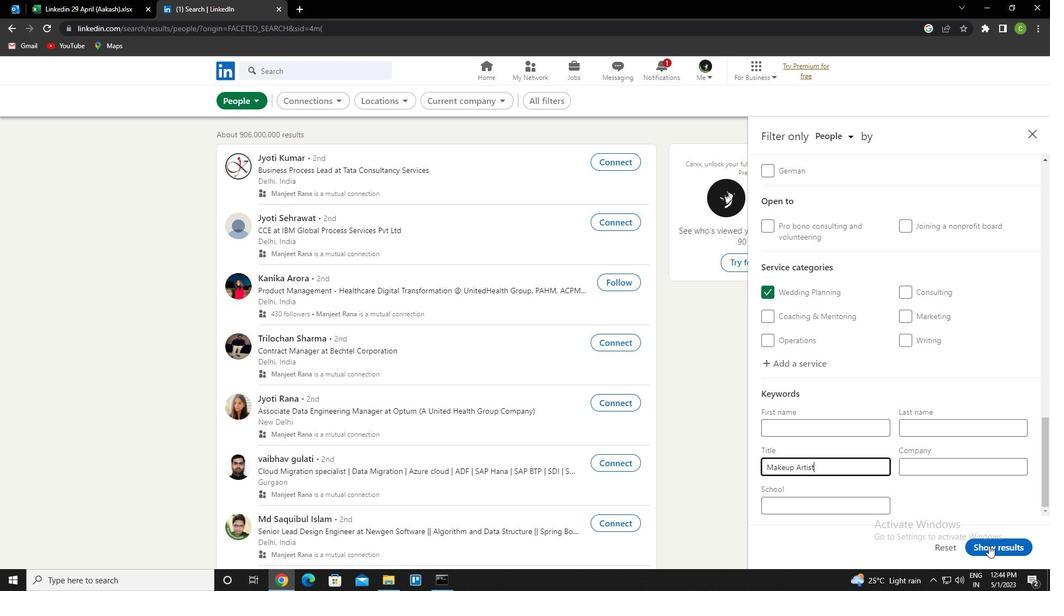 
Action: Mouse pressed left at (990, 545)
Screenshot: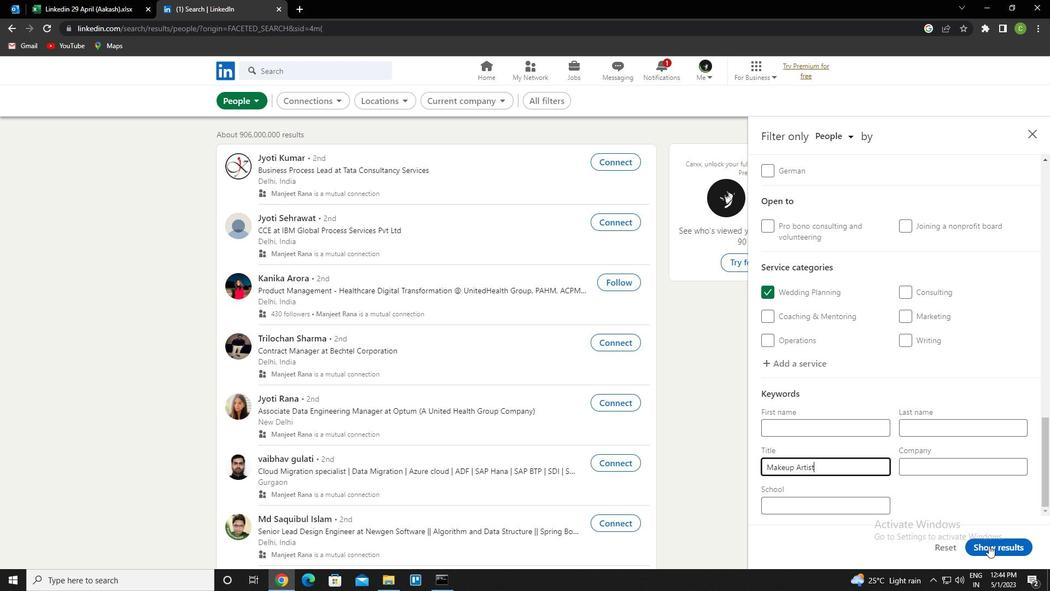 
Action: Mouse moved to (473, 586)
Screenshot: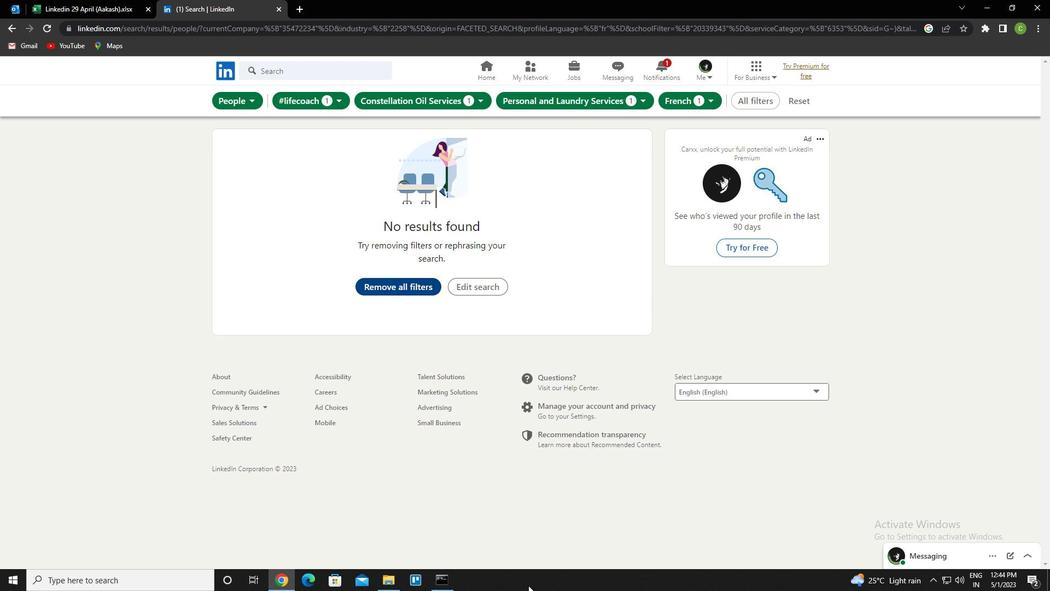 
